 Task: In the  document Greatbarrierreefmeet.html Change the allignment of footer to  'Right' Select the entire text and insert font style 'lexend' and font size: 19
Action: Mouse moved to (270, 313)
Screenshot: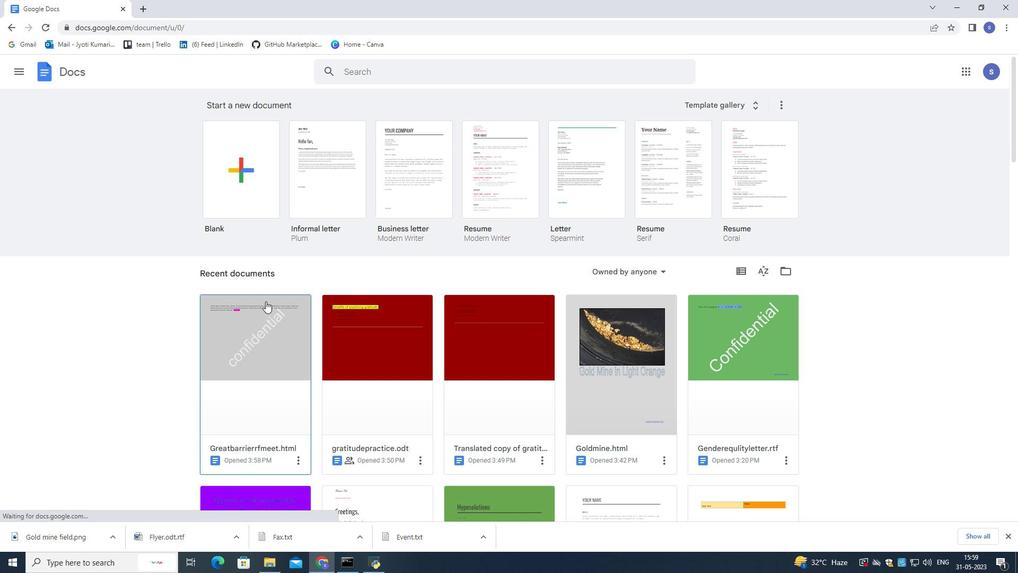 
Action: Mouse pressed left at (270, 313)
Screenshot: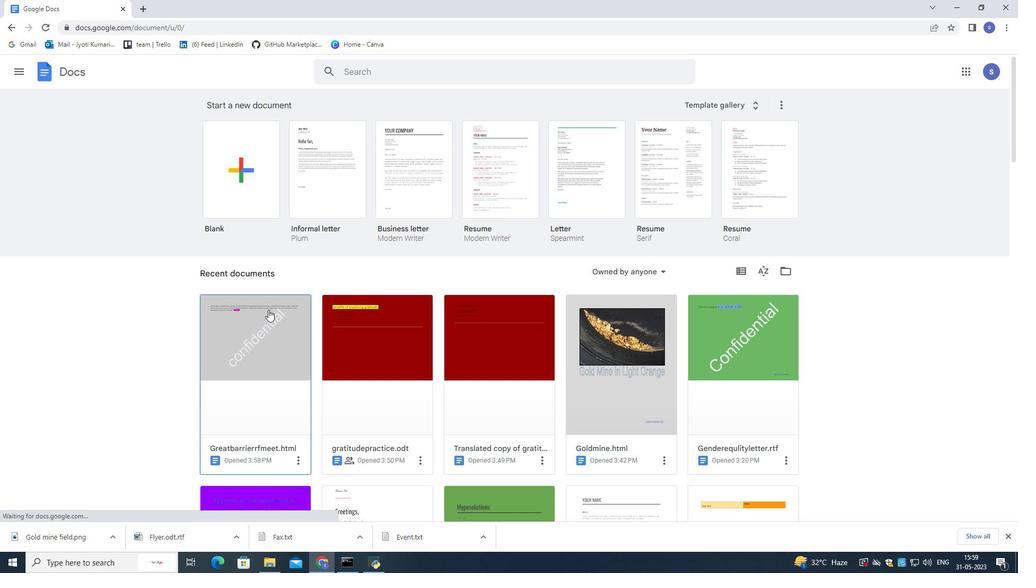 
Action: Mouse pressed left at (270, 313)
Screenshot: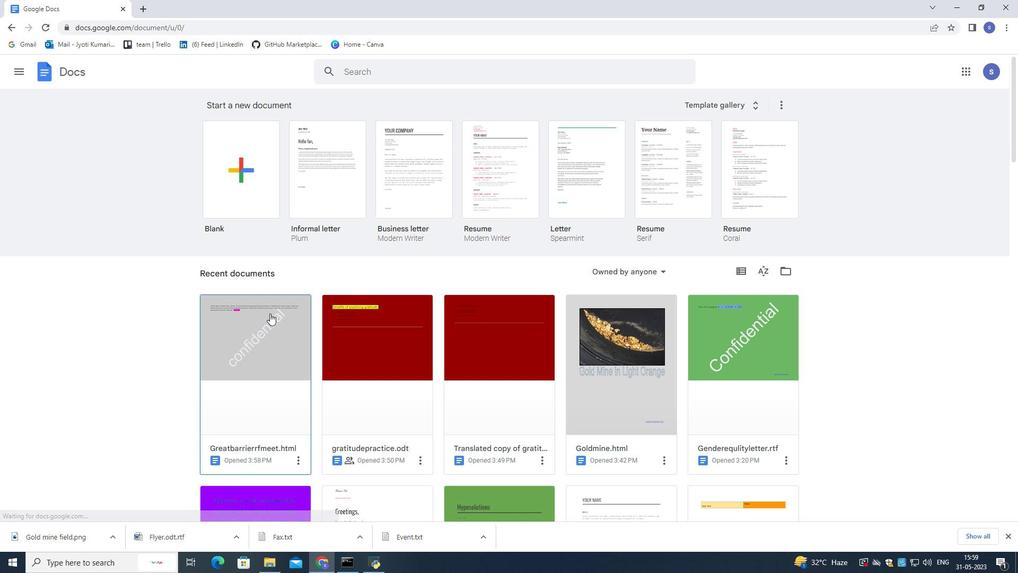 
Action: Mouse scrolled (270, 313) with delta (0, 0)
Screenshot: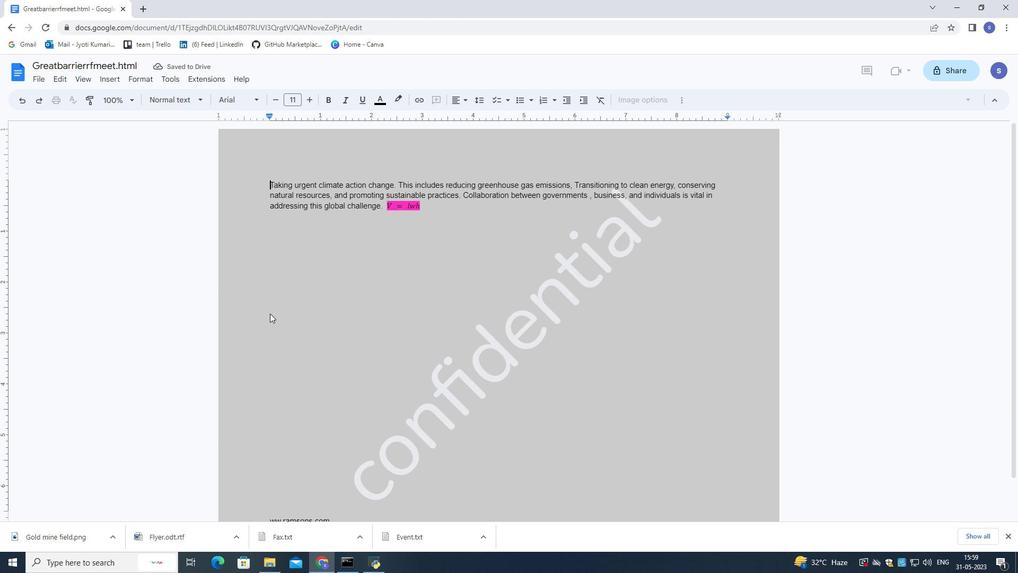 
Action: Mouse moved to (549, 387)
Screenshot: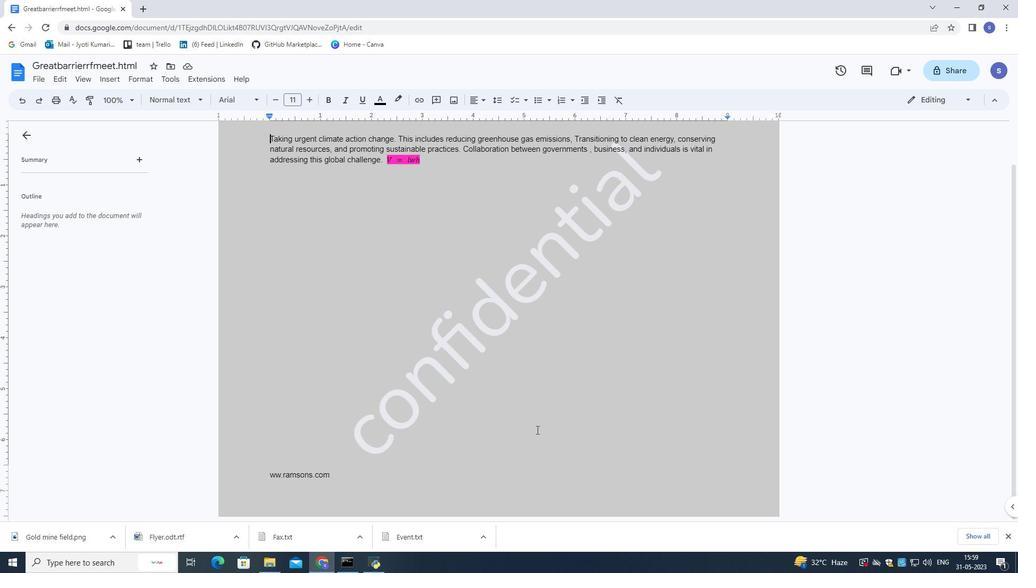 
Action: Mouse scrolled (549, 386) with delta (0, 0)
Screenshot: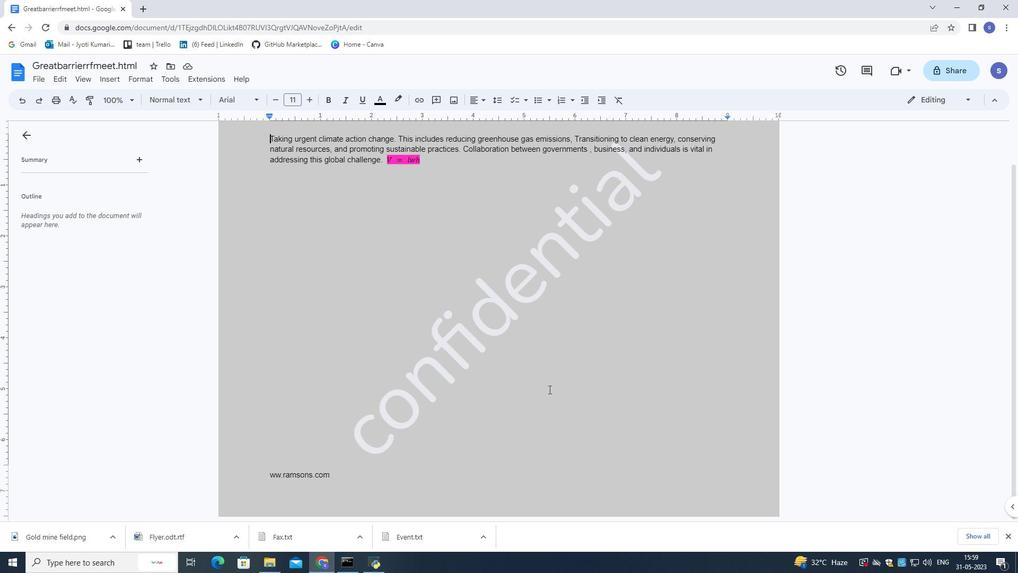 
Action: Mouse scrolled (549, 387) with delta (0, 0)
Screenshot: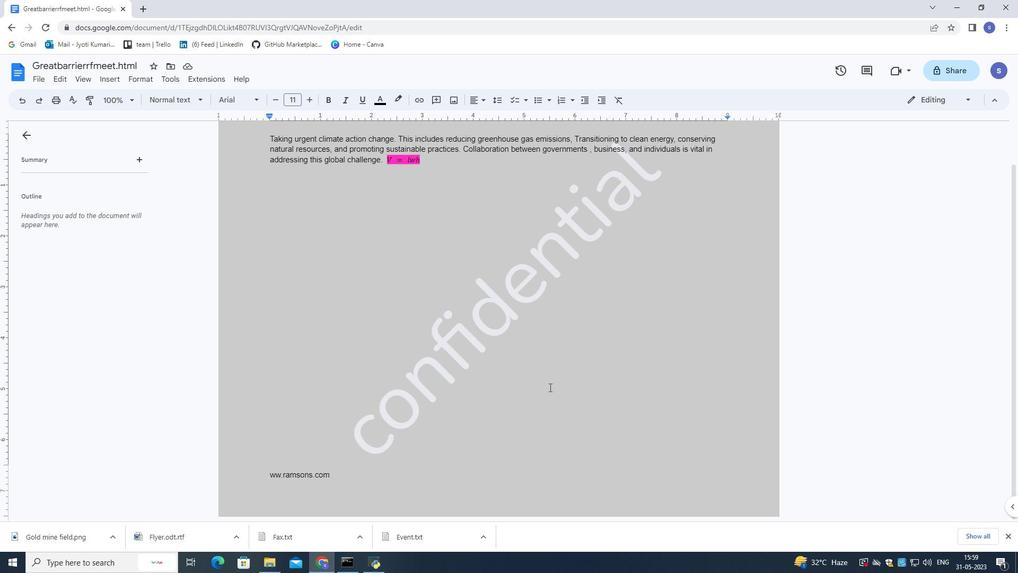 
Action: Mouse scrolled (549, 387) with delta (0, 0)
Screenshot: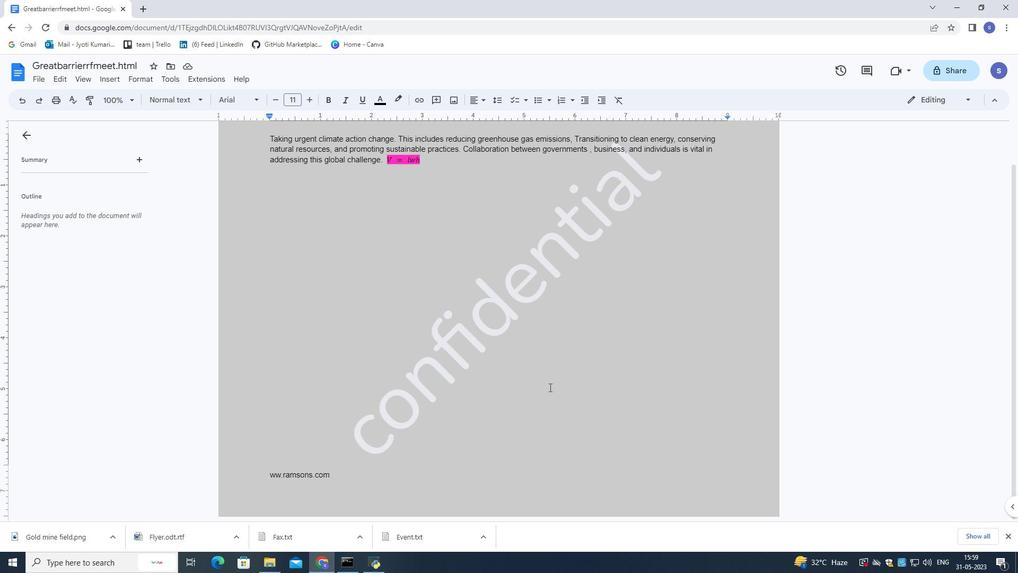 
Action: Mouse scrolled (549, 387) with delta (0, 0)
Screenshot: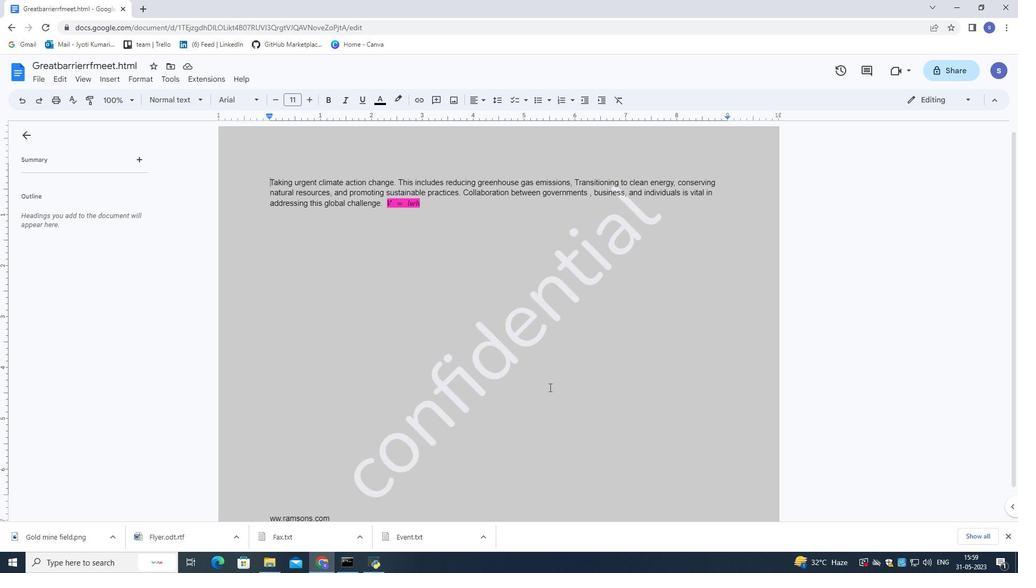 
Action: Mouse moved to (549, 386)
Screenshot: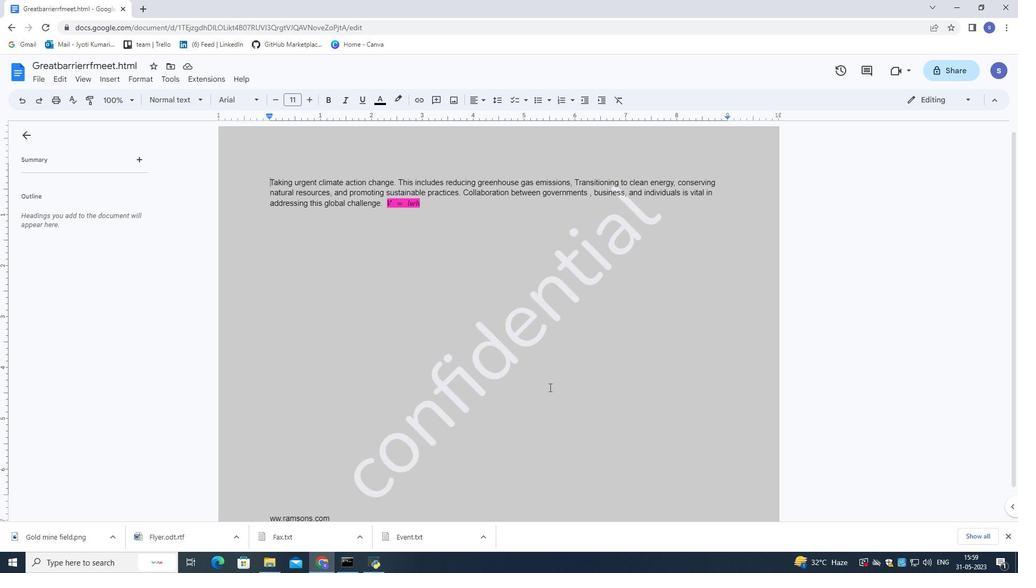 
Action: Mouse scrolled (549, 387) with delta (0, 0)
Screenshot: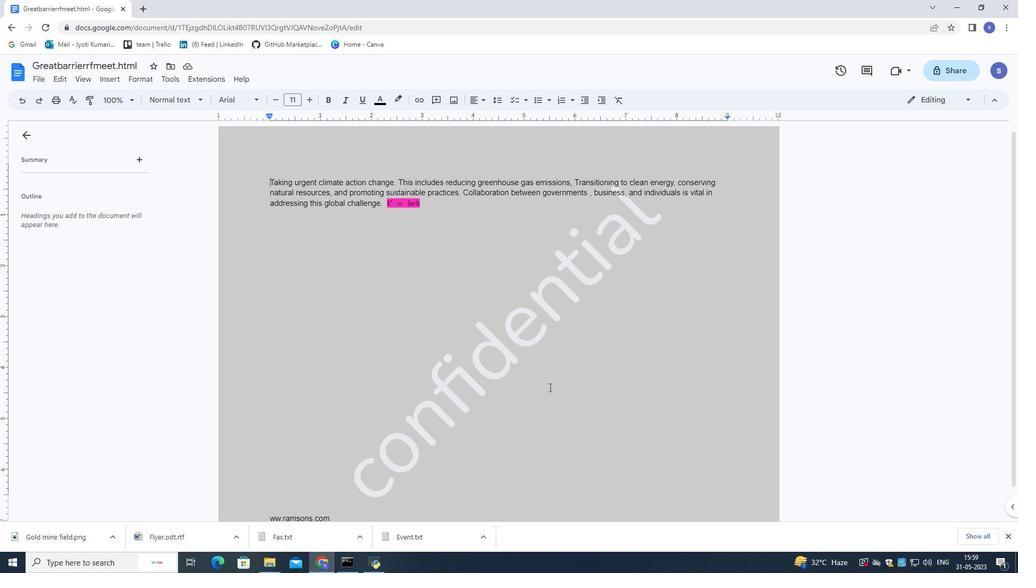 
Action: Mouse moved to (549, 385)
Screenshot: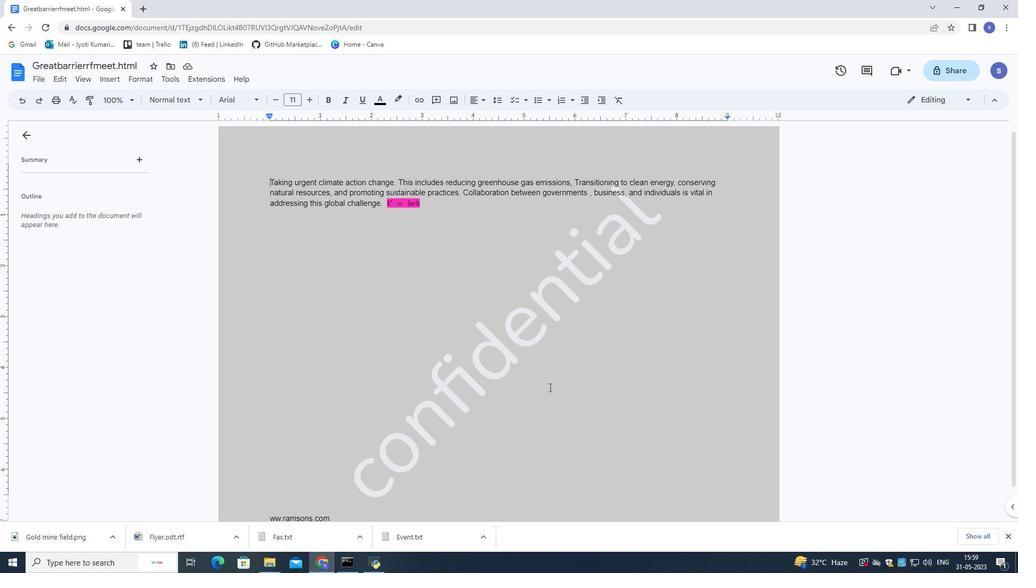 
Action: Mouse scrolled (549, 386) with delta (0, 0)
Screenshot: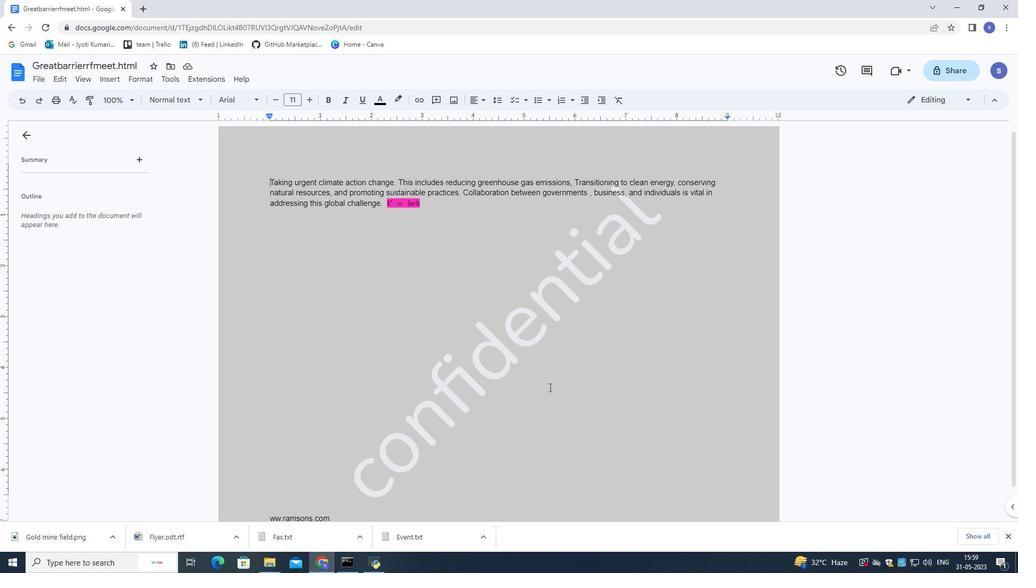 
Action: Mouse moved to (427, 219)
Screenshot: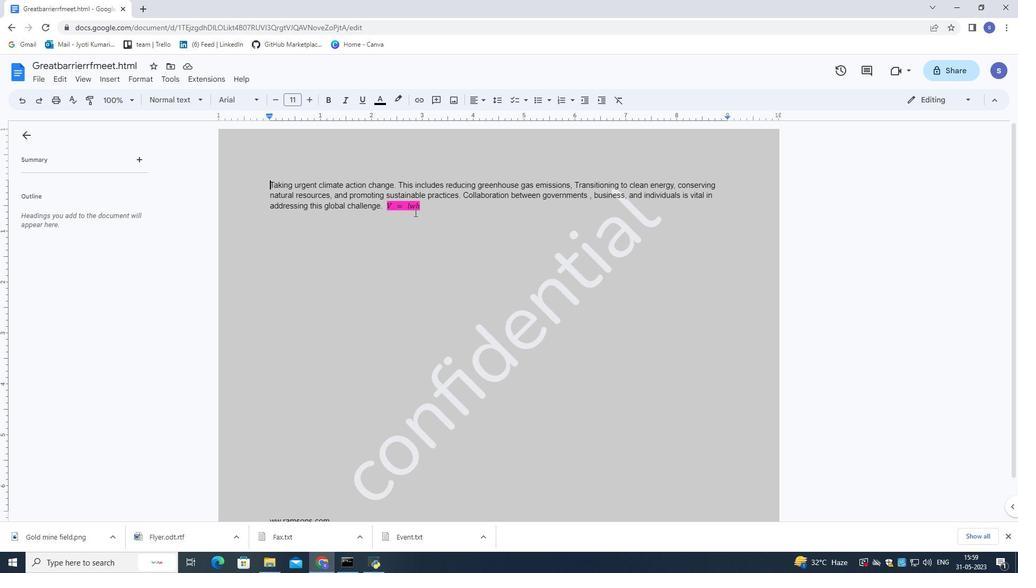 
Action: Mouse pressed left at (427, 219)
Screenshot: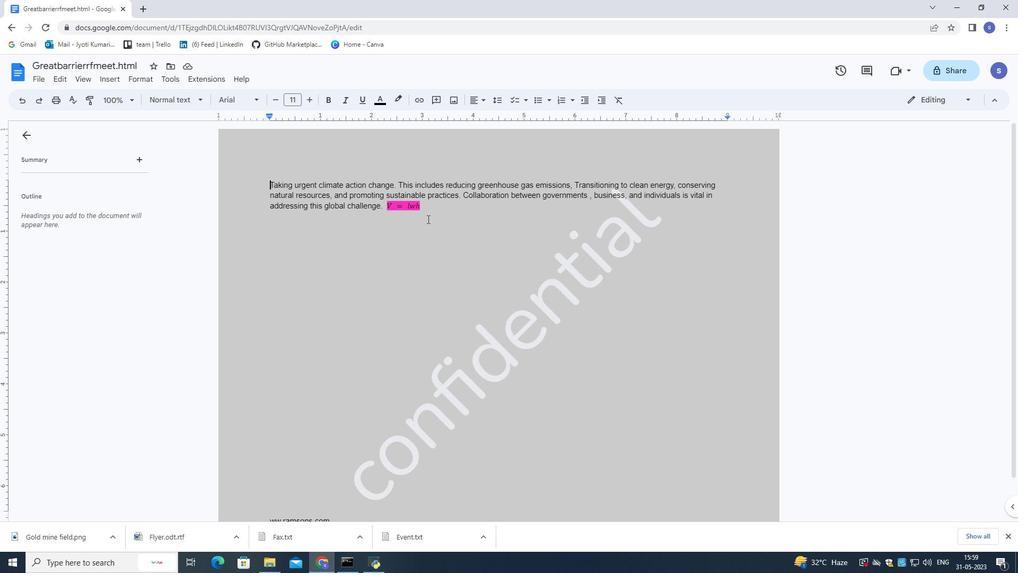 
Action: Mouse moved to (472, 198)
Screenshot: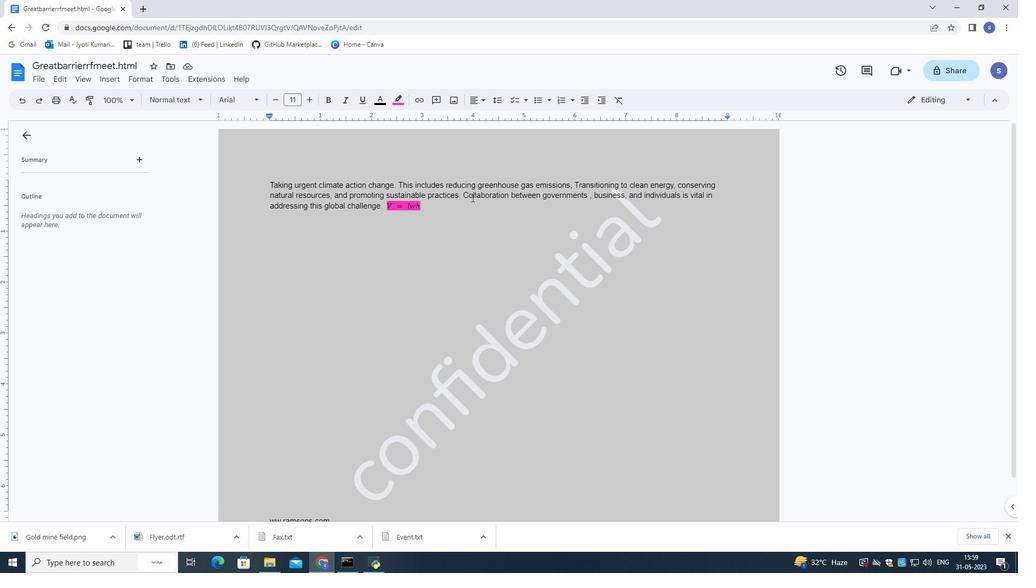 
Action: Mouse pressed left at (472, 198)
Screenshot: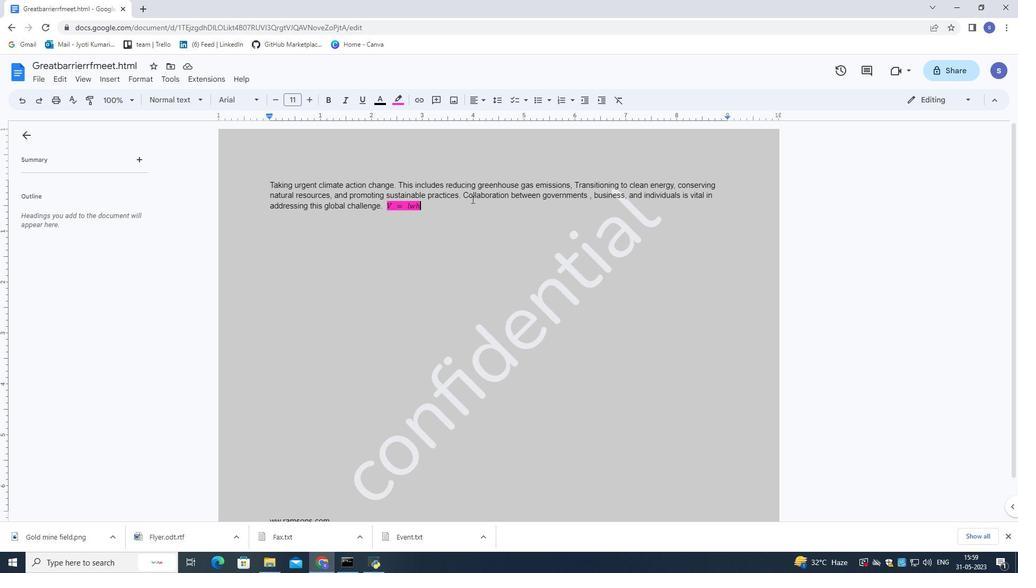
Action: Mouse moved to (449, 205)
Screenshot: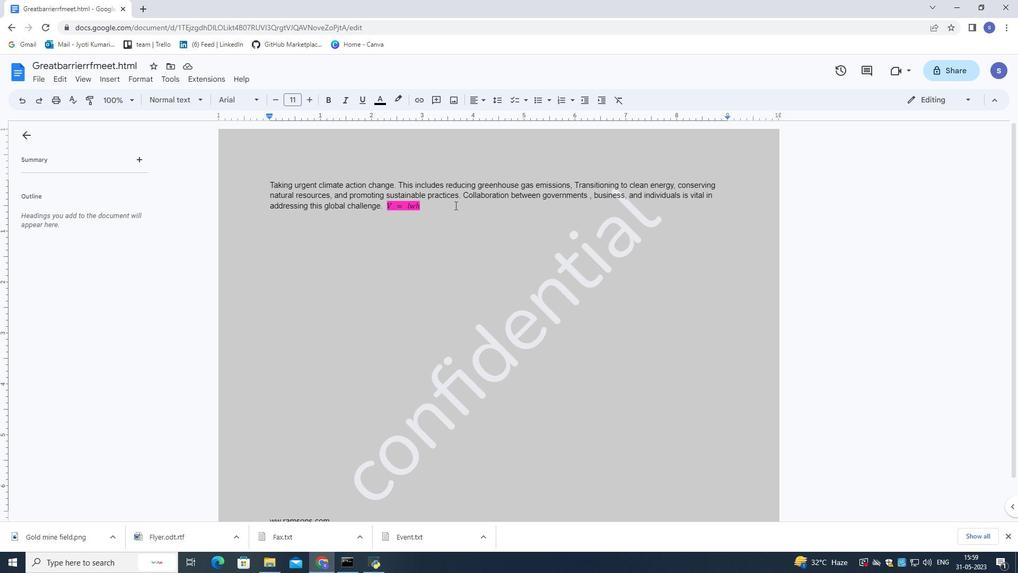 
Action: Mouse pressed left at (449, 205)
Screenshot: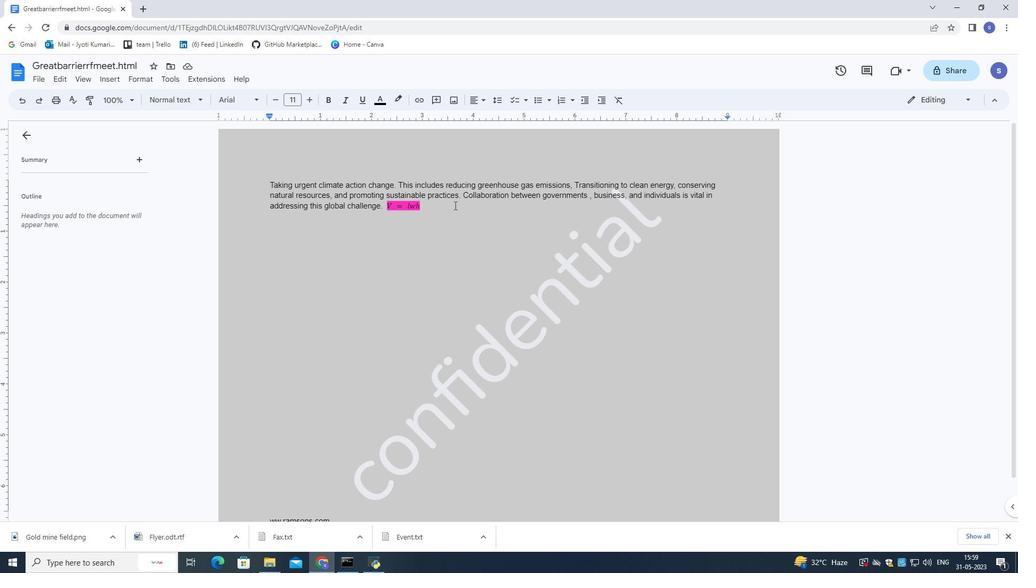 
Action: Mouse moved to (274, 328)
Screenshot: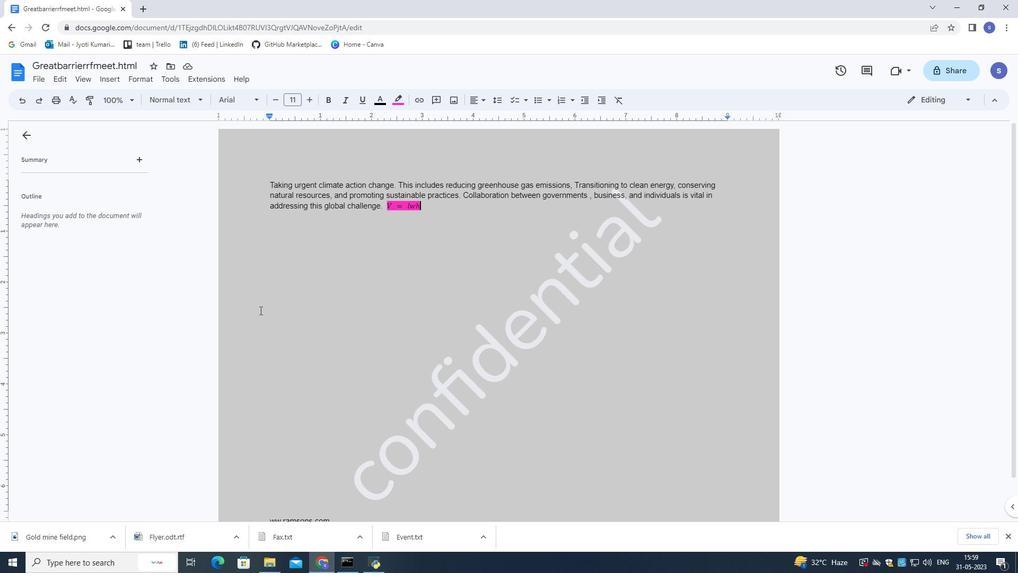 
Action: Mouse scrolled (274, 327) with delta (0, 0)
Screenshot: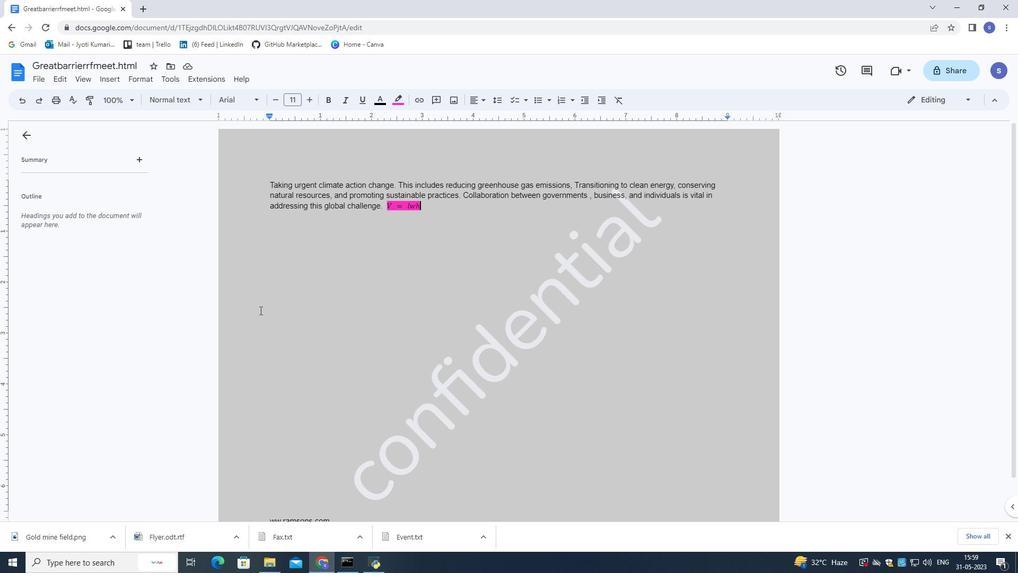 
Action: Mouse moved to (275, 329)
Screenshot: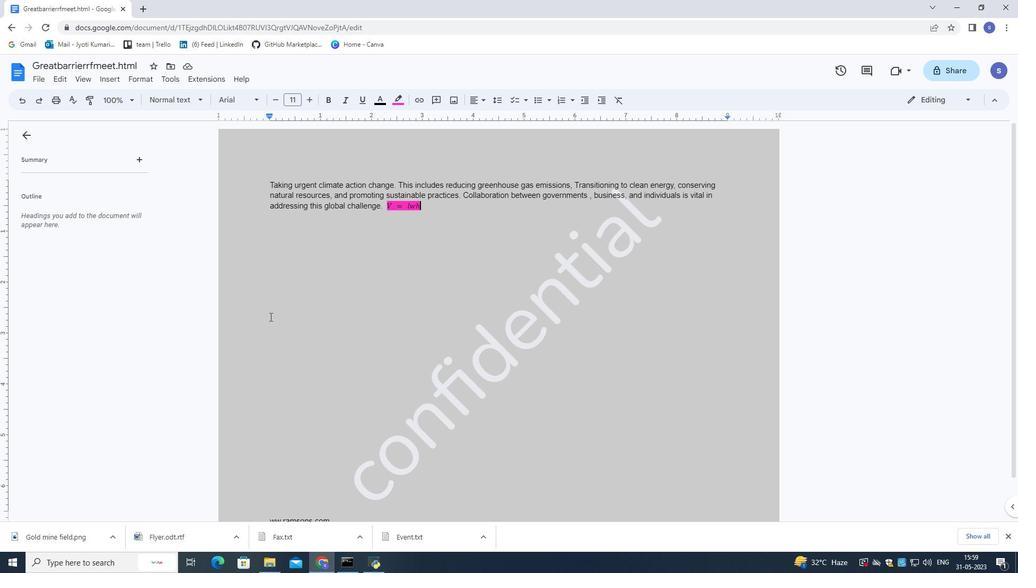 
Action: Mouse scrolled (275, 328) with delta (0, 0)
Screenshot: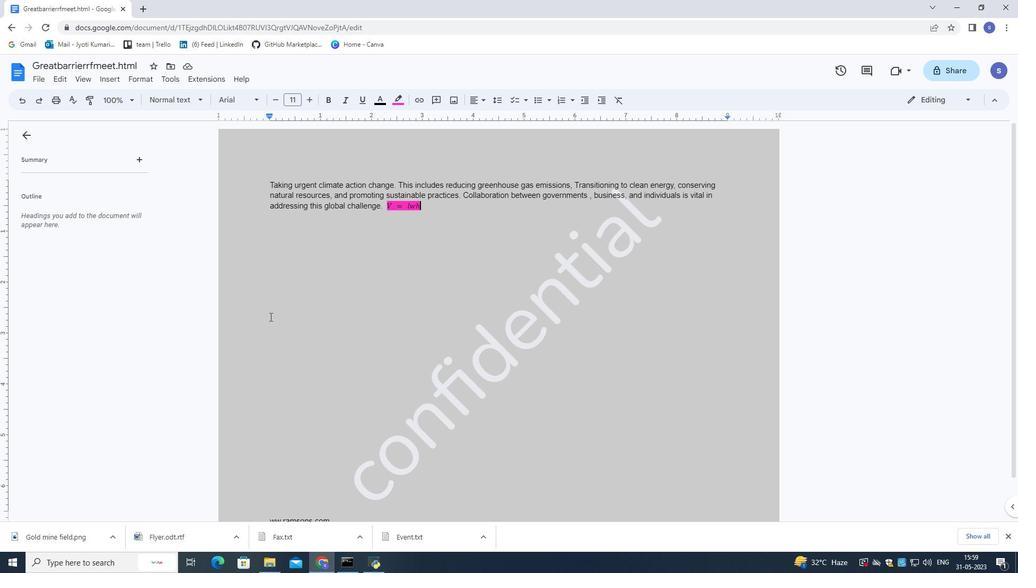 
Action: Mouse moved to (275, 329)
Screenshot: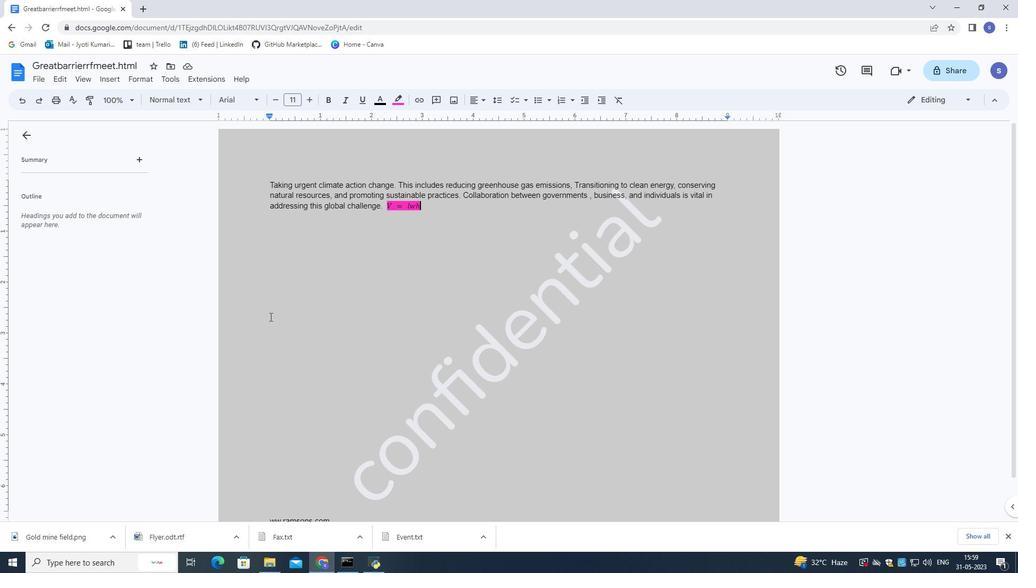 
Action: Mouse scrolled (275, 328) with delta (0, 0)
Screenshot: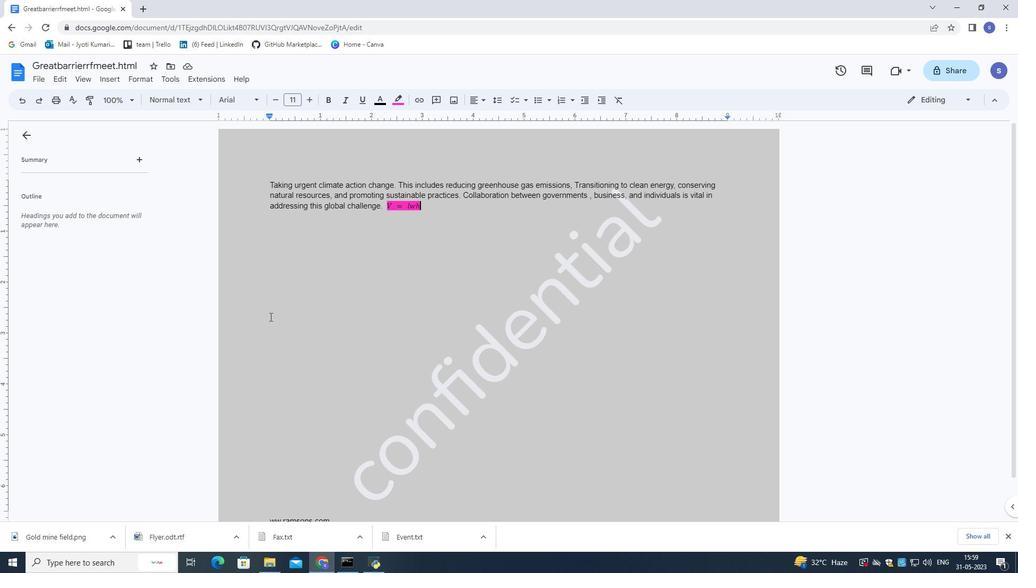 
Action: Mouse scrolled (275, 328) with delta (0, 0)
Screenshot: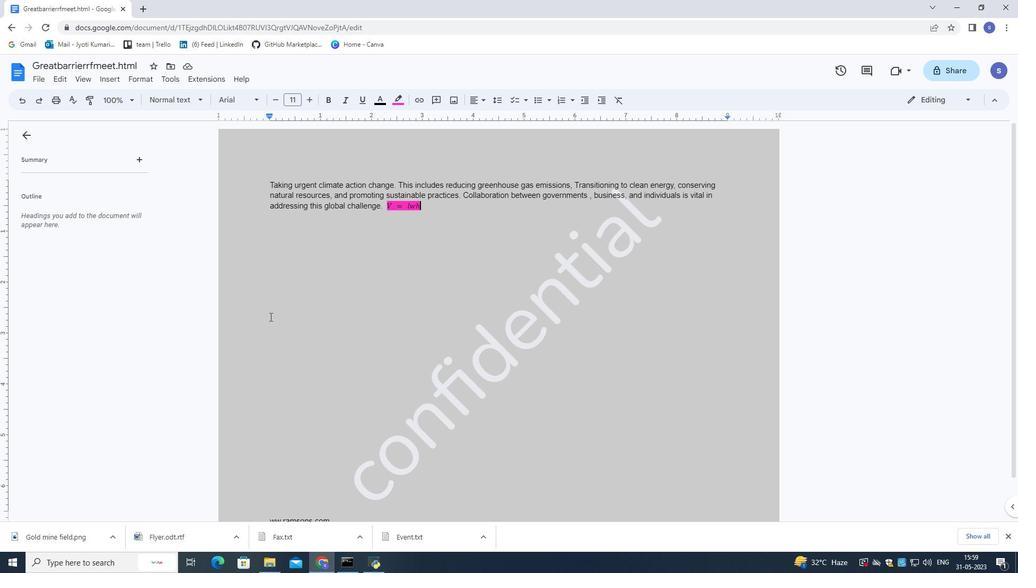 
Action: Mouse moved to (340, 476)
Screenshot: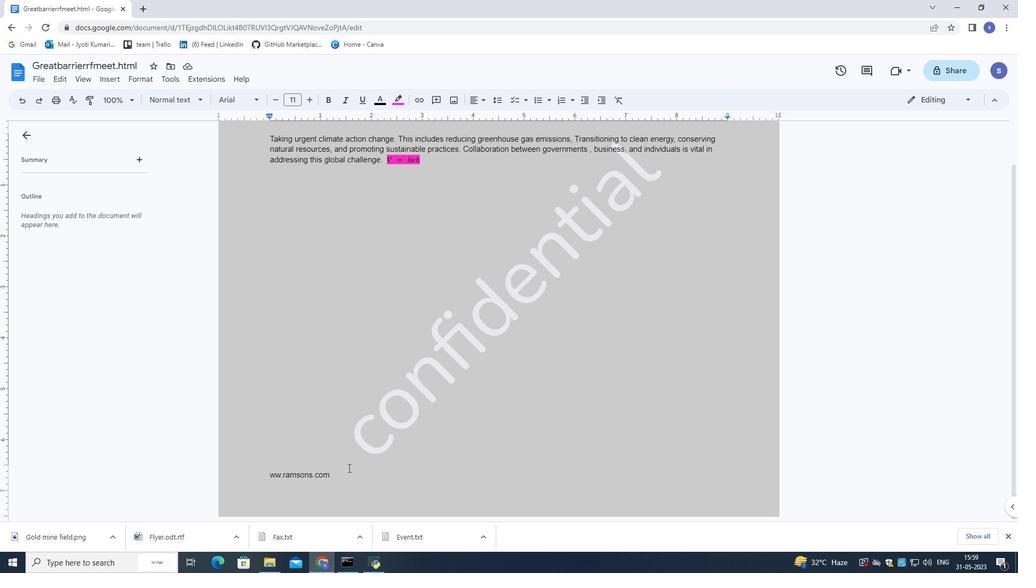 
Action: Mouse pressed left at (340, 476)
Screenshot: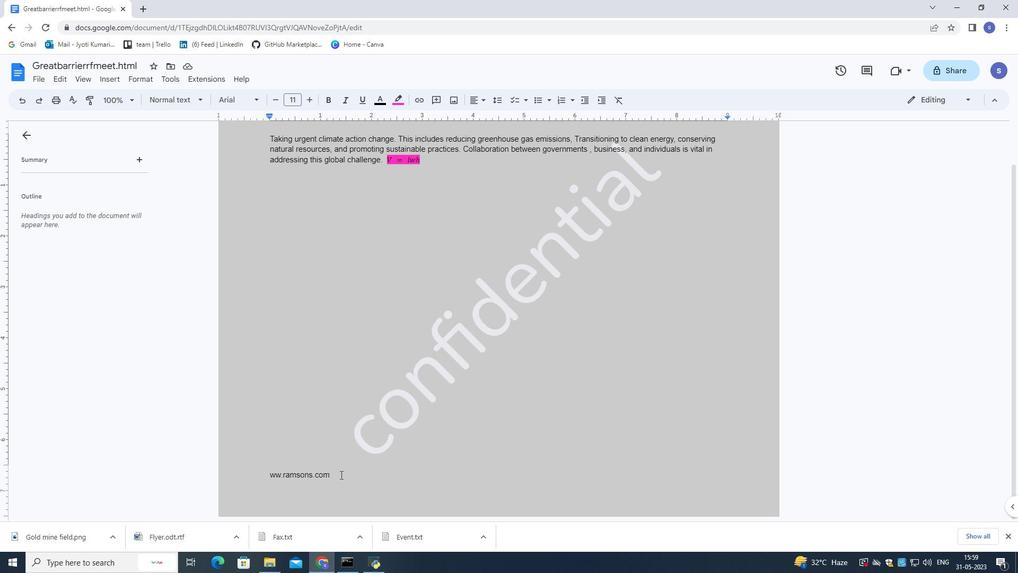 
Action: Mouse moved to (332, 471)
Screenshot: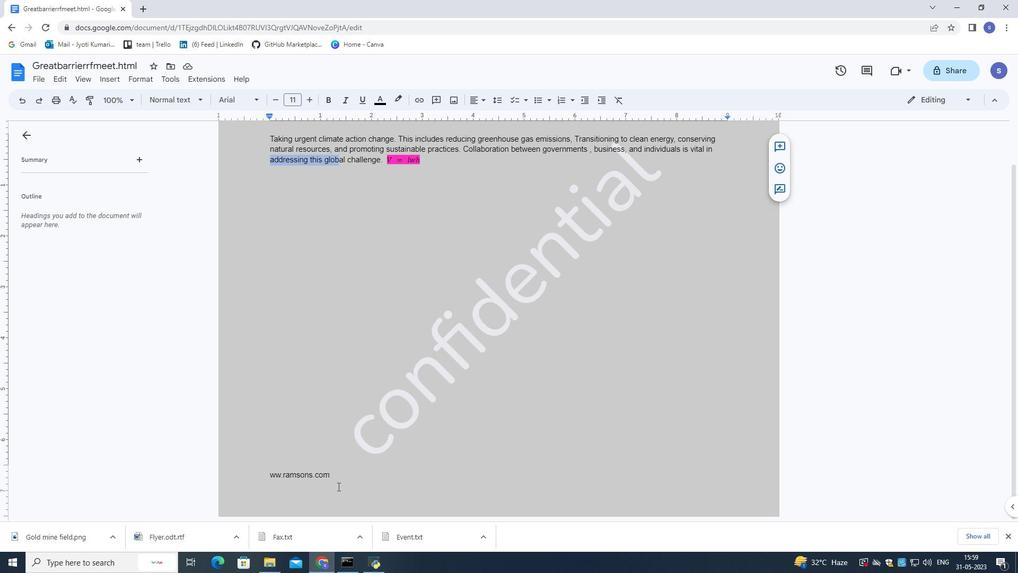 
Action: Mouse pressed left at (332, 471)
Screenshot: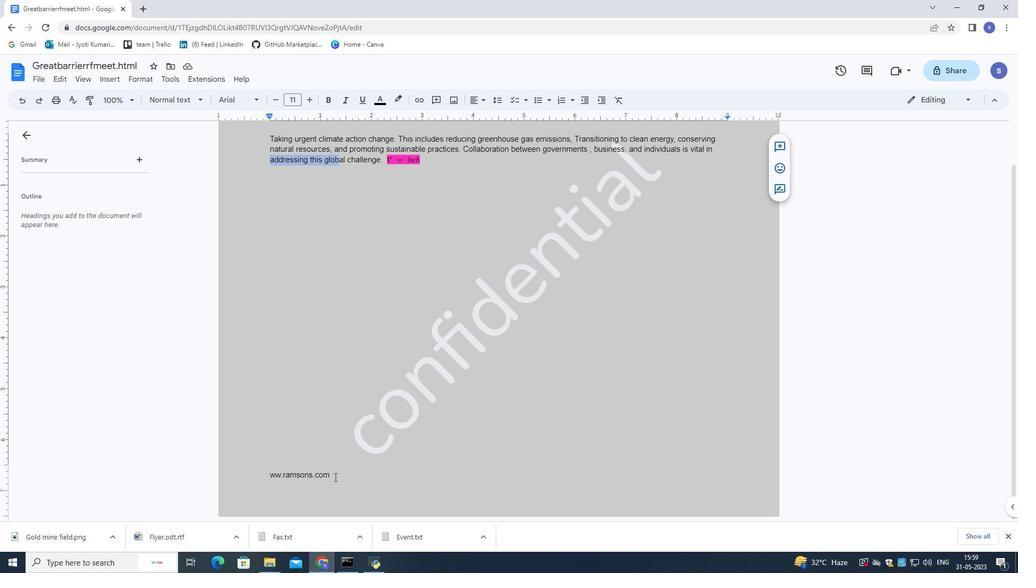 
Action: Mouse moved to (332, 472)
Screenshot: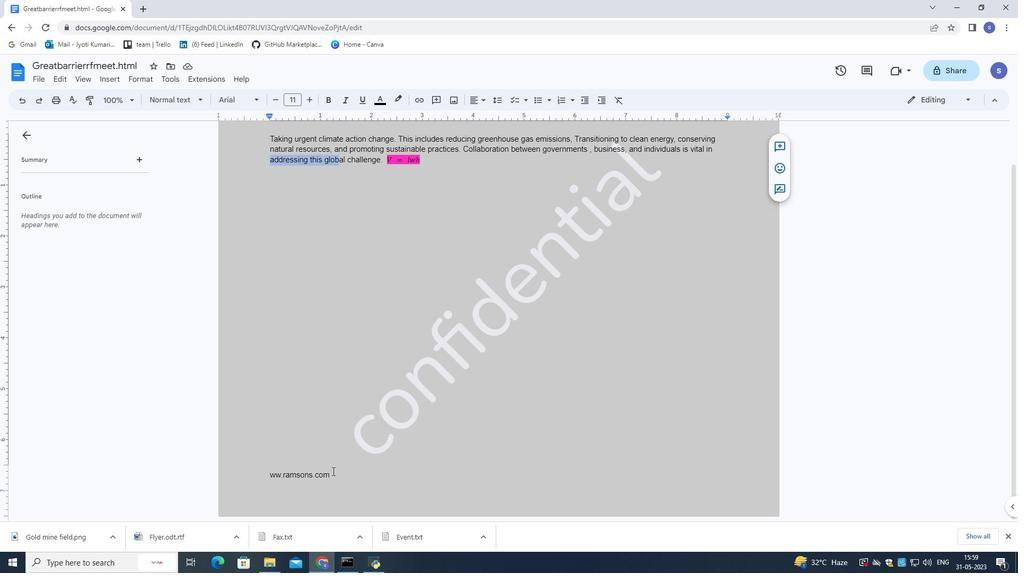 
Action: Mouse pressed left at (332, 472)
Screenshot: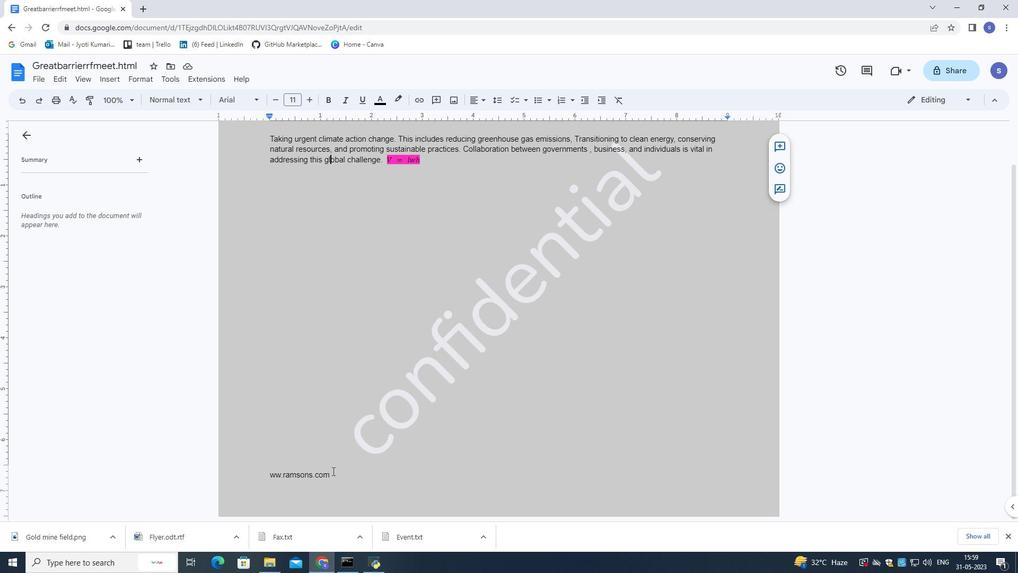 
Action: Mouse pressed left at (332, 472)
Screenshot: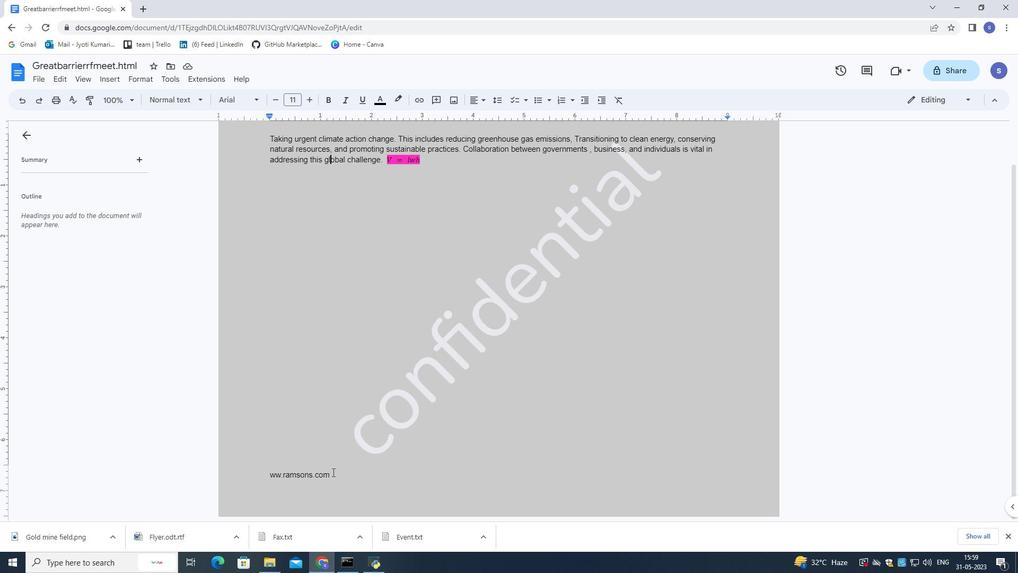 
Action: Mouse moved to (333, 472)
Screenshot: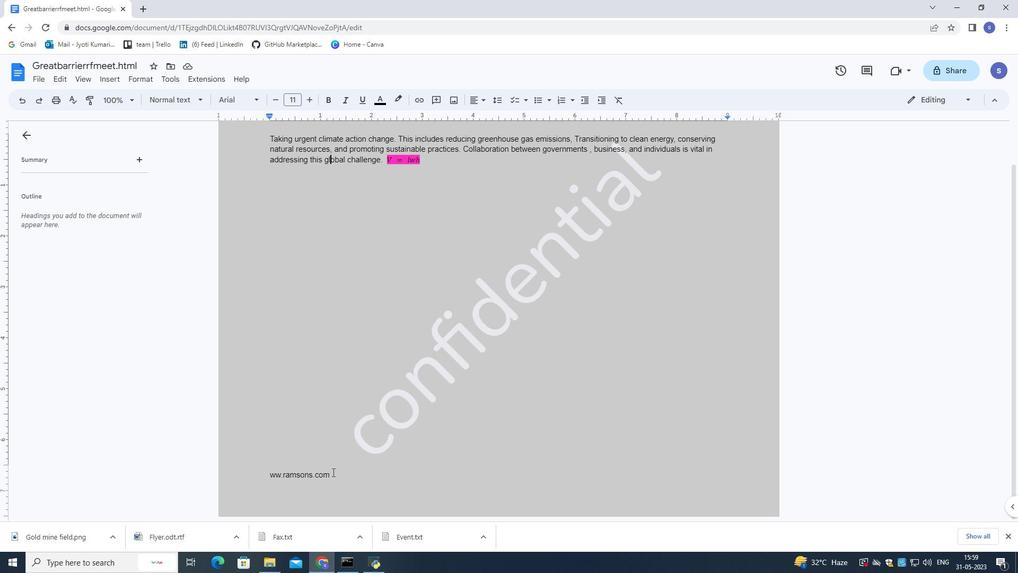 
Action: Mouse pressed left at (333, 472)
Screenshot: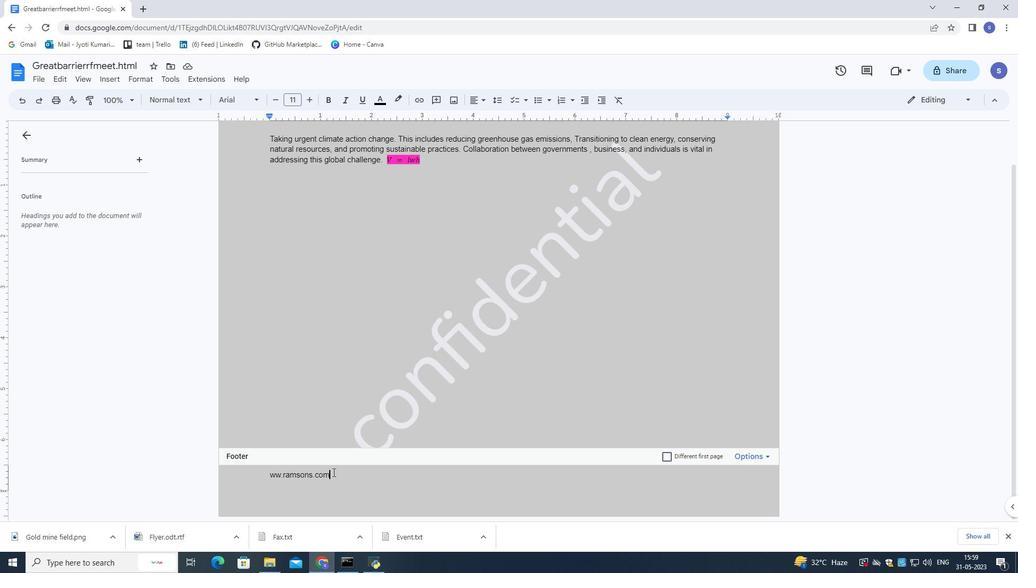 
Action: Mouse moved to (373, 504)
Screenshot: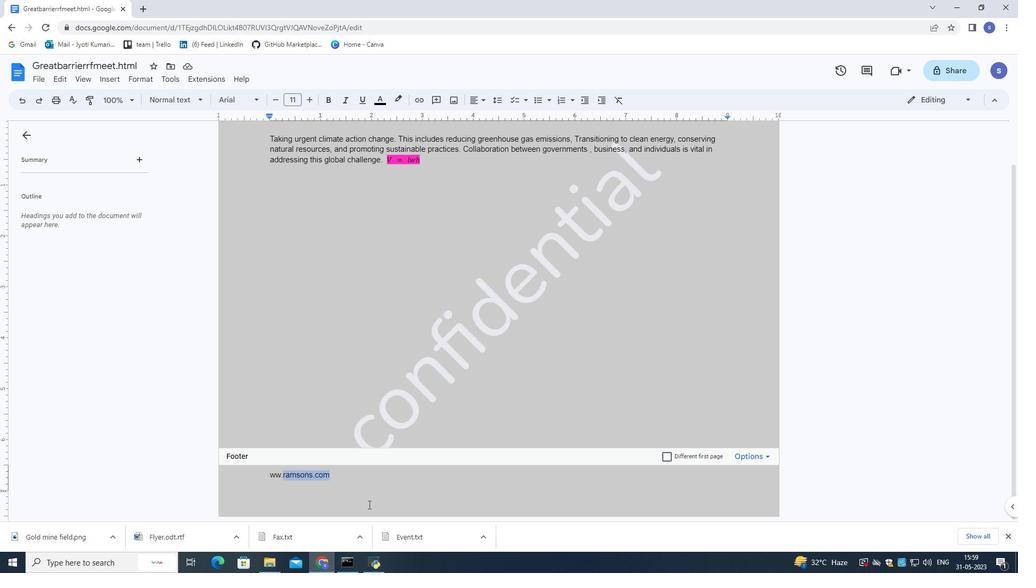 
Action: Mouse pressed left at (373, 504)
Screenshot: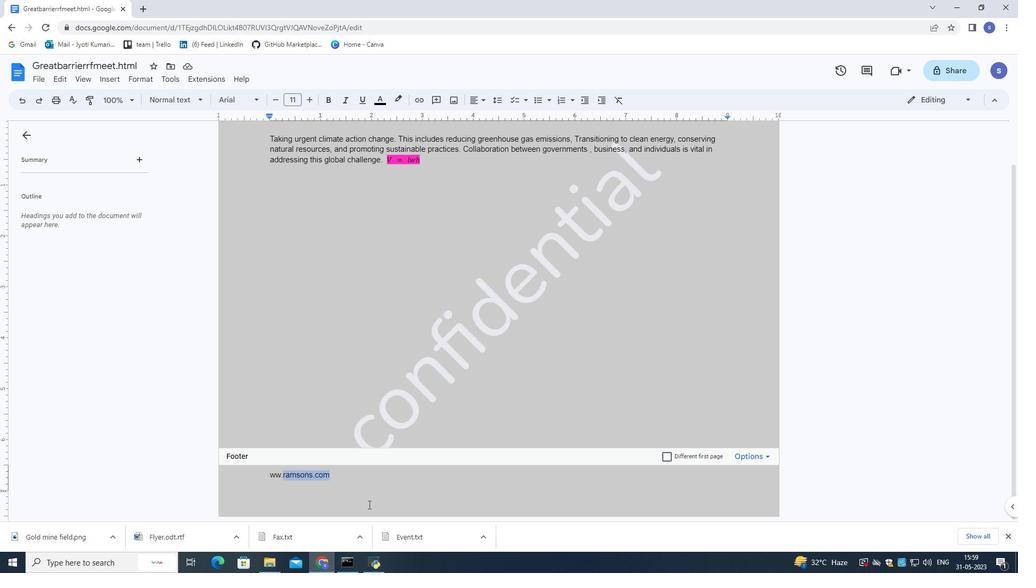 
Action: Mouse moved to (340, 476)
Screenshot: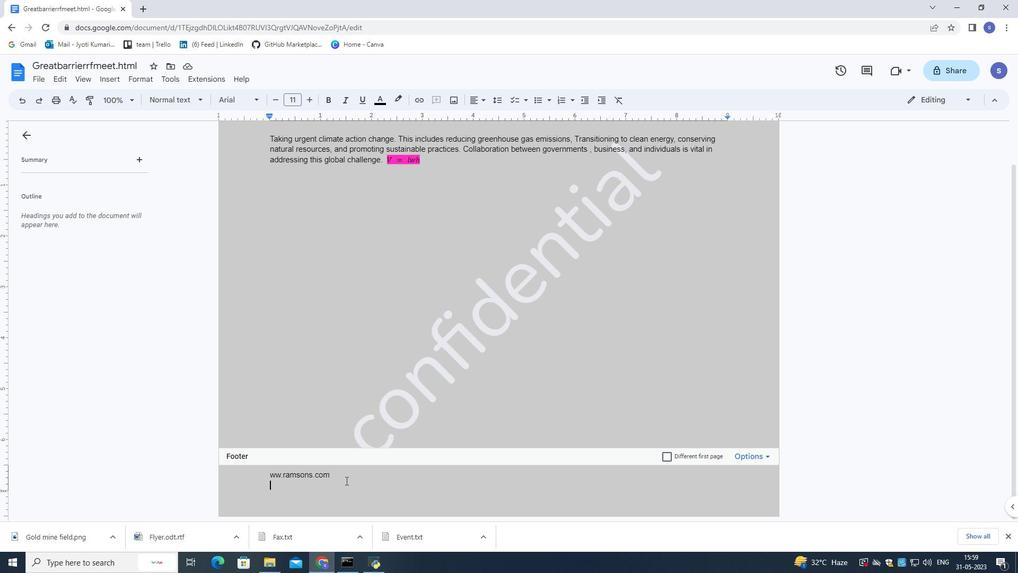 
Action: Mouse pressed left at (340, 476)
Screenshot: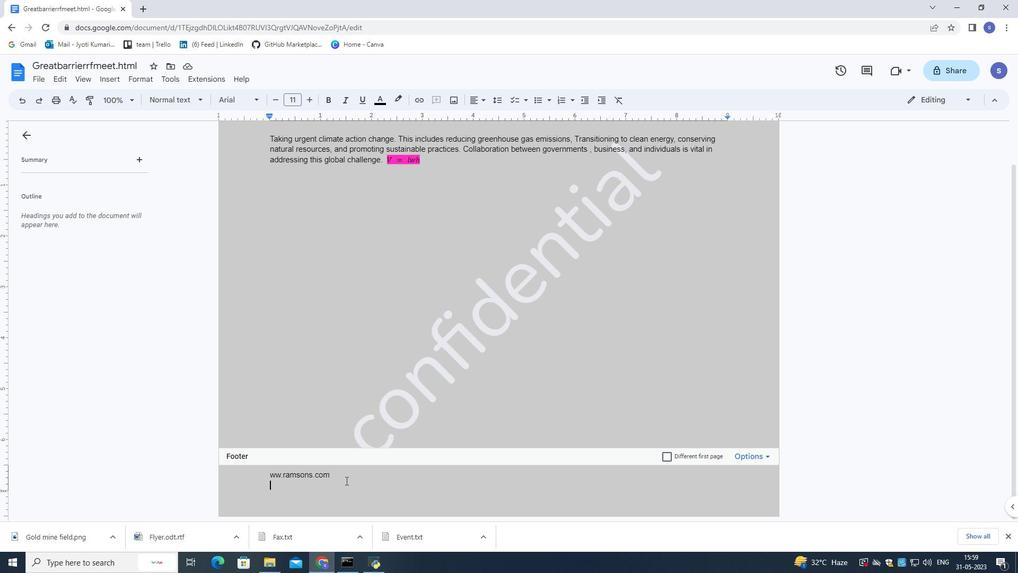 
Action: Mouse moved to (481, 100)
Screenshot: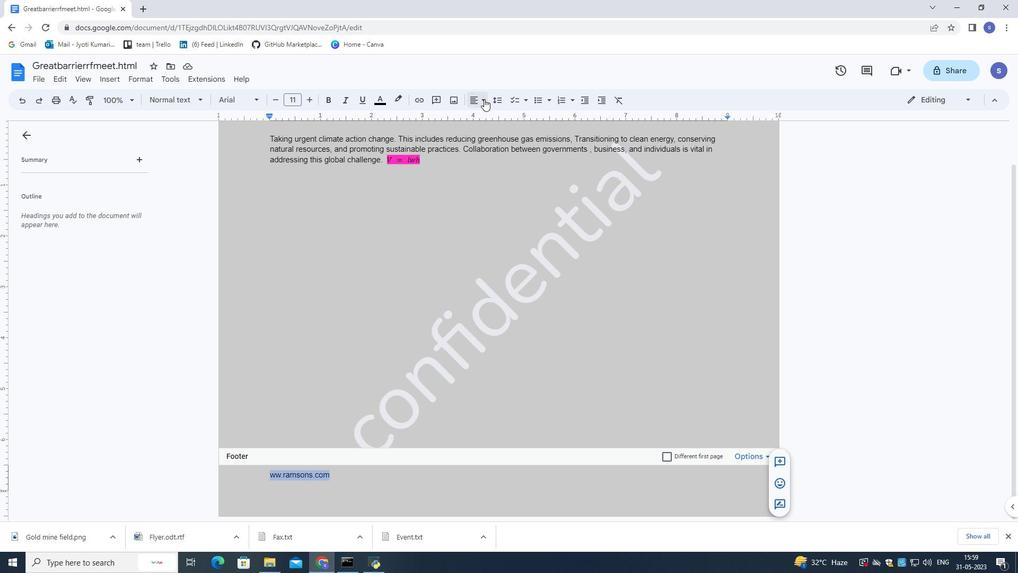 
Action: Mouse pressed left at (481, 100)
Screenshot: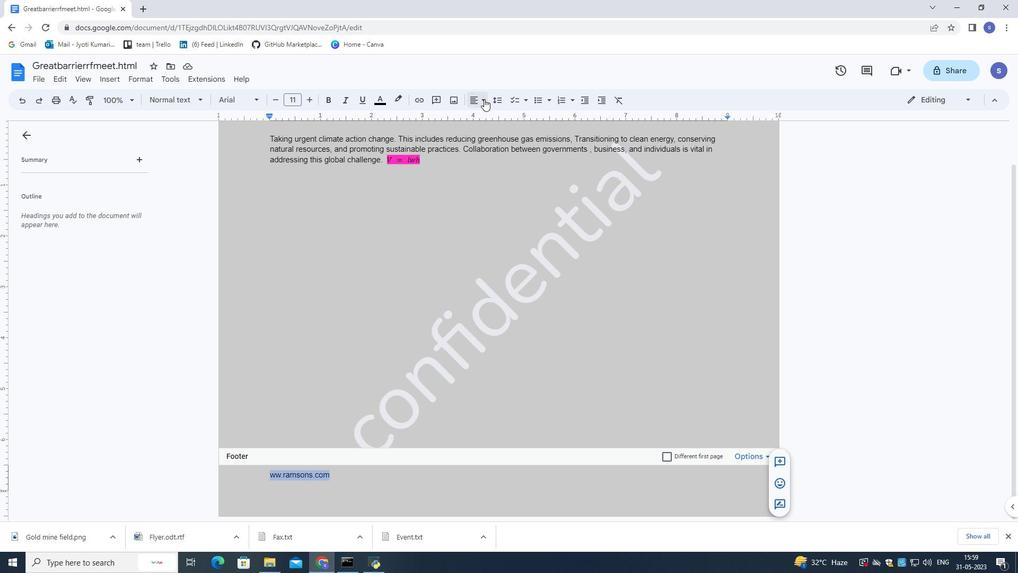 
Action: Mouse moved to (503, 120)
Screenshot: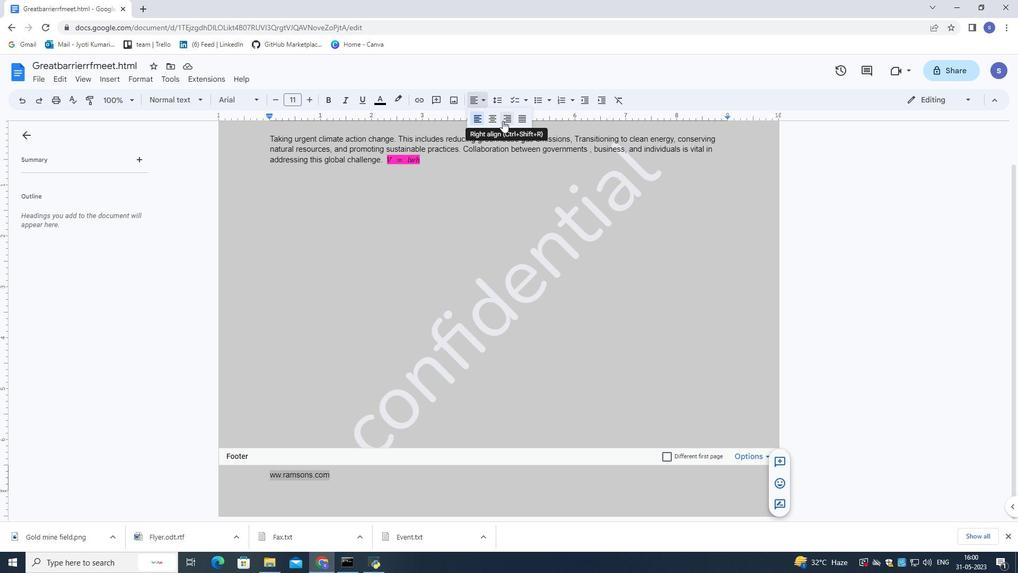 
Action: Mouse pressed left at (503, 120)
Screenshot: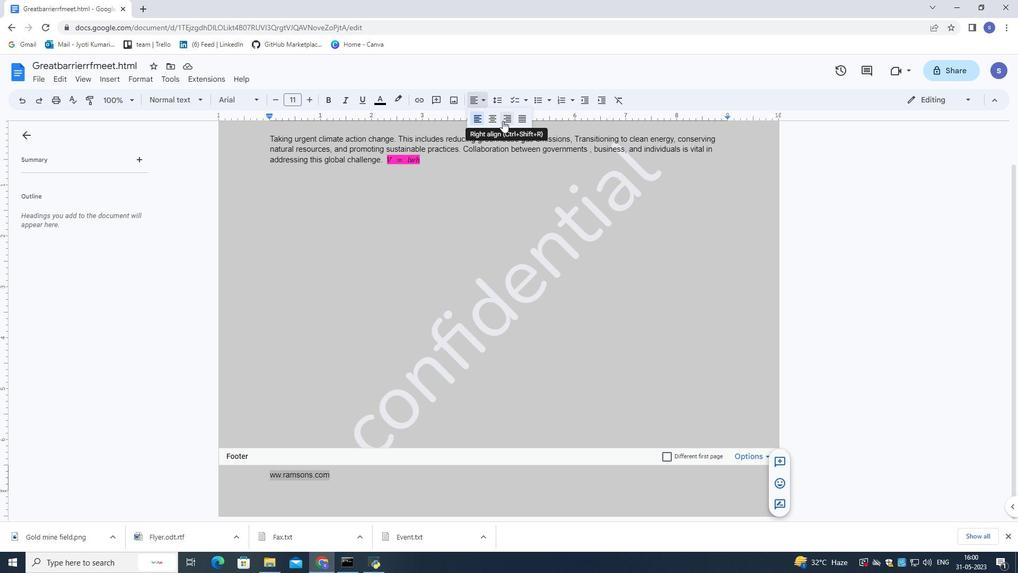 
Action: Mouse moved to (498, 371)
Screenshot: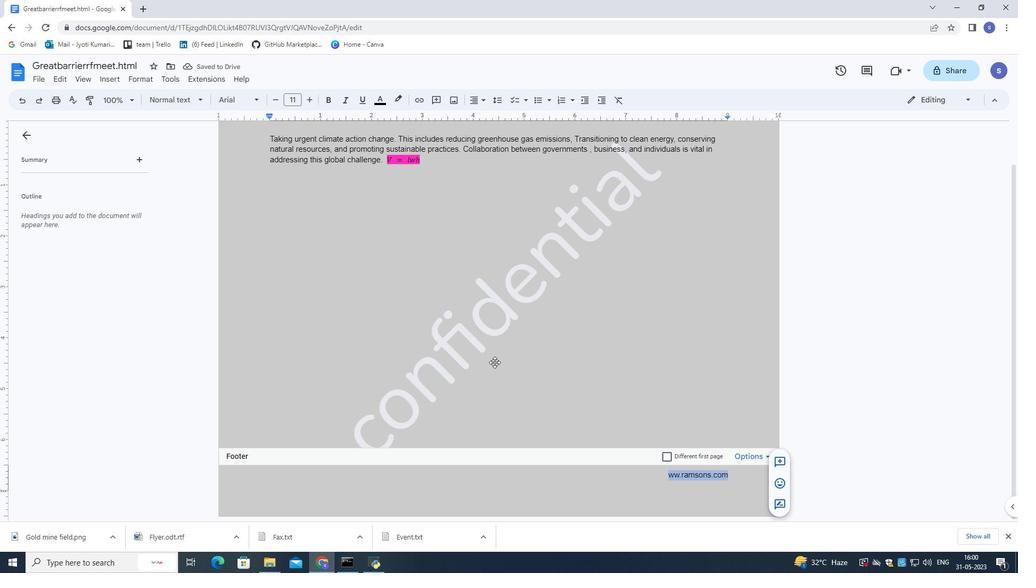 
Action: Mouse pressed left at (498, 371)
Screenshot: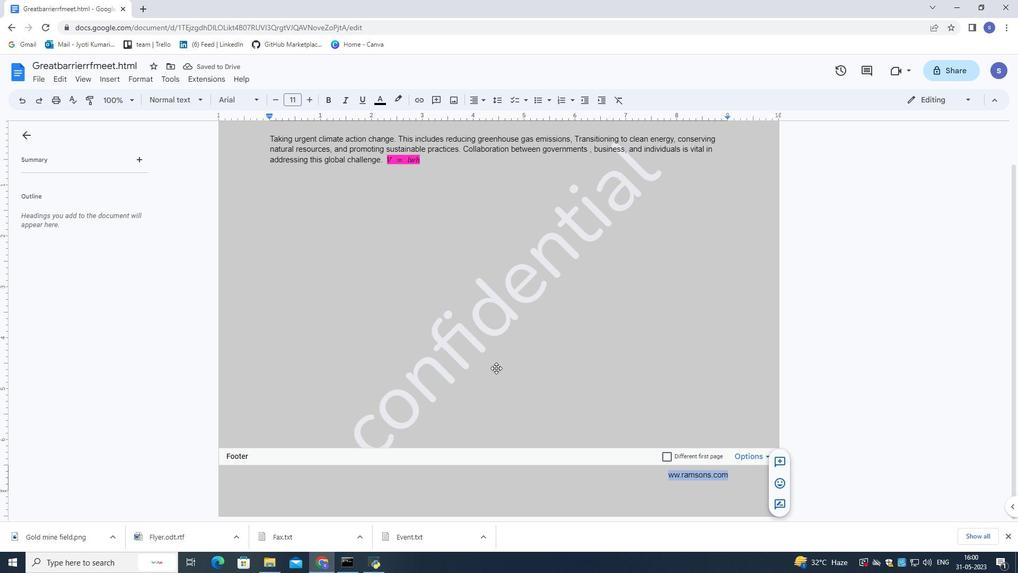 
Action: Mouse moved to (447, 229)
Screenshot: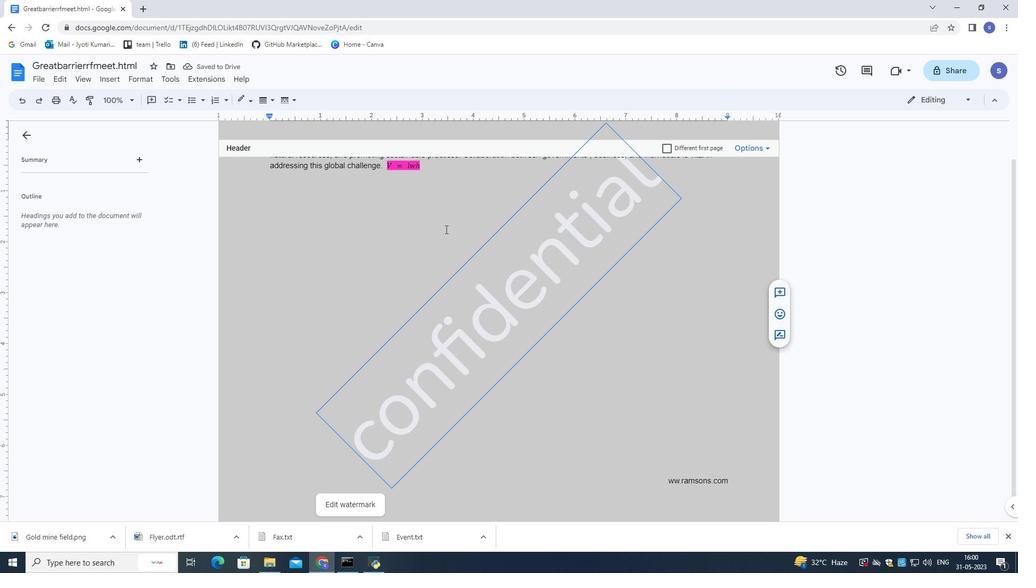 
Action: Mouse scrolled (447, 229) with delta (0, 0)
Screenshot: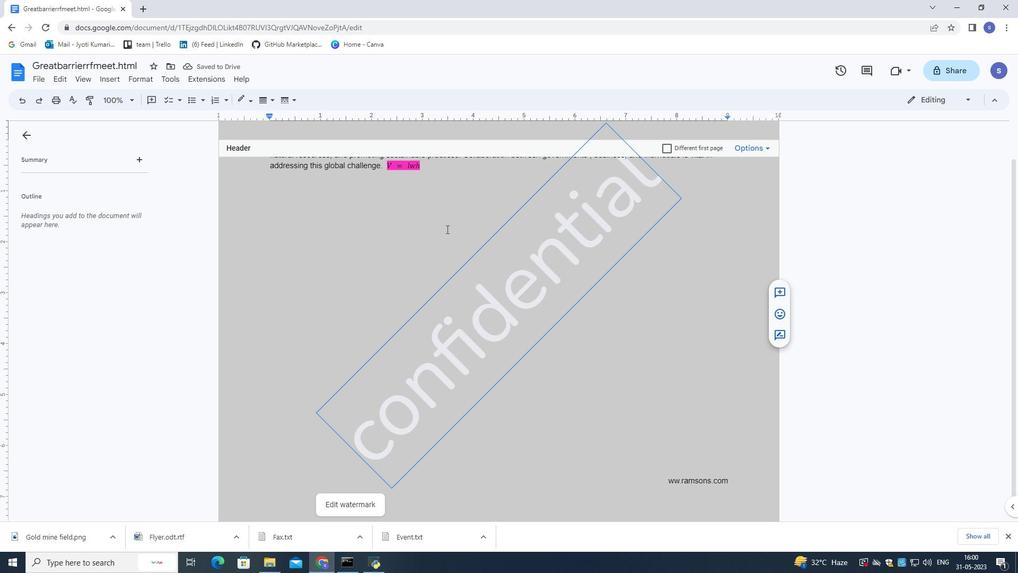 
Action: Mouse scrolled (447, 229) with delta (0, 0)
Screenshot: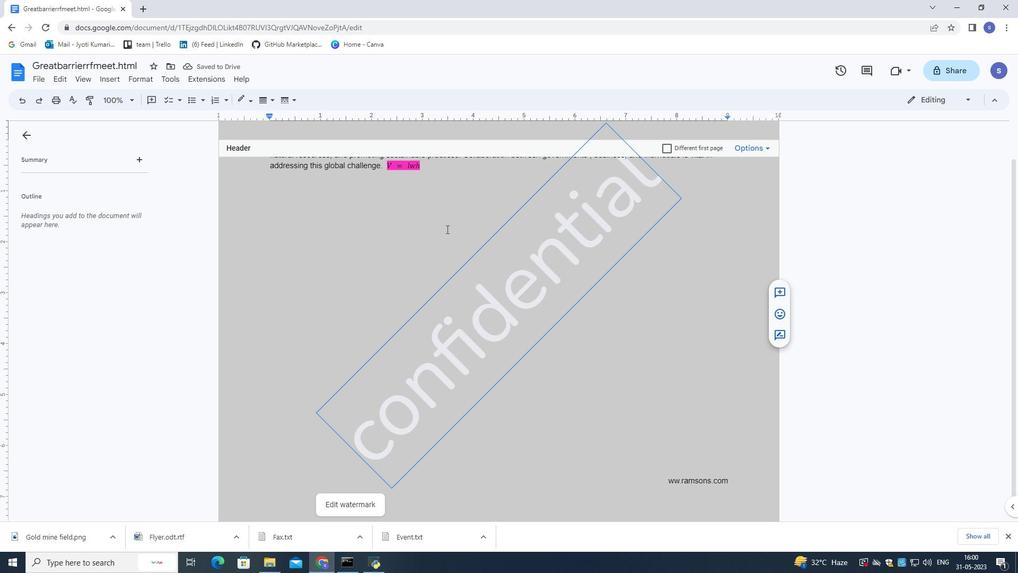
Action: Mouse scrolled (447, 229) with delta (0, 0)
Screenshot: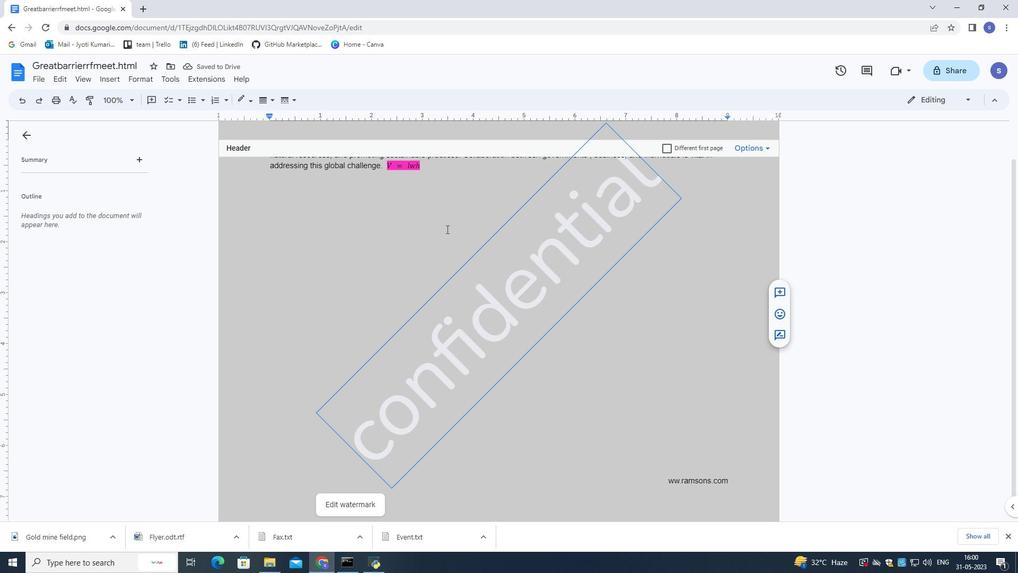 
Action: Mouse moved to (447, 226)
Screenshot: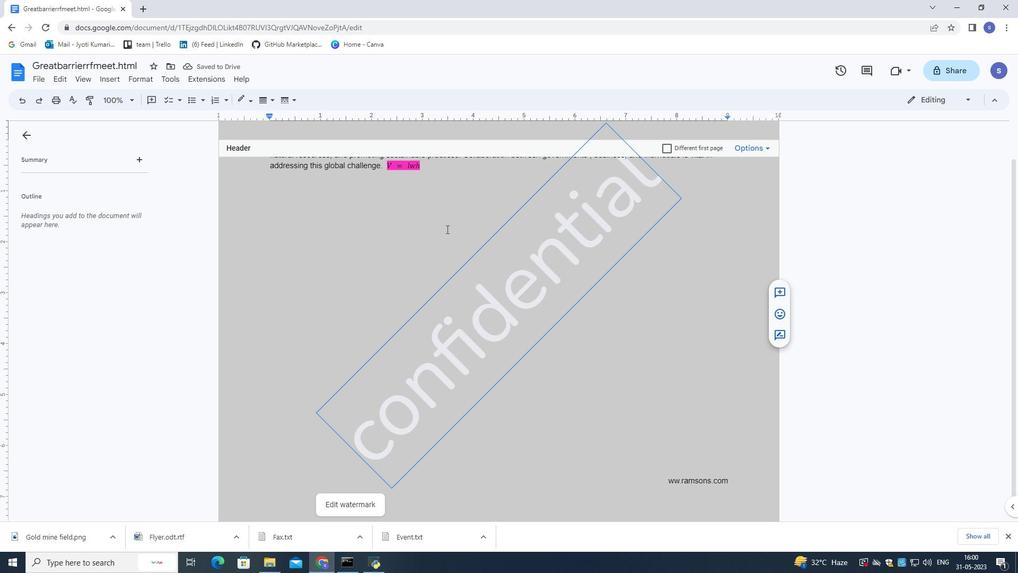 
Action: Mouse scrolled (447, 227) with delta (0, 0)
Screenshot: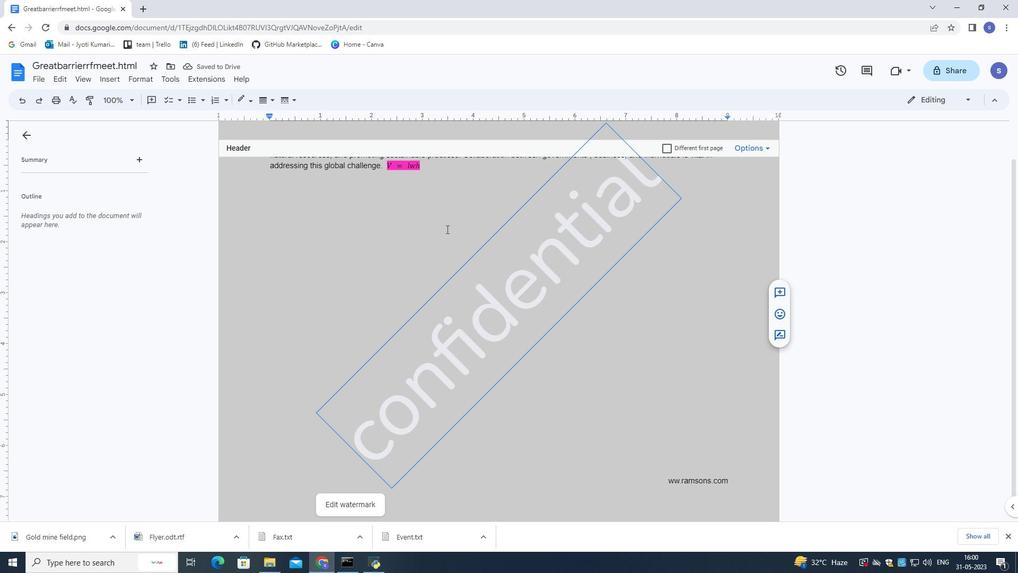 
Action: Mouse moved to (427, 239)
Screenshot: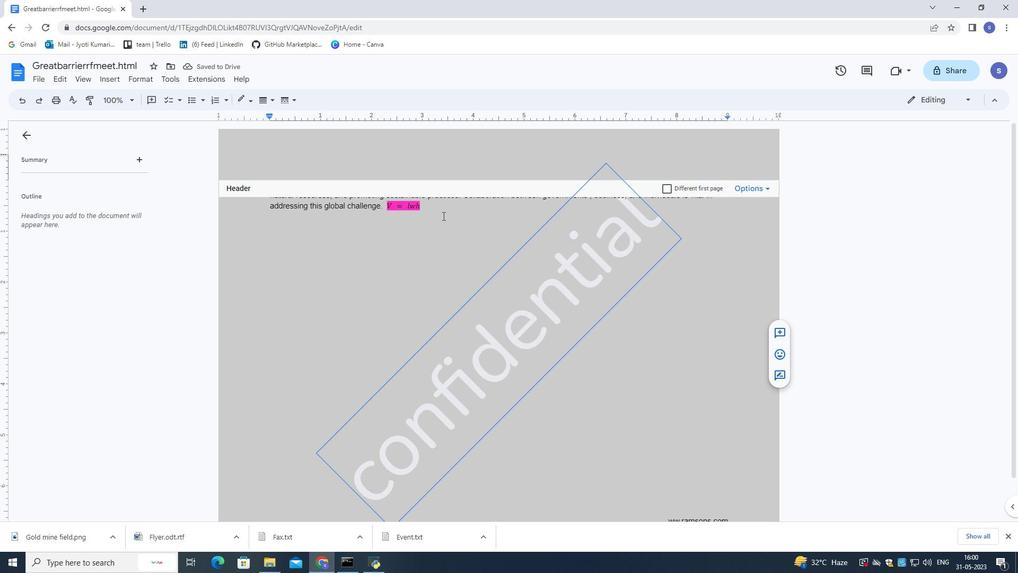 
Action: Mouse pressed left at (427, 239)
Screenshot: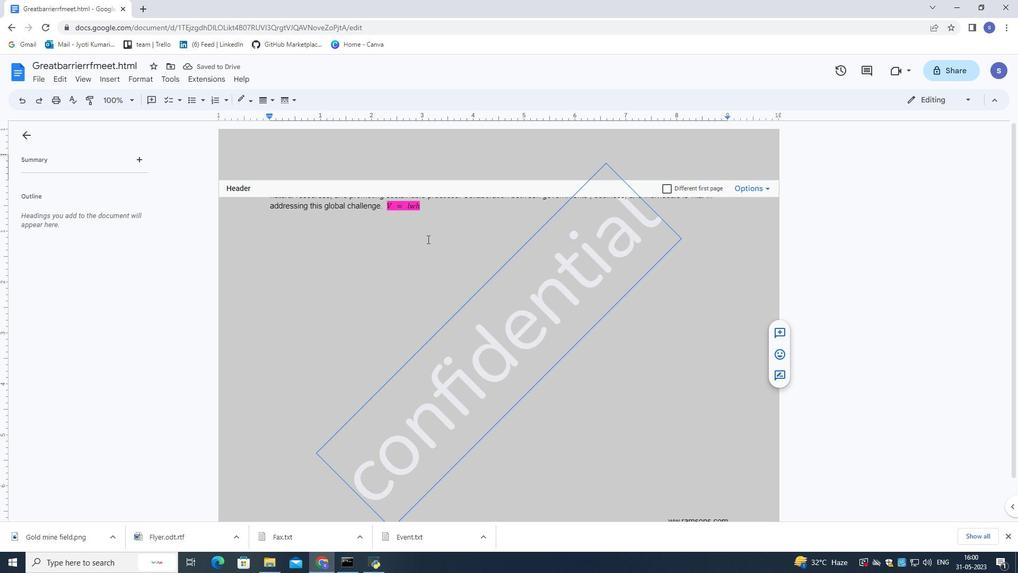 
Action: Mouse moved to (430, 217)
Screenshot: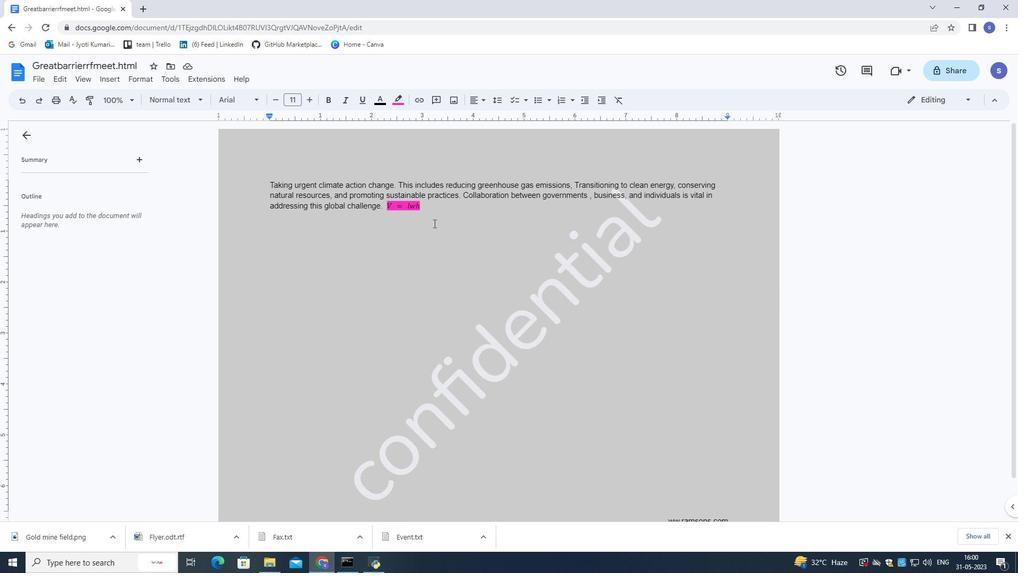 
Action: Mouse pressed left at (430, 217)
Screenshot: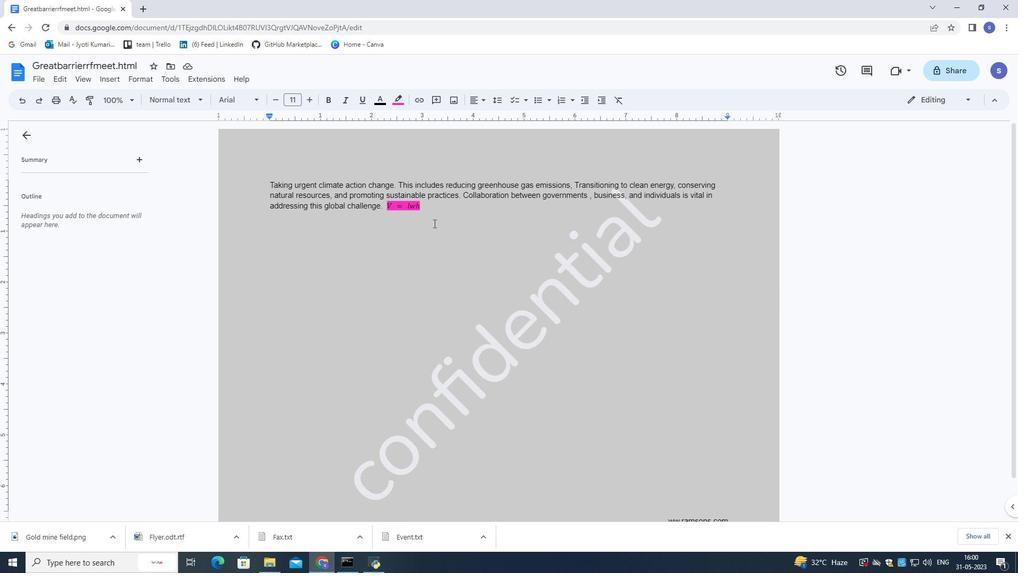 
Action: Mouse moved to (250, 101)
Screenshot: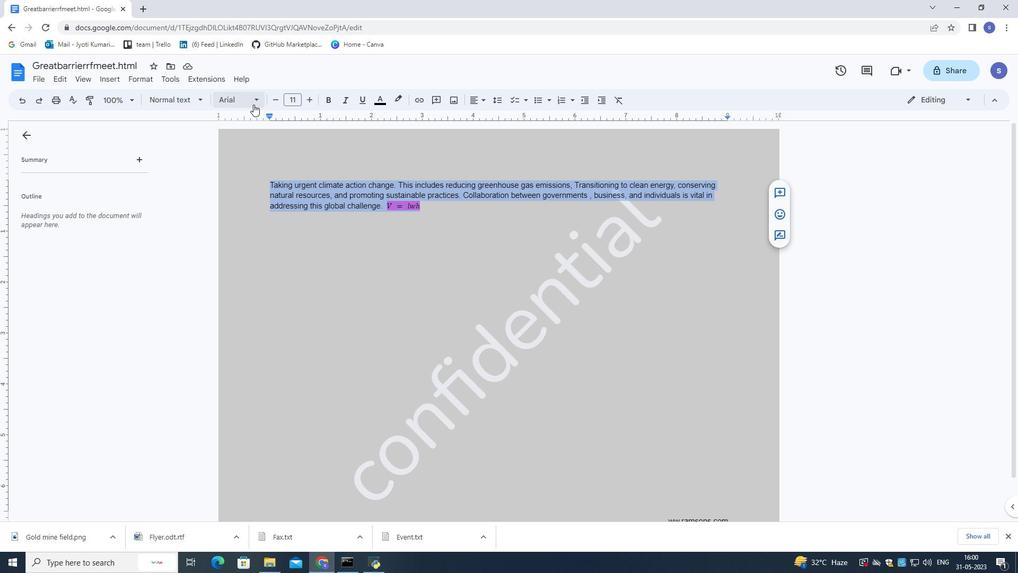 
Action: Mouse pressed left at (250, 101)
Screenshot: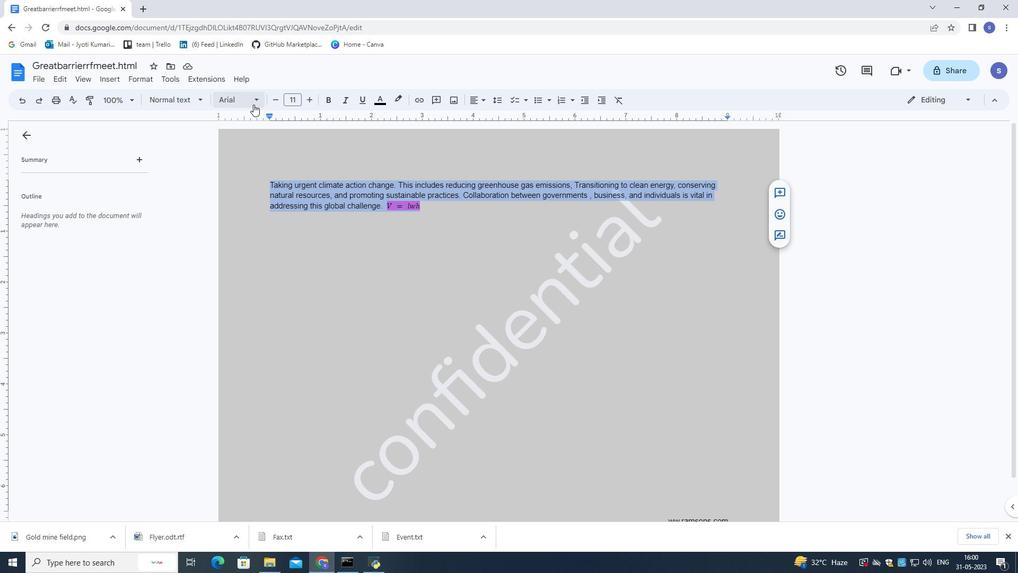
Action: Mouse moved to (258, 120)
Screenshot: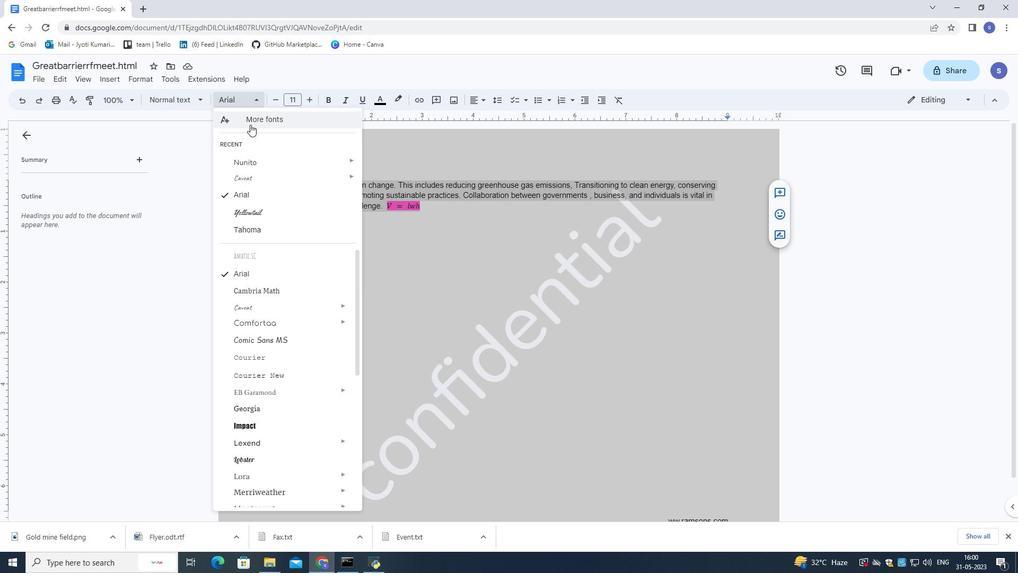 
Action: Mouse pressed left at (258, 120)
Screenshot: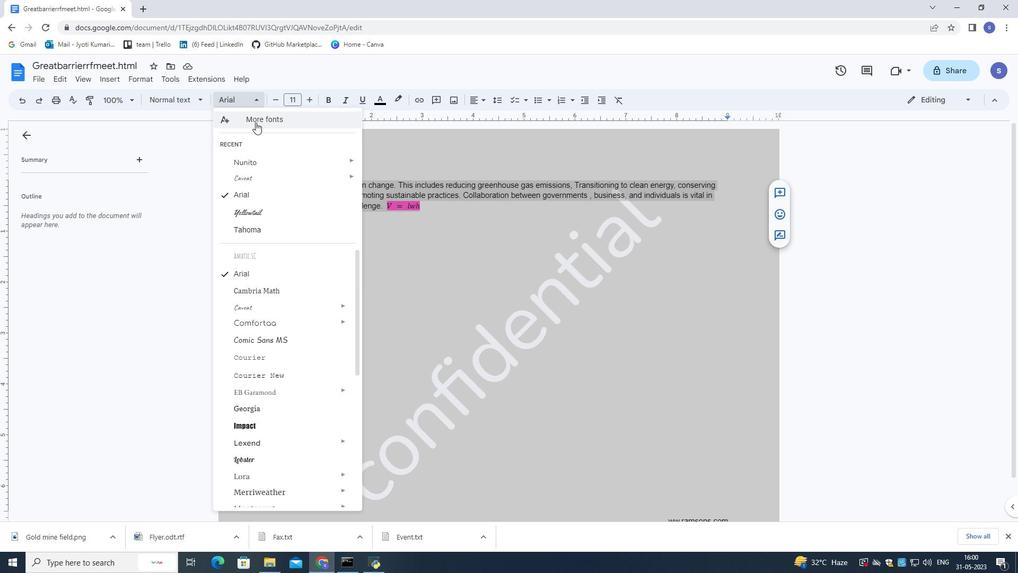 
Action: Mouse moved to (343, 165)
Screenshot: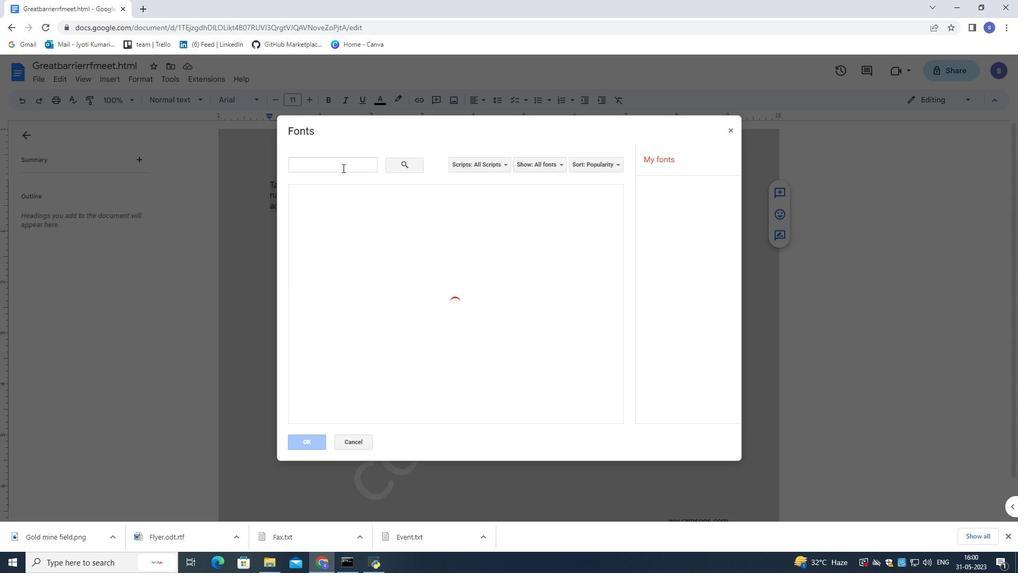 
Action: Mouse pressed left at (343, 165)
Screenshot: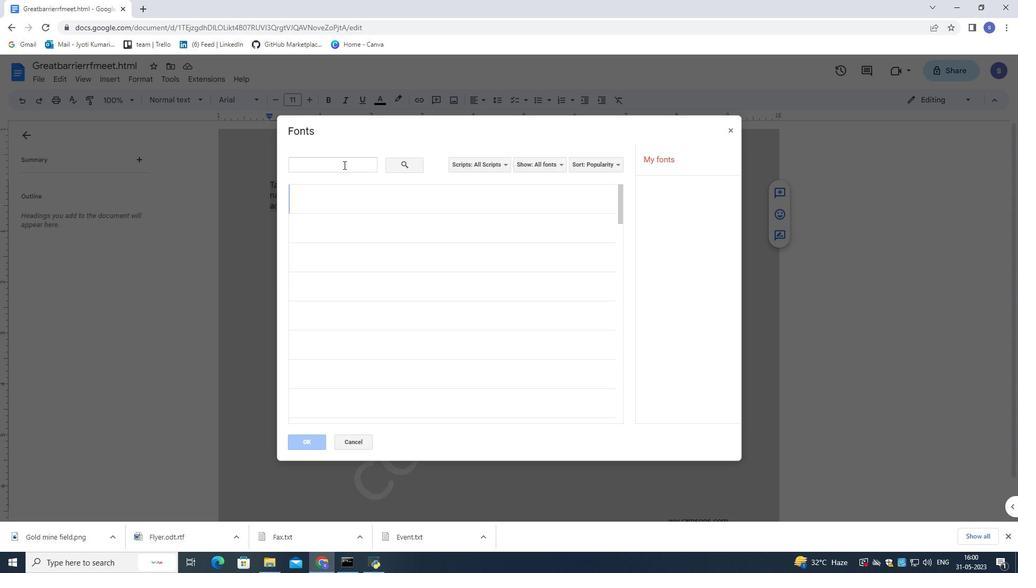 
Action: Mouse moved to (345, 164)
Screenshot: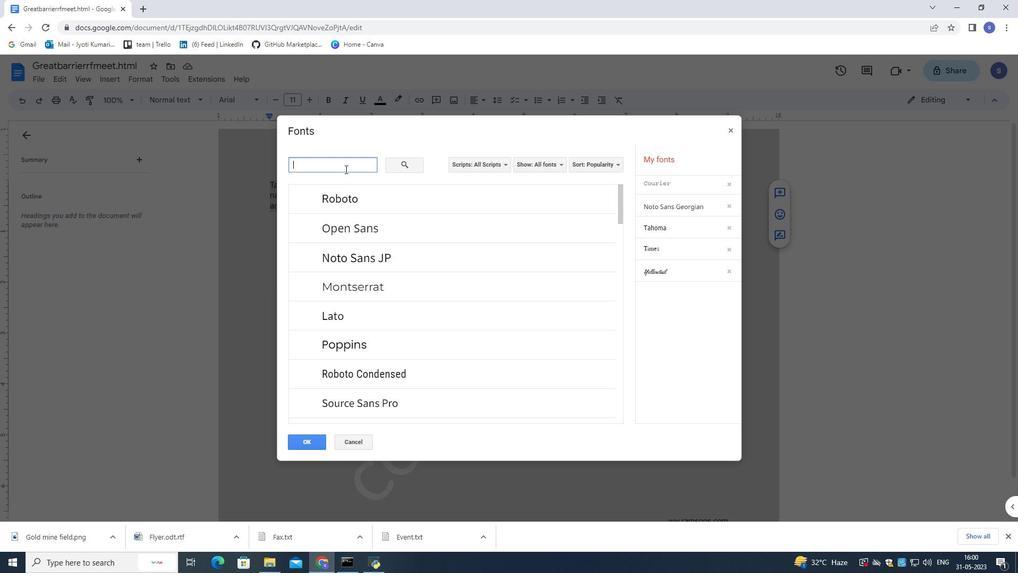 
Action: Mouse pressed left at (345, 164)
Screenshot: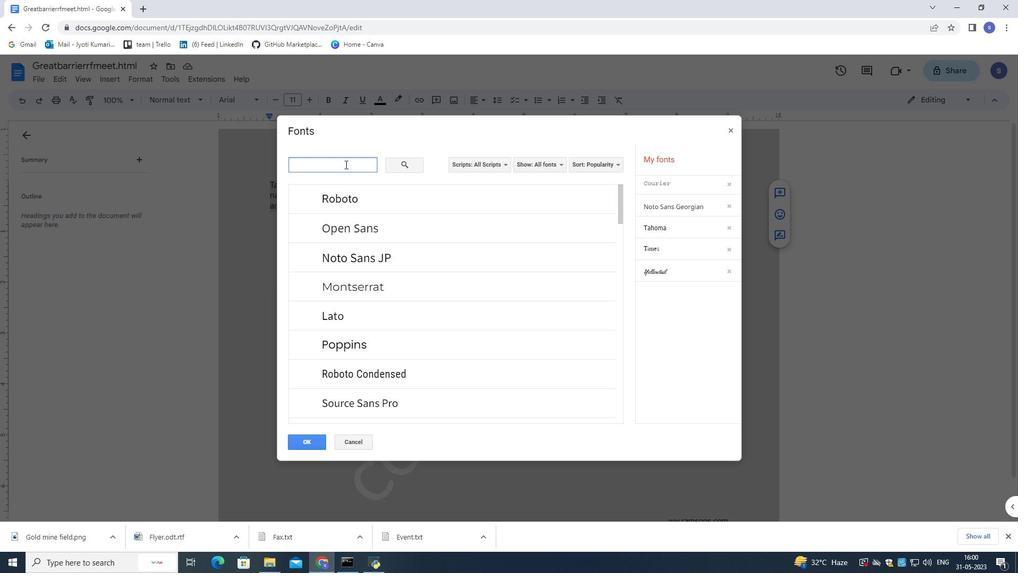 
Action: Key pressed lexend
Screenshot: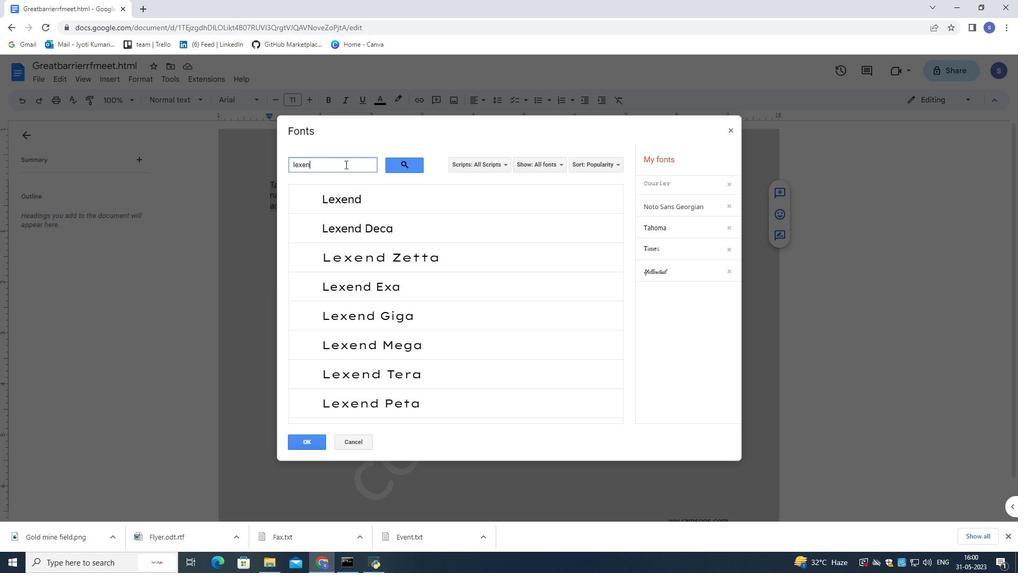 
Action: Mouse moved to (366, 197)
Screenshot: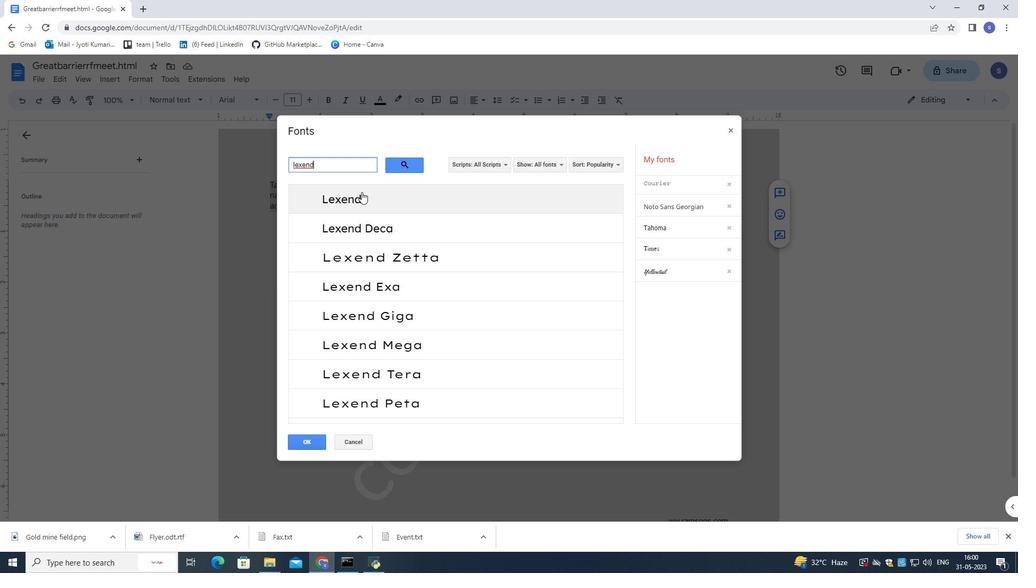 
Action: Mouse pressed left at (366, 197)
Screenshot: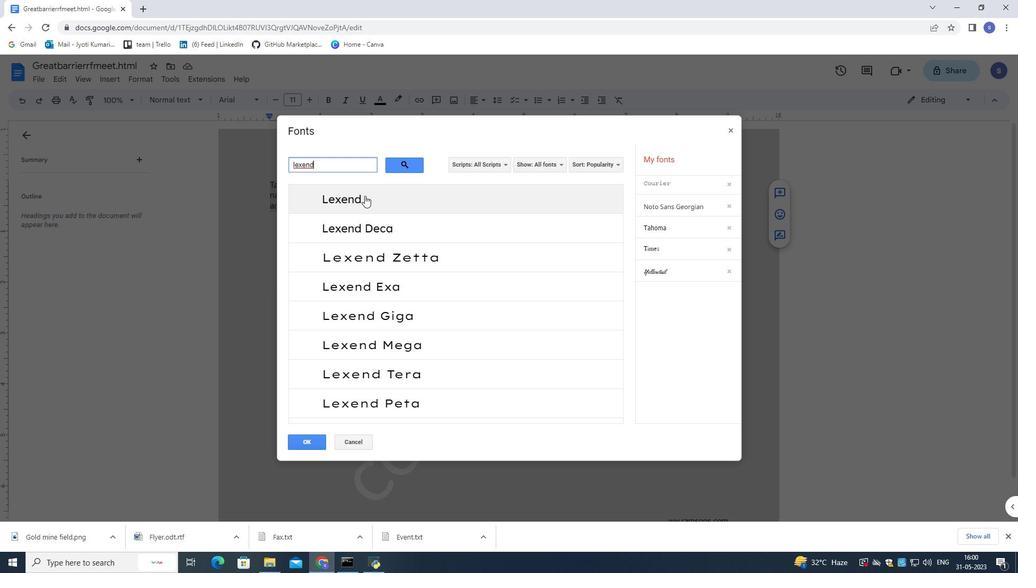 
Action: Mouse moved to (303, 440)
Screenshot: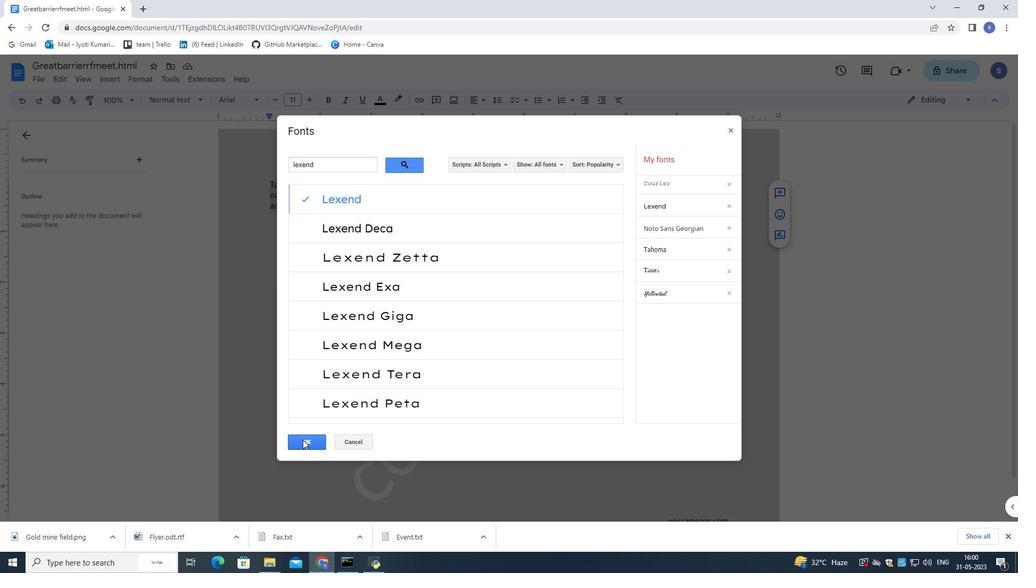 
Action: Mouse pressed left at (303, 440)
Screenshot: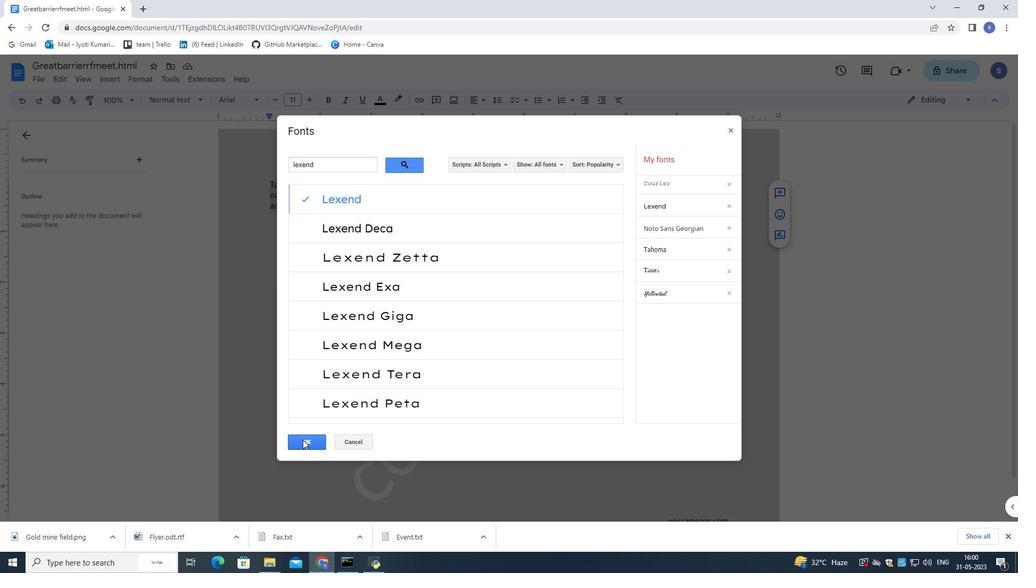 
Action: Mouse moved to (310, 100)
Screenshot: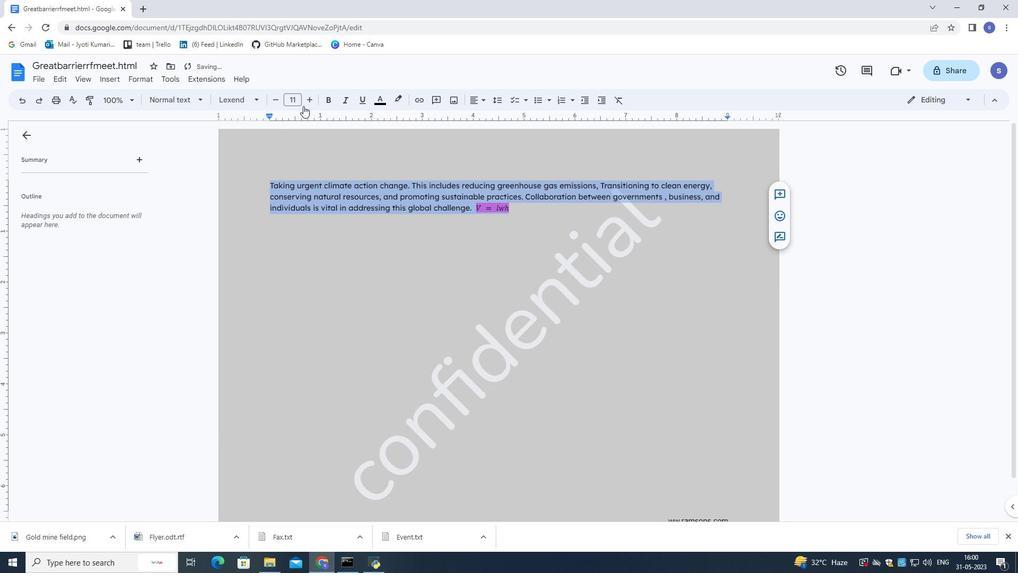 
Action: Mouse pressed left at (310, 100)
Screenshot: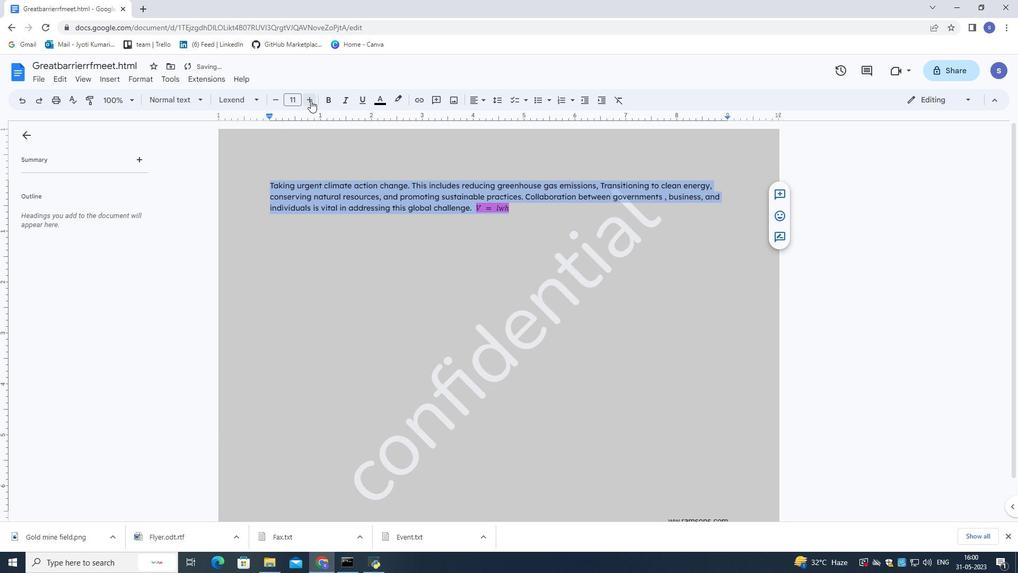 
Action: Mouse pressed left at (310, 100)
Screenshot: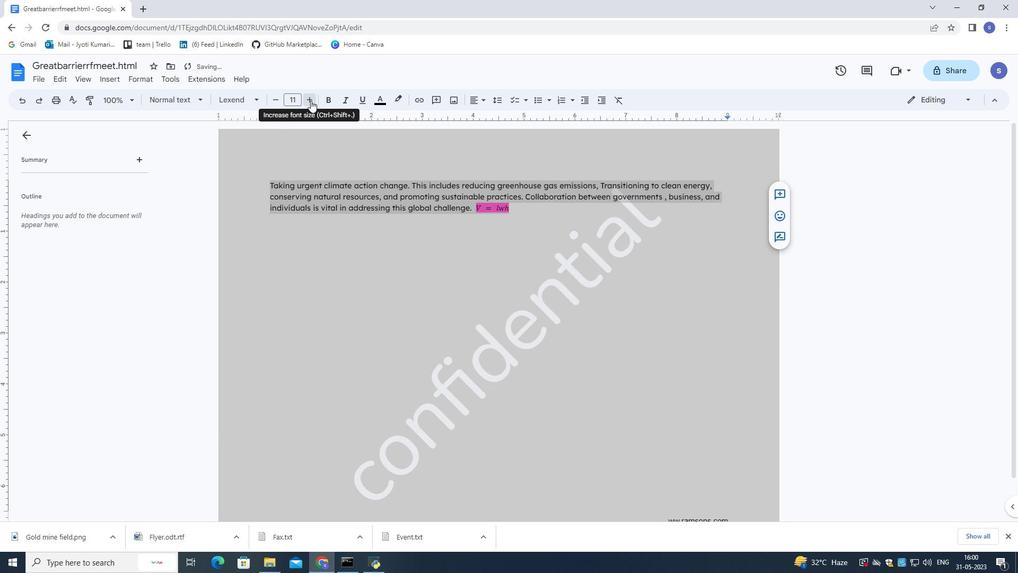 
Action: Mouse pressed left at (310, 100)
Screenshot: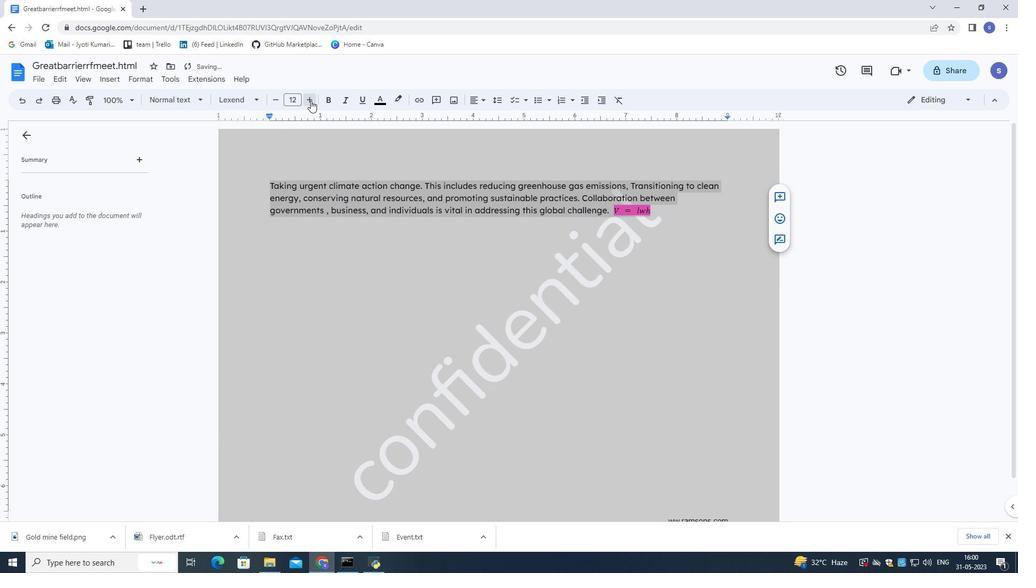 
Action: Mouse pressed left at (310, 100)
Screenshot: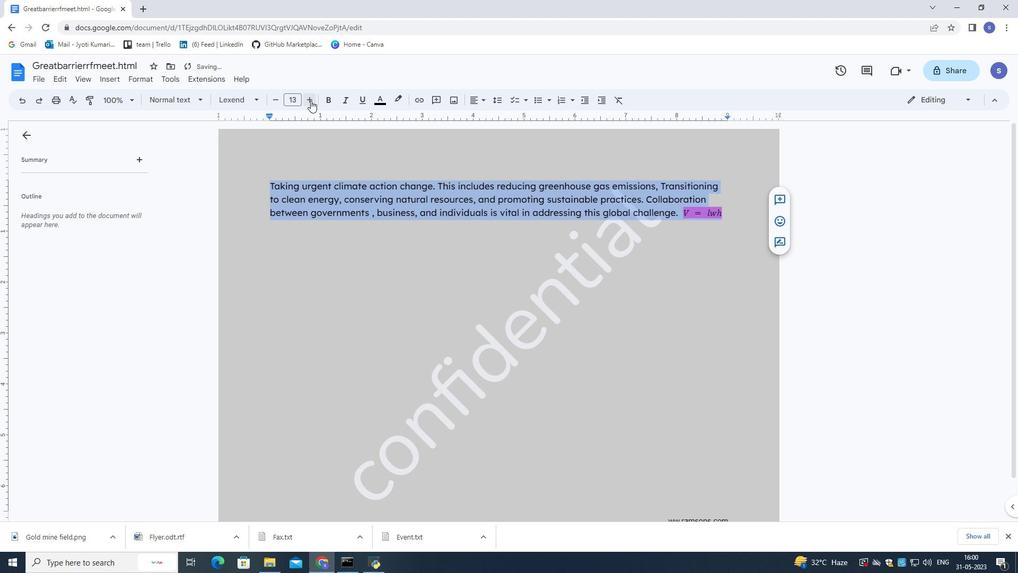 
Action: Mouse pressed left at (310, 100)
Screenshot: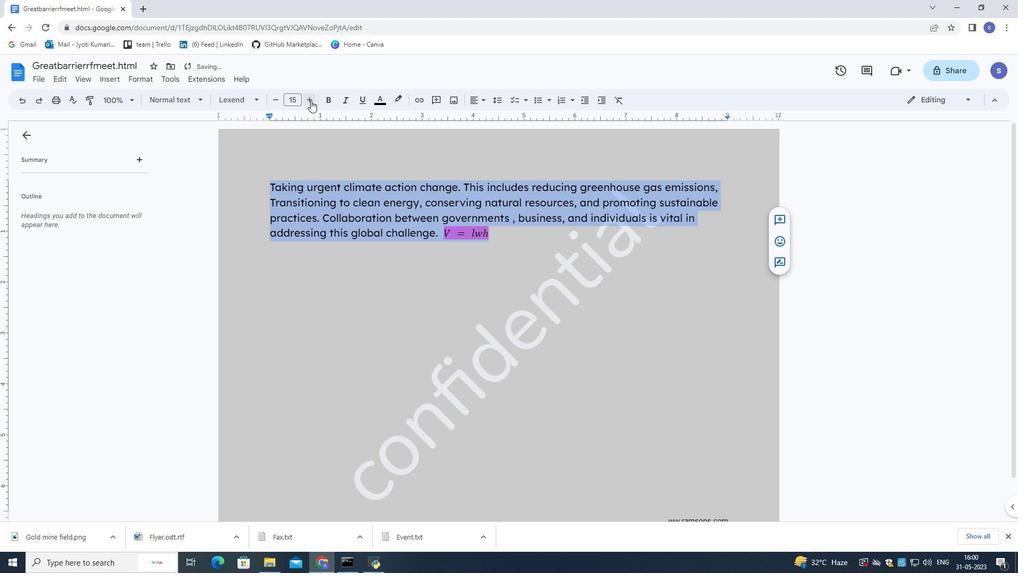 
Action: Mouse pressed left at (310, 100)
Screenshot: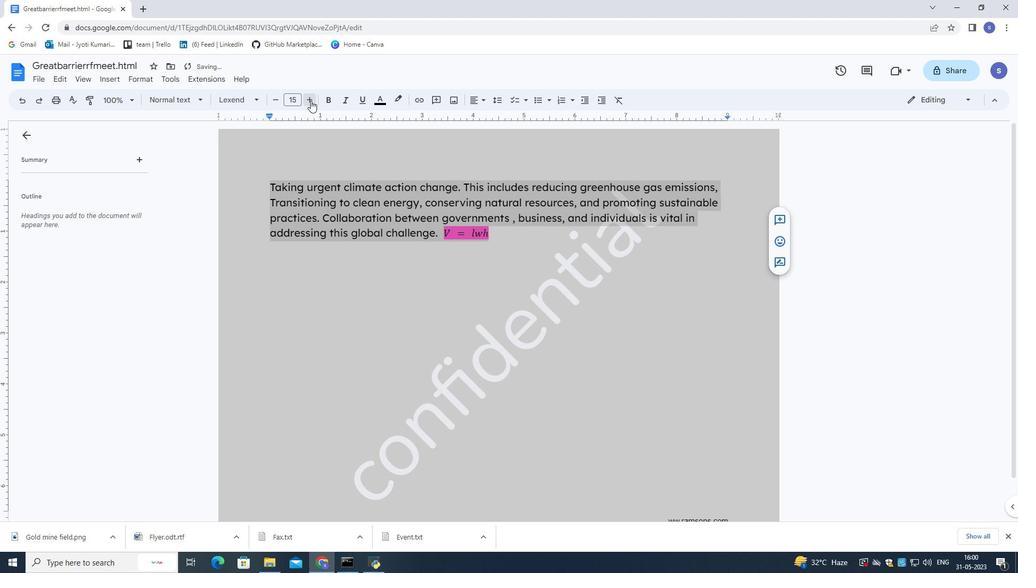 
Action: Mouse pressed left at (310, 100)
Screenshot: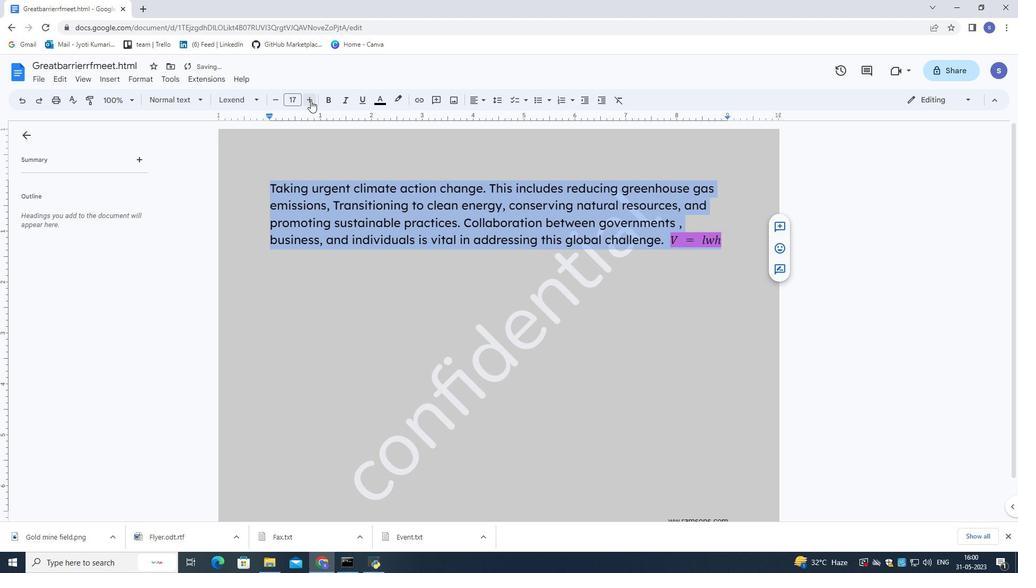 
Action: Mouse pressed left at (310, 100)
Screenshot: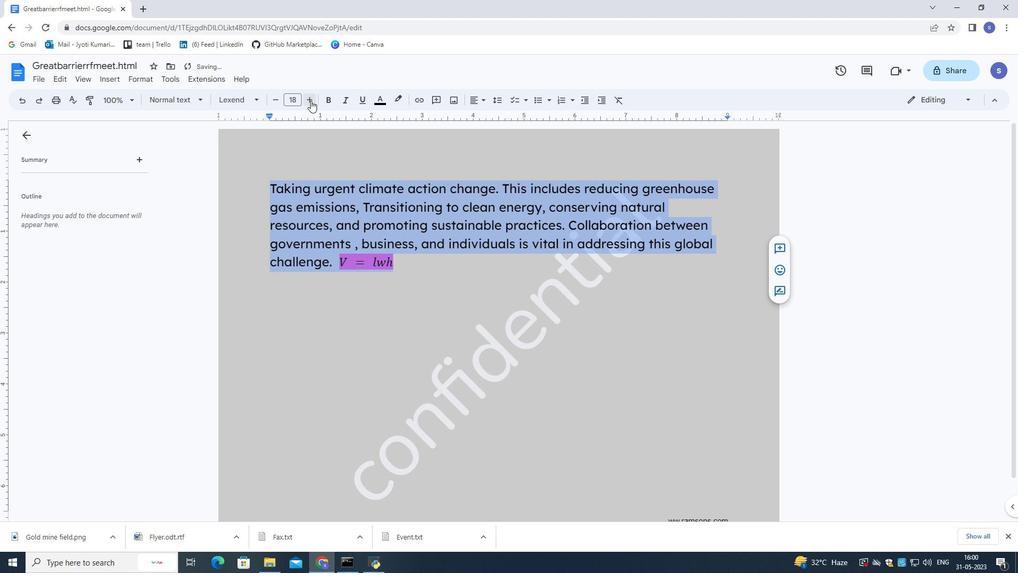 
Action: Mouse moved to (404, 337)
Screenshot: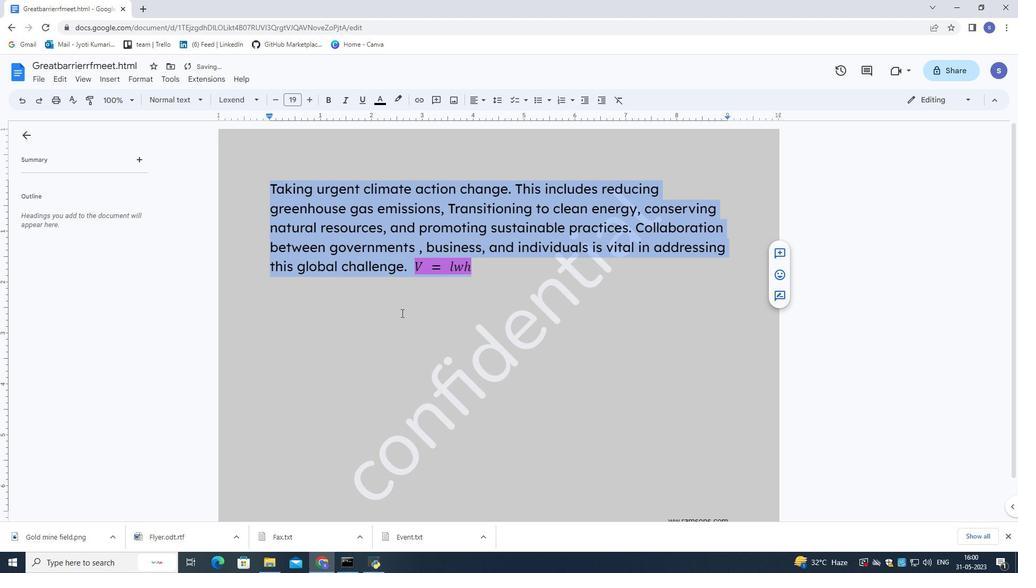 
Action: Mouse pressed left at (404, 337)
Screenshot: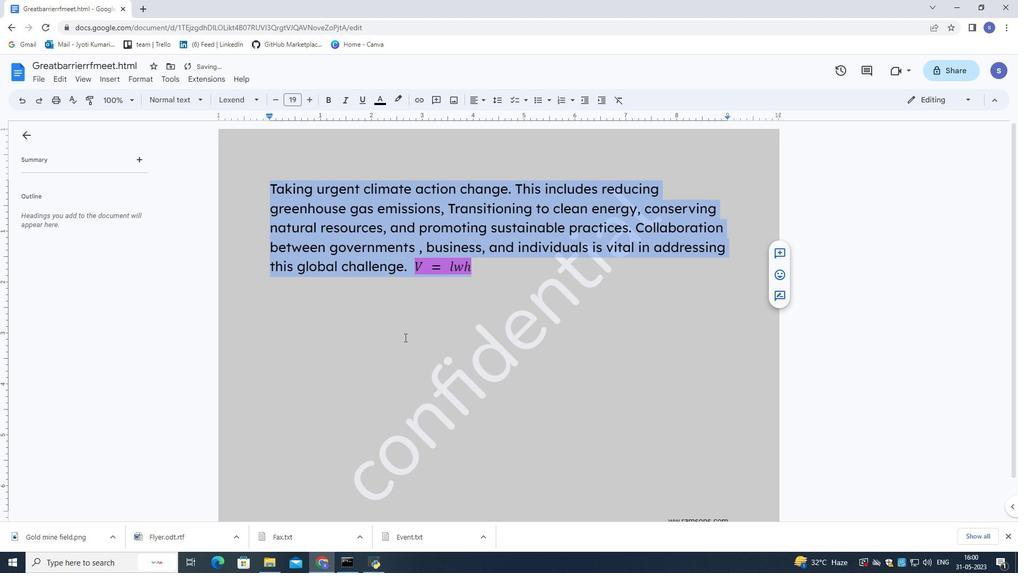 
Action: Mouse scrolled (404, 336) with delta (0, 0)
Screenshot: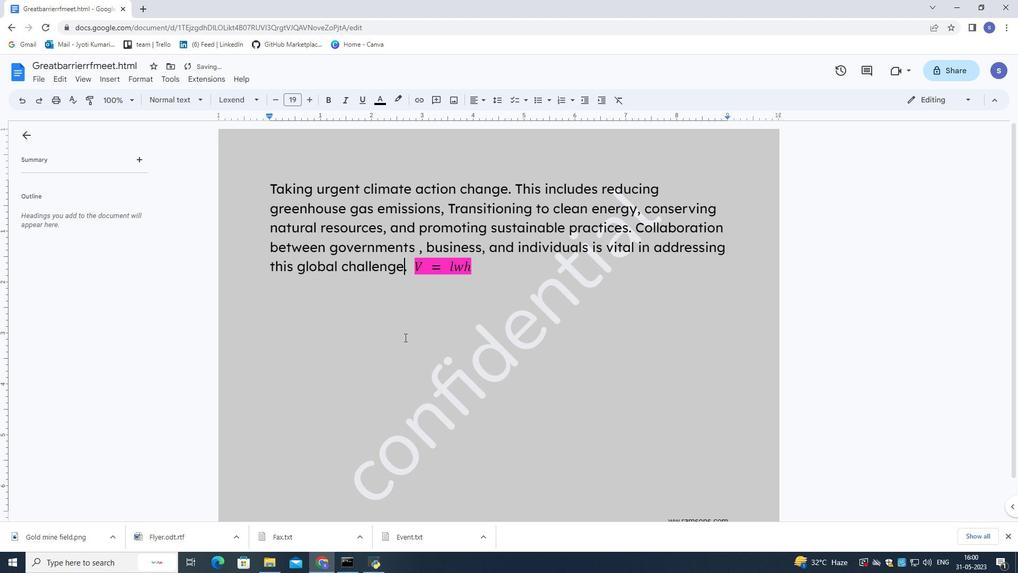 
Action: Mouse moved to (403, 340)
Screenshot: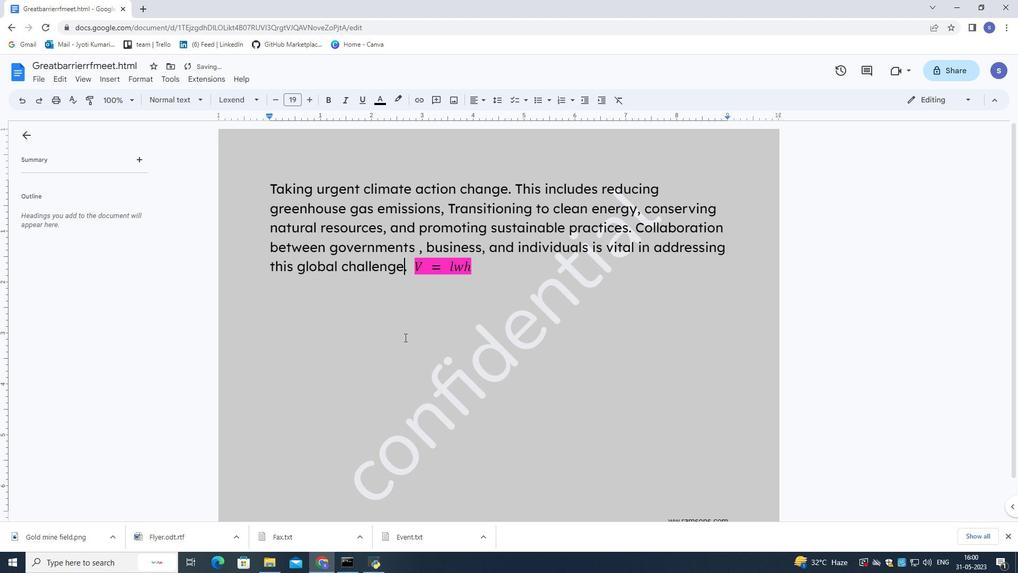 
Action: Mouse scrolled (403, 340) with delta (0, 0)
Screenshot: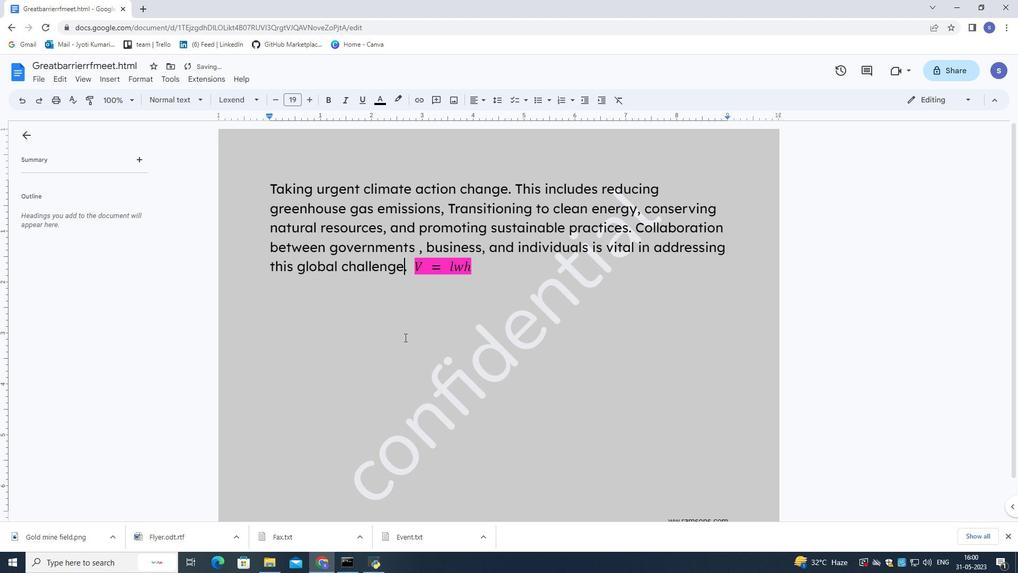 
Action: Mouse scrolled (403, 340) with delta (0, 0)
Screenshot: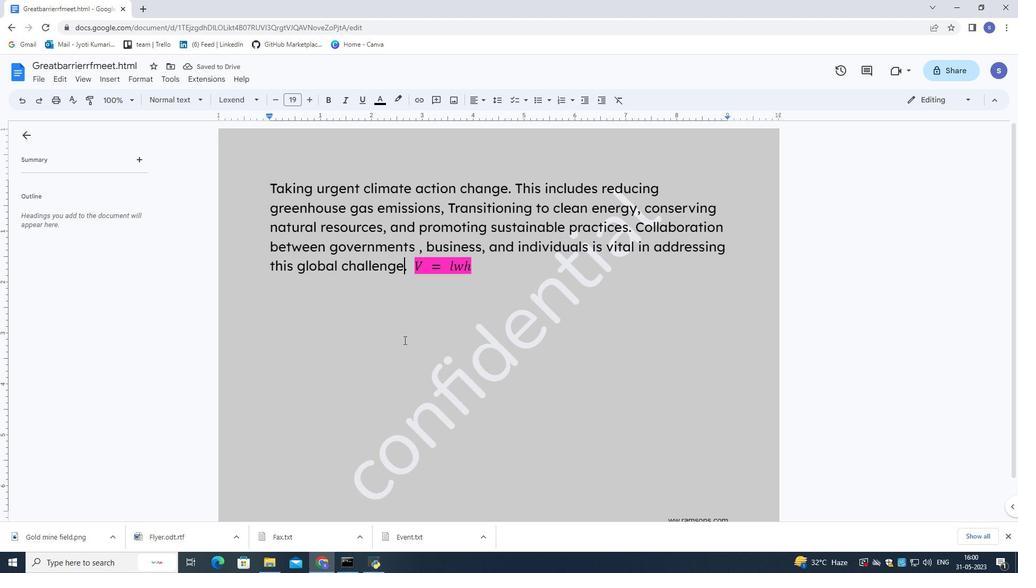 
Action: Mouse scrolled (403, 340) with delta (0, 0)
Screenshot: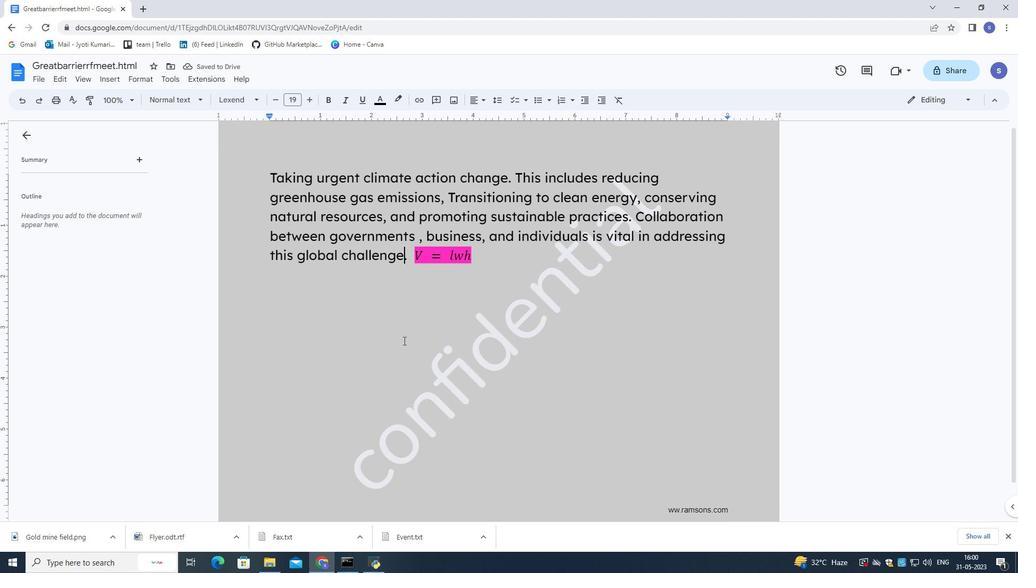 
Action: Mouse moved to (403, 341)
Screenshot: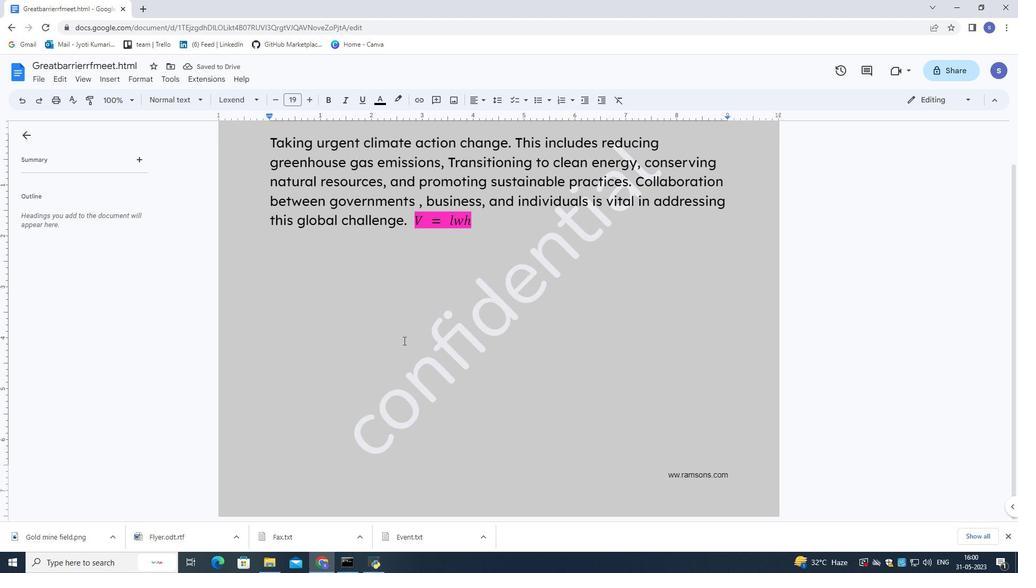 
Action: Mouse scrolled (403, 340) with delta (0, 0)
Screenshot: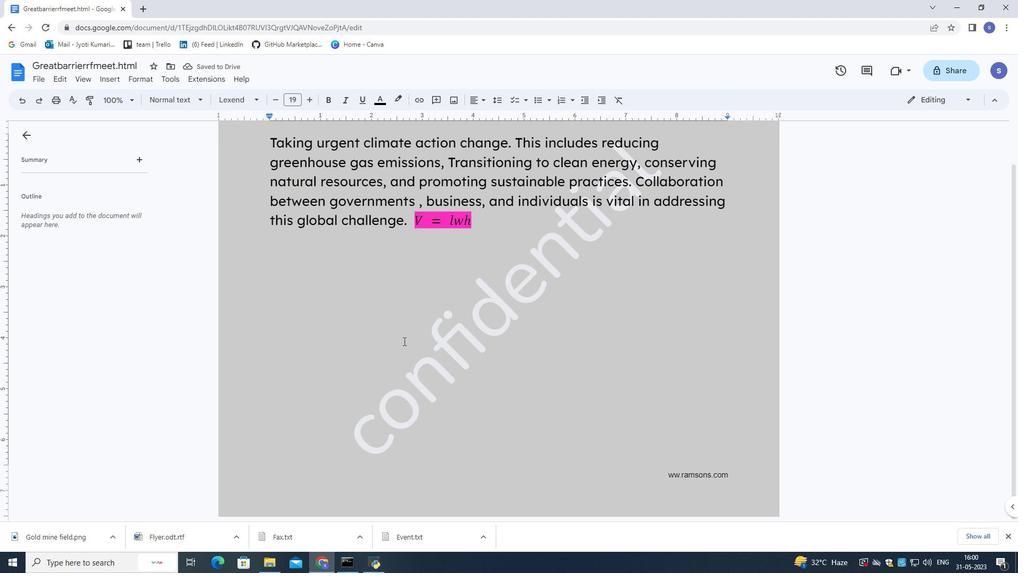 
Action: Mouse scrolled (403, 340) with delta (0, 0)
Screenshot: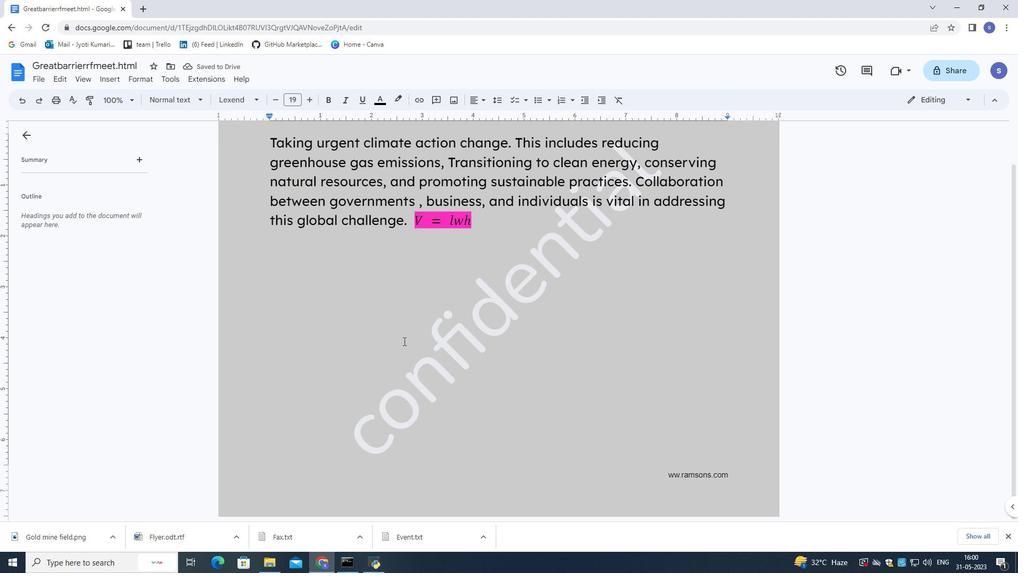 
Action: Mouse scrolled (403, 340) with delta (0, 0)
Screenshot: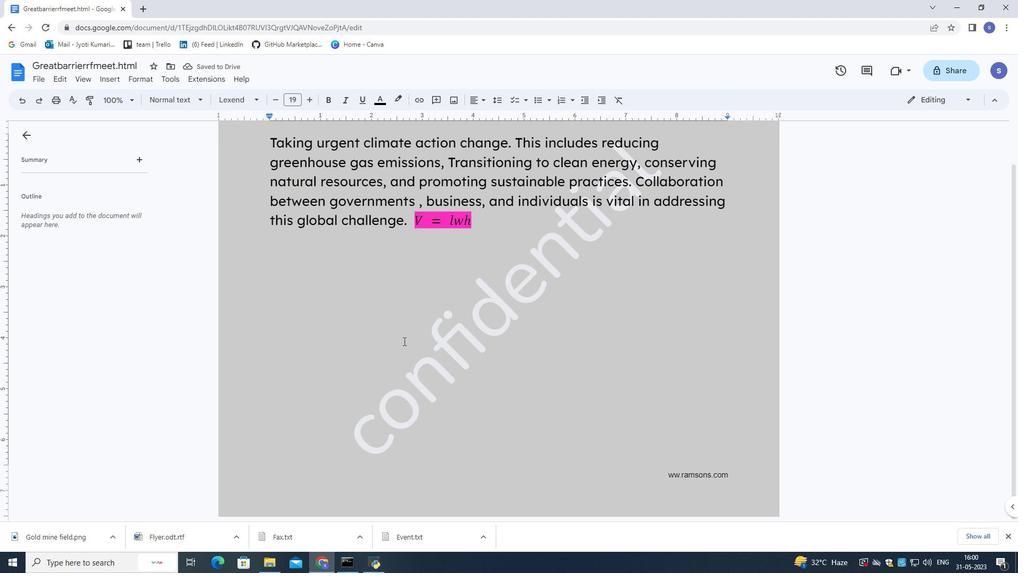 
Action: Mouse scrolled (403, 340) with delta (0, 0)
Screenshot: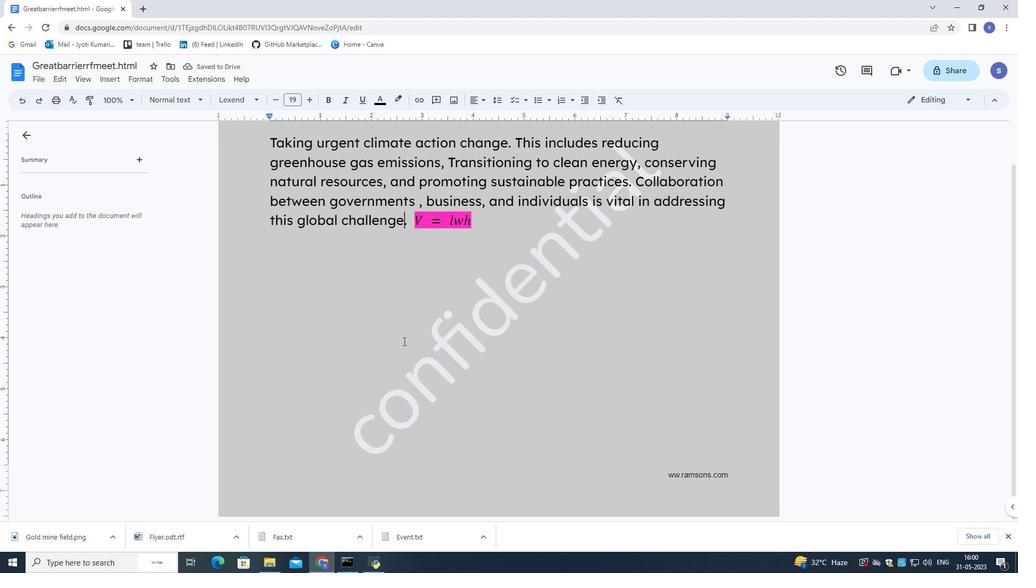 
Action: Mouse scrolled (403, 340) with delta (0, 0)
Screenshot: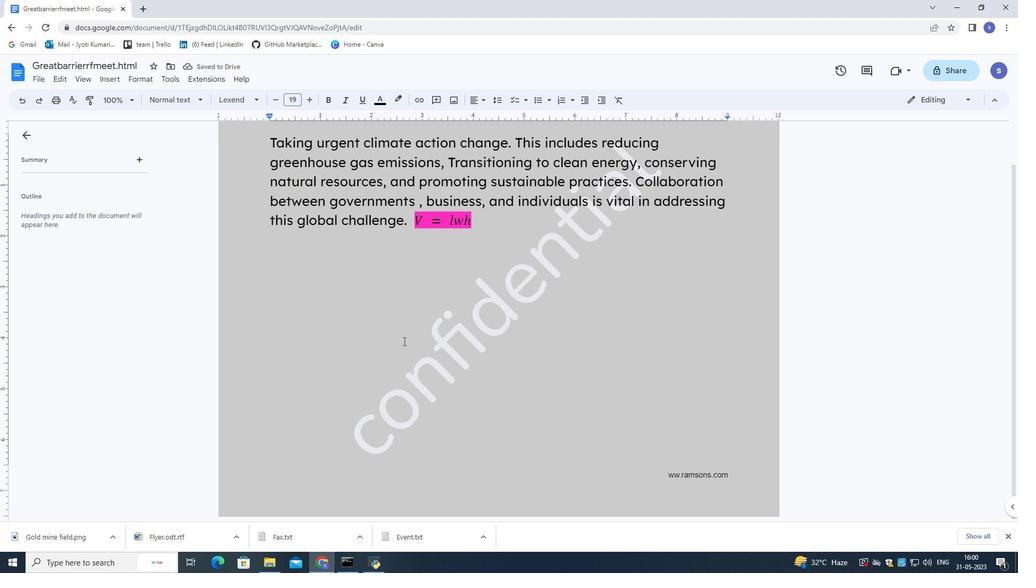 
Action: Mouse scrolled (403, 340) with delta (0, 0)
Screenshot: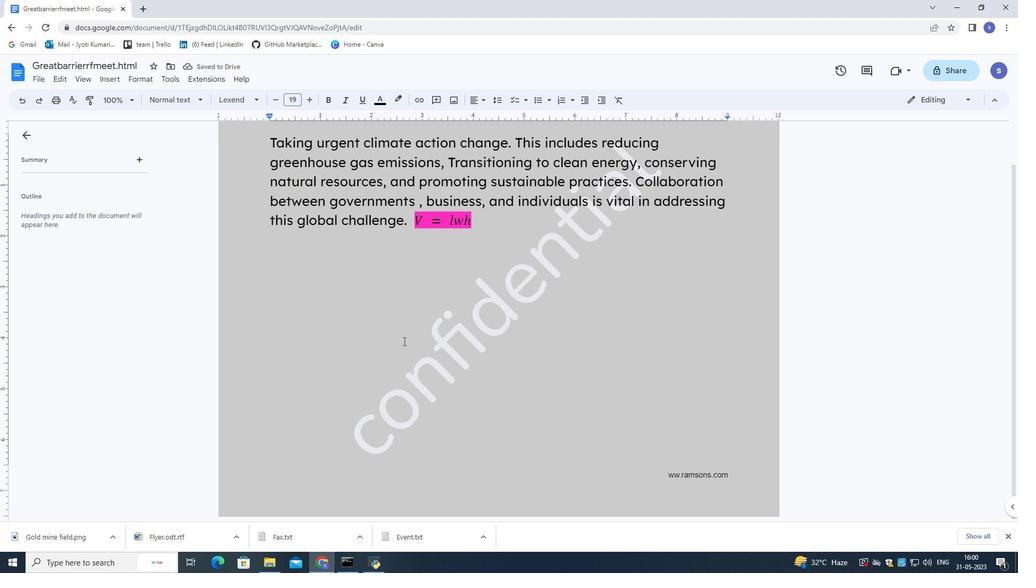 
Action: Mouse scrolled (403, 340) with delta (0, 0)
Screenshot: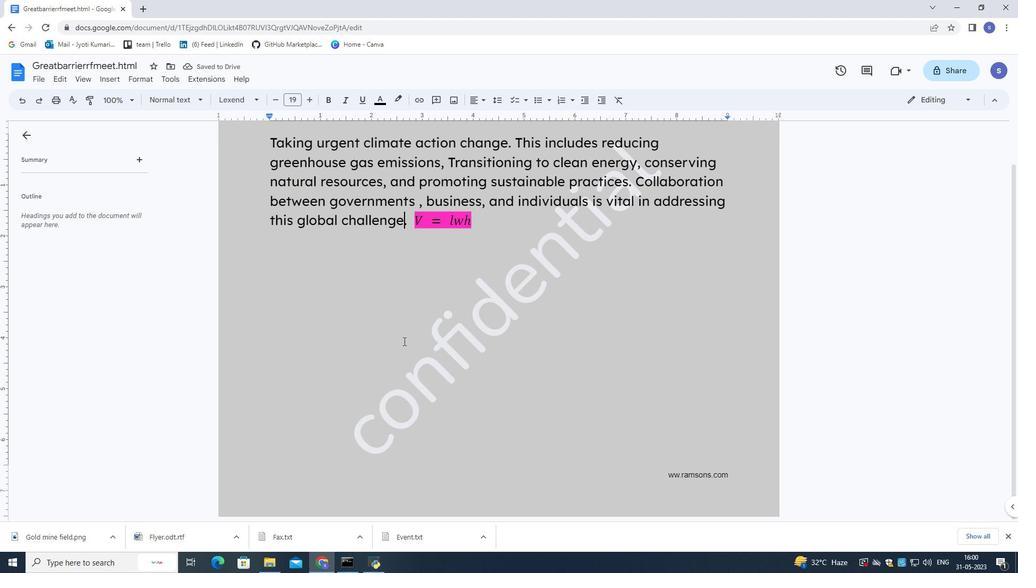 
Action: Mouse scrolled (403, 340) with delta (0, 0)
Screenshot: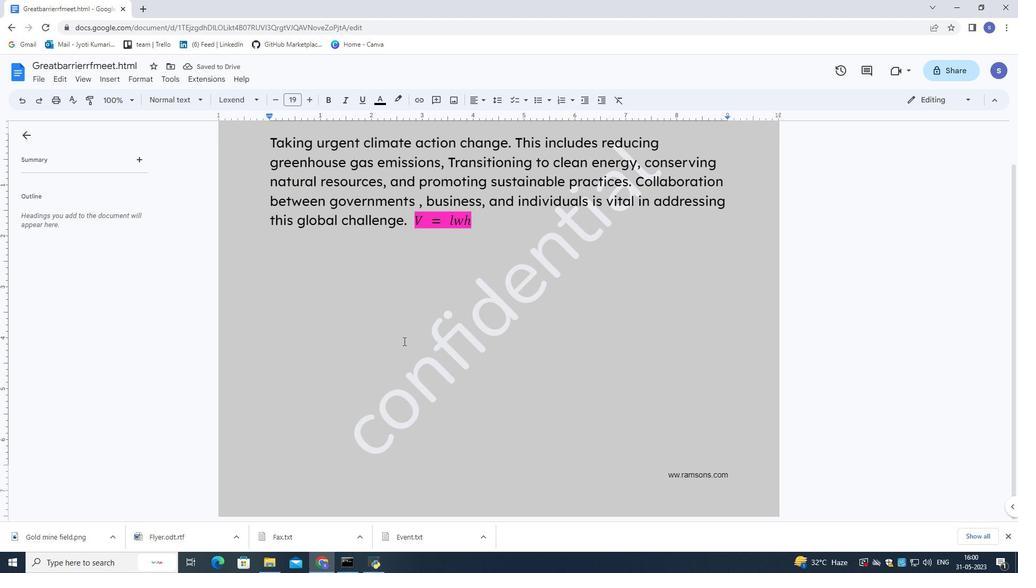 
Action: Mouse scrolled (403, 341) with delta (0, 0)
Screenshot: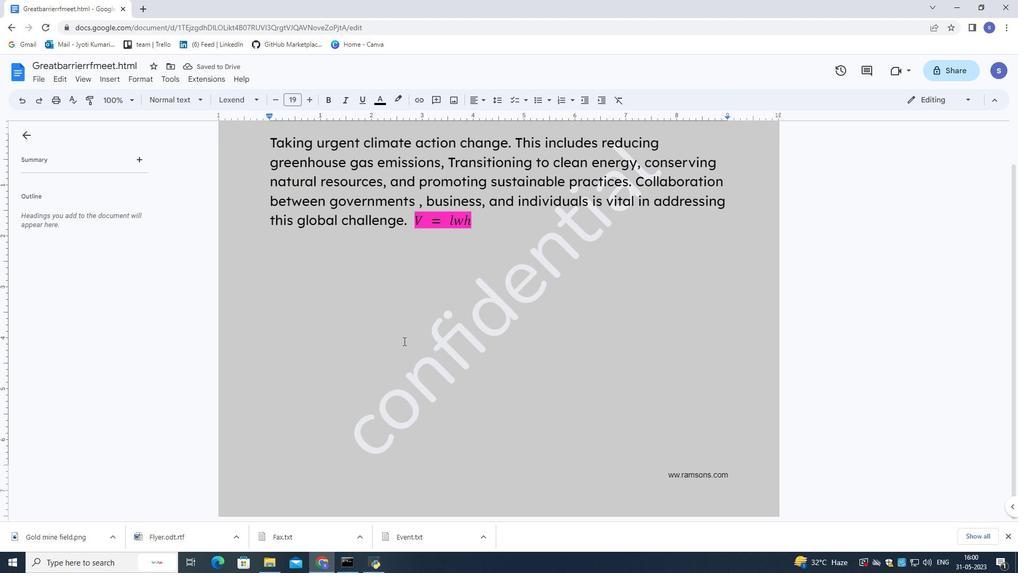
Action: Mouse scrolled (403, 341) with delta (0, 0)
Screenshot: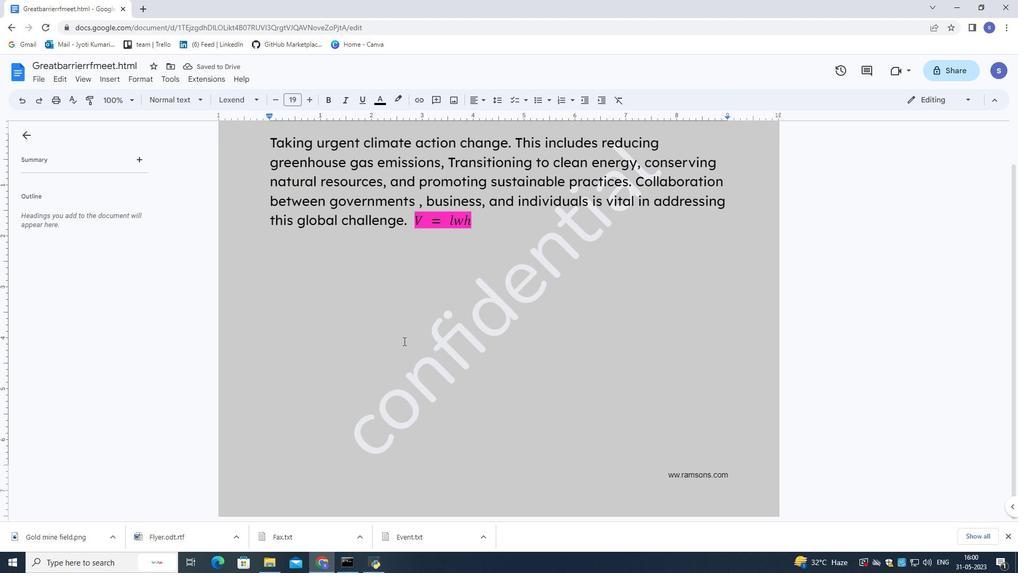 
Action: Mouse scrolled (403, 341) with delta (0, 0)
Screenshot: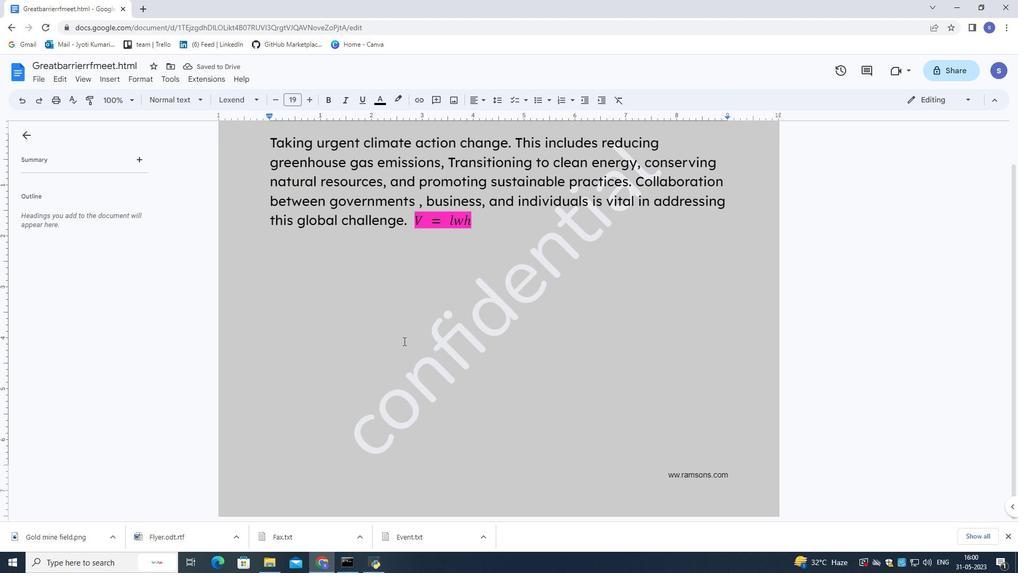 
Action: Mouse moved to (404, 341)
Screenshot: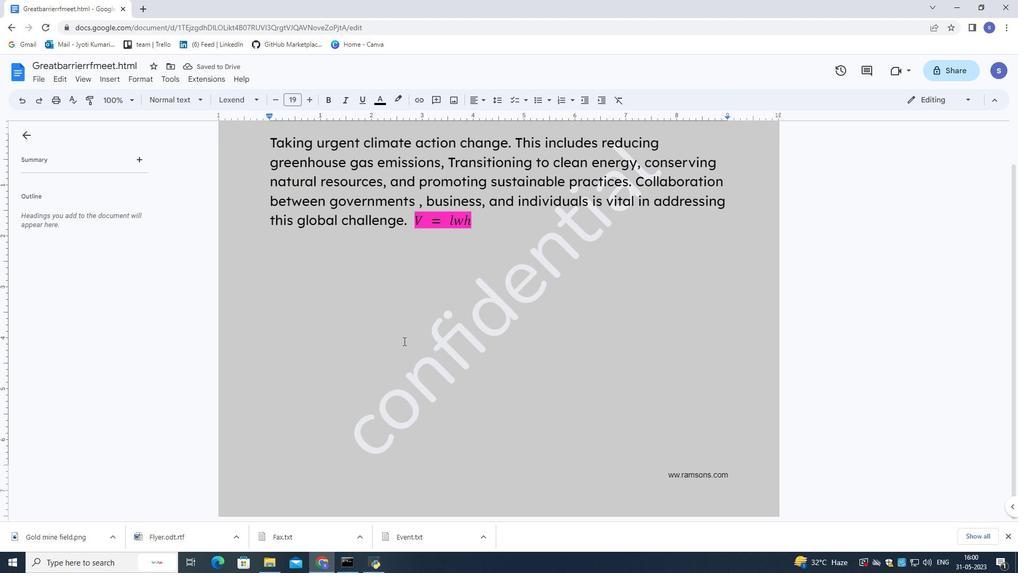 
Action: Mouse scrolled (404, 341) with delta (0, 0)
Screenshot: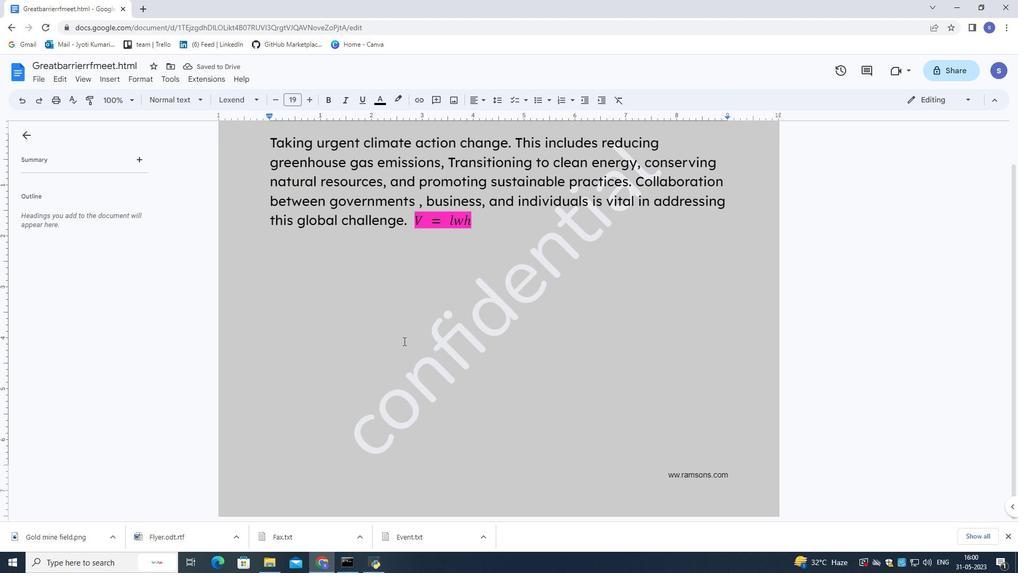 
Action: Mouse moved to (404, 340)
Screenshot: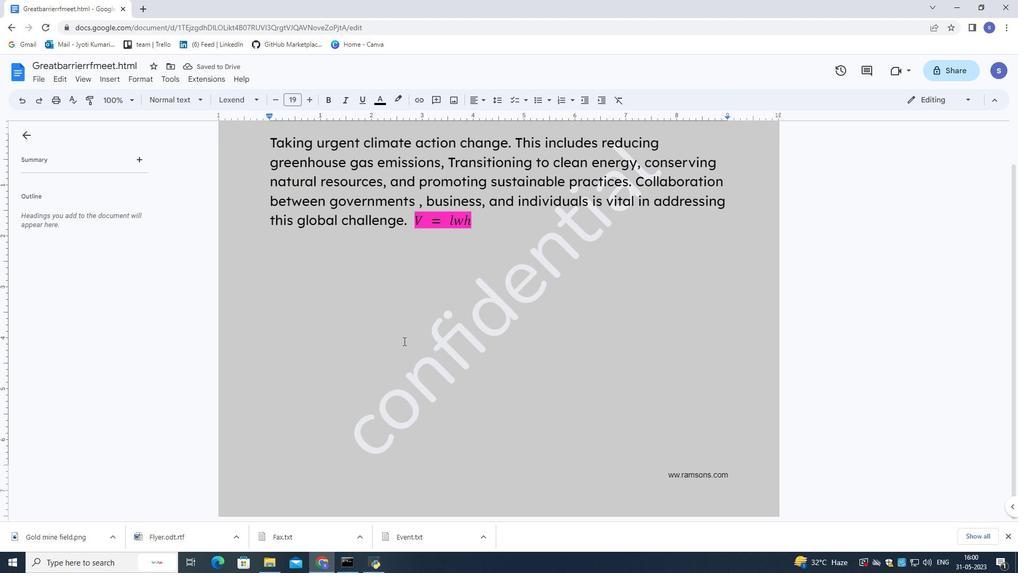 
Action: Mouse scrolled (404, 340) with delta (0, 0)
Screenshot: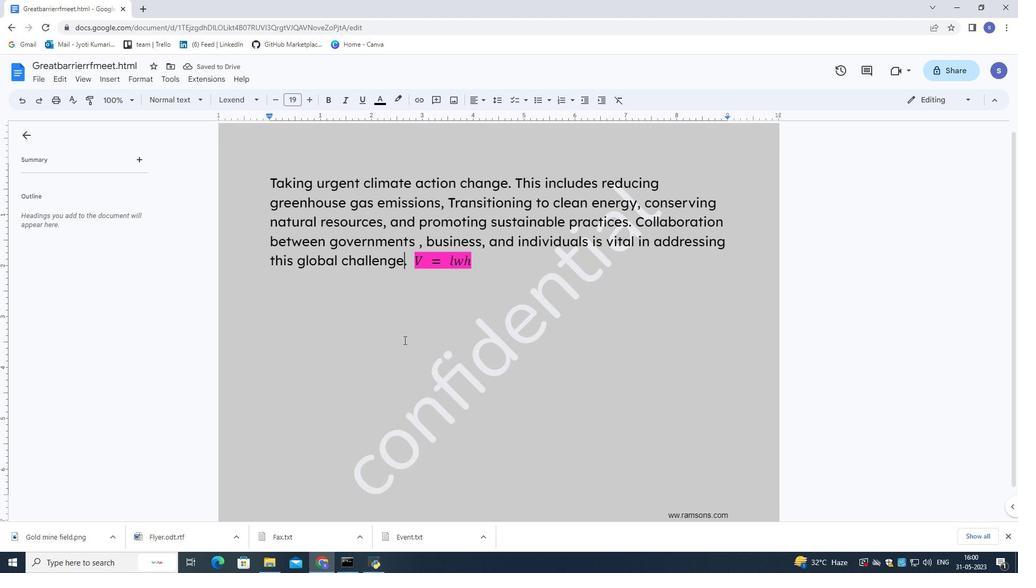 
Action: Mouse scrolled (404, 340) with delta (0, 0)
Screenshot: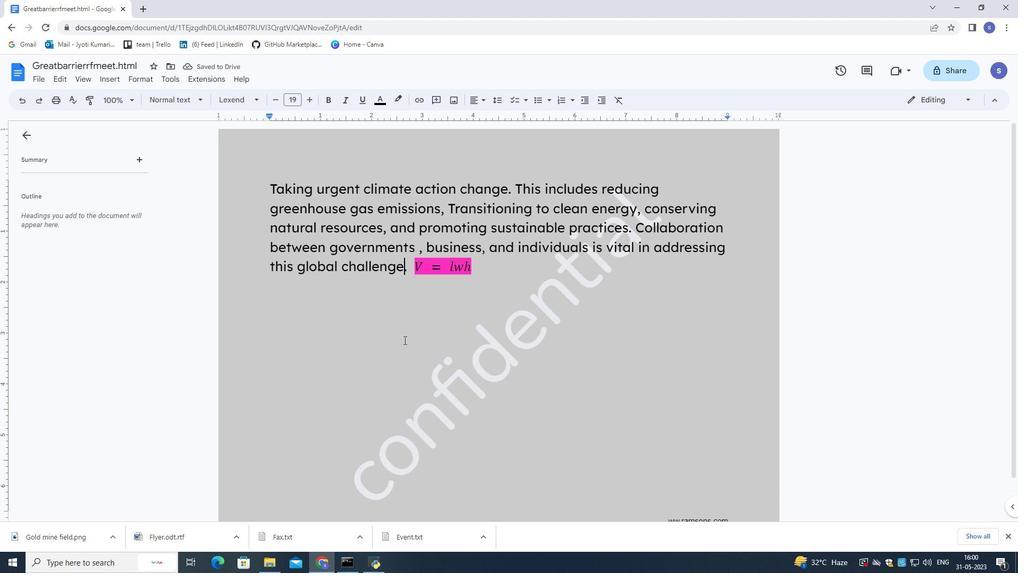 
Action: Mouse scrolled (404, 340) with delta (0, 0)
Screenshot: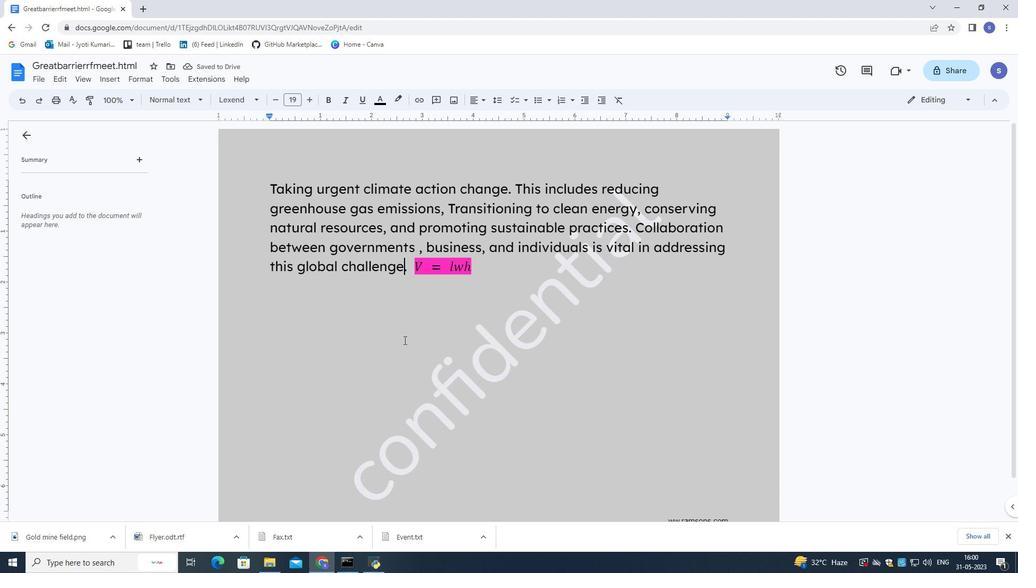 
Action: Mouse scrolled (404, 340) with delta (0, 0)
Screenshot: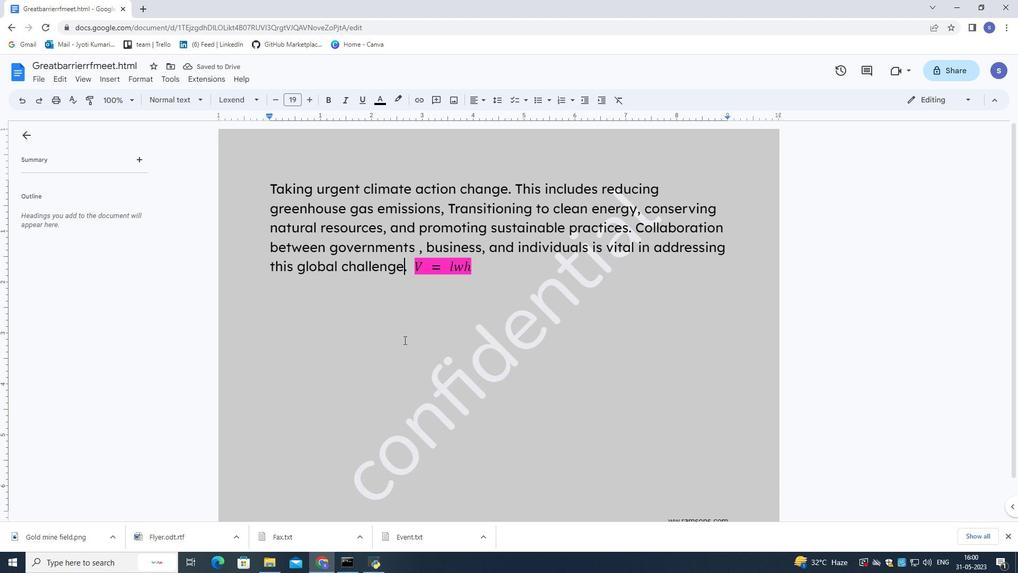 
Action: Mouse moved to (404, 339)
Screenshot: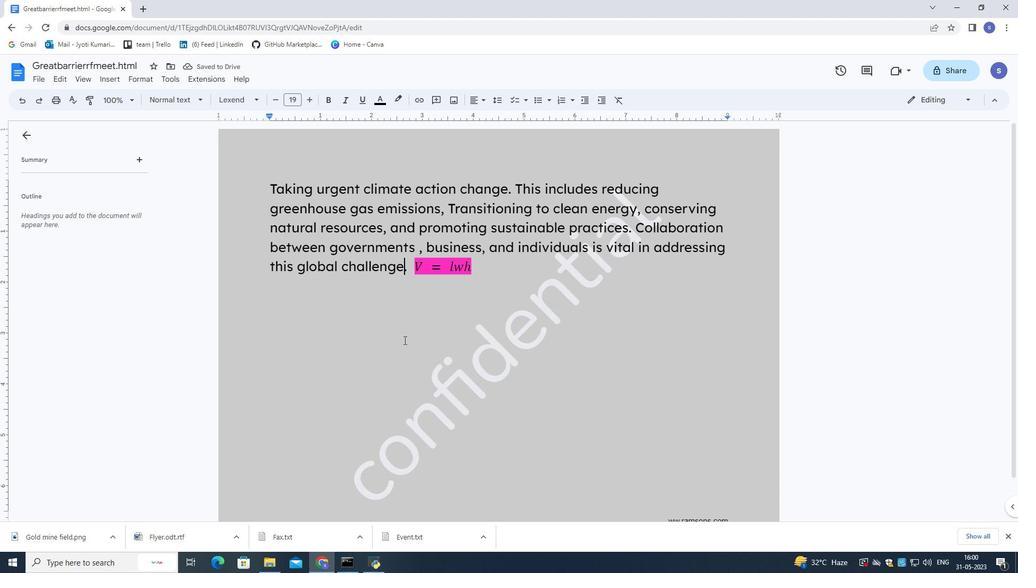 
Action: Mouse scrolled (404, 339) with delta (0, 0)
Screenshot: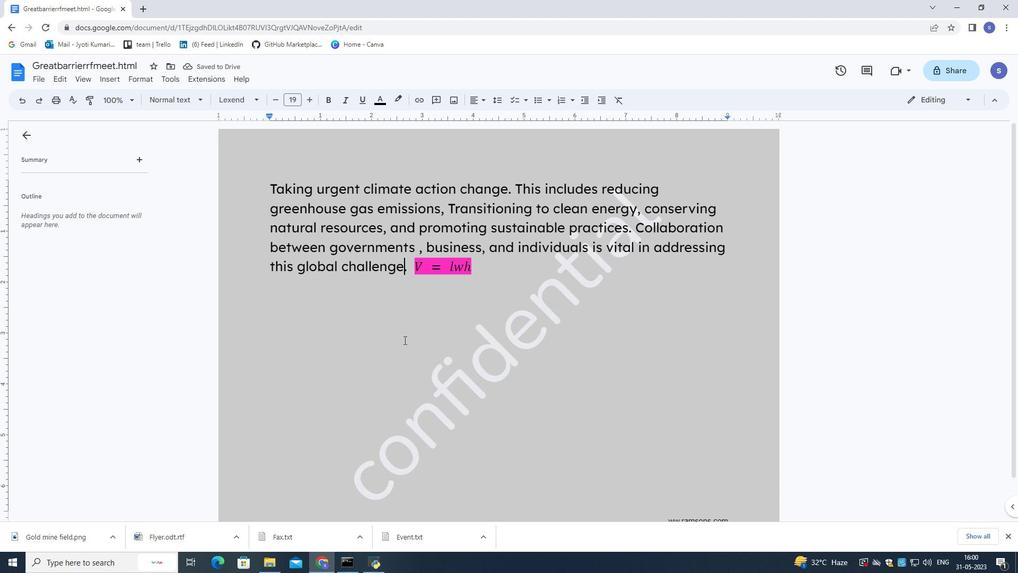 
Action: Mouse scrolled (404, 339) with delta (0, 0)
Screenshot: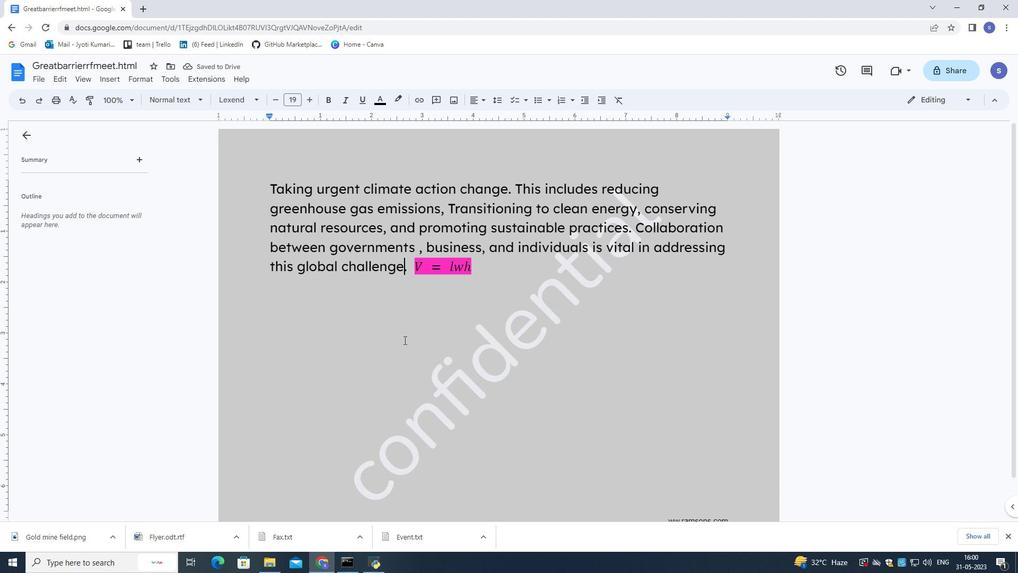 
Action: Mouse scrolled (404, 339) with delta (0, 0)
Screenshot: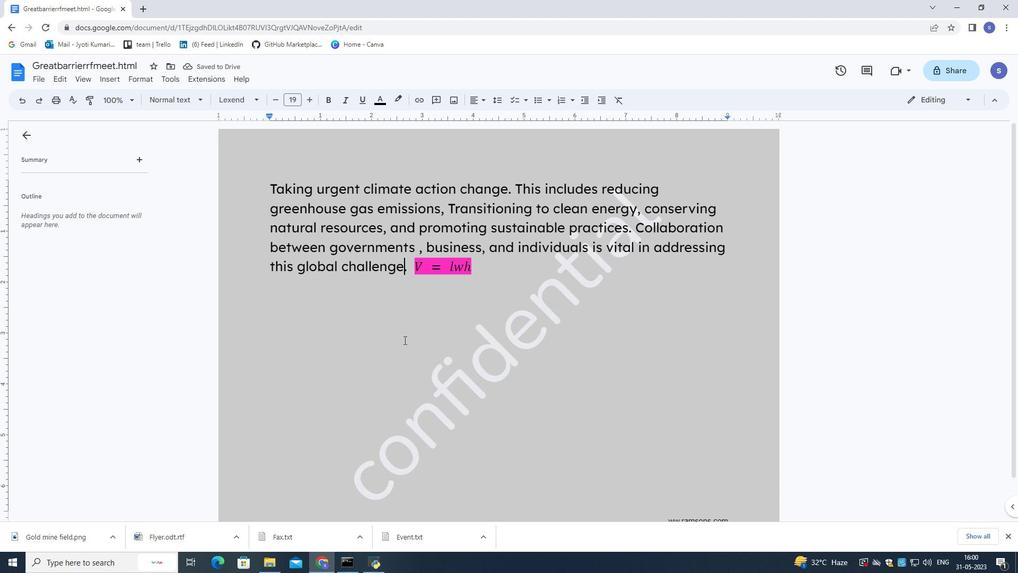 
Action: Mouse scrolled (404, 339) with delta (0, 0)
Screenshot: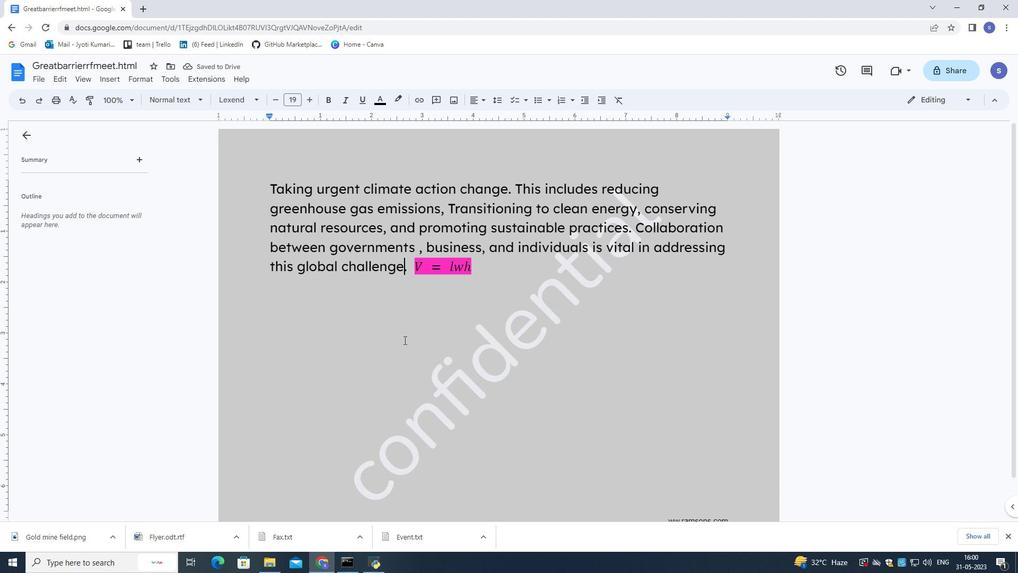 
Action: Mouse scrolled (404, 339) with delta (0, 0)
Screenshot: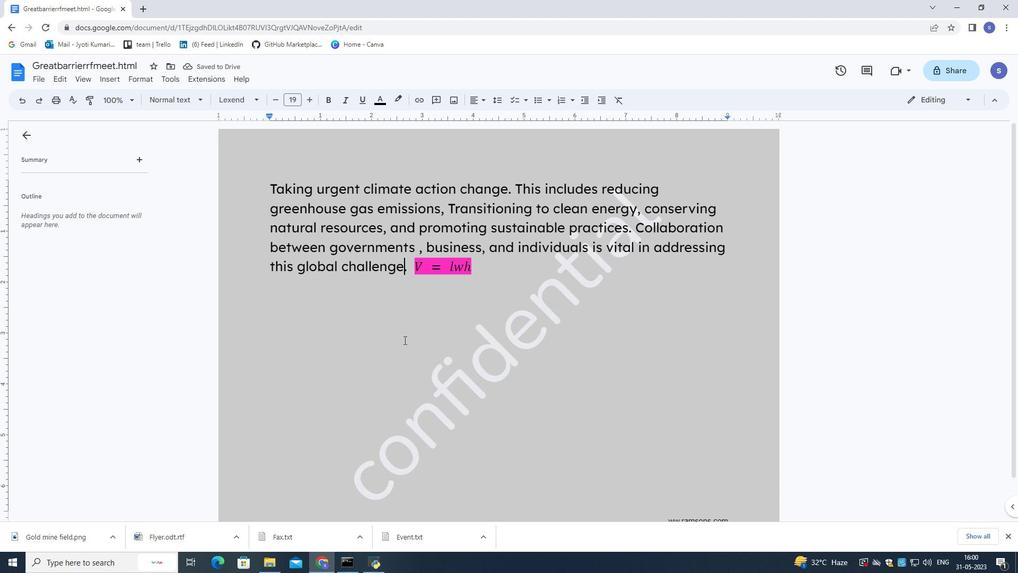 
Action: Mouse scrolled (404, 339) with delta (0, 0)
Screenshot: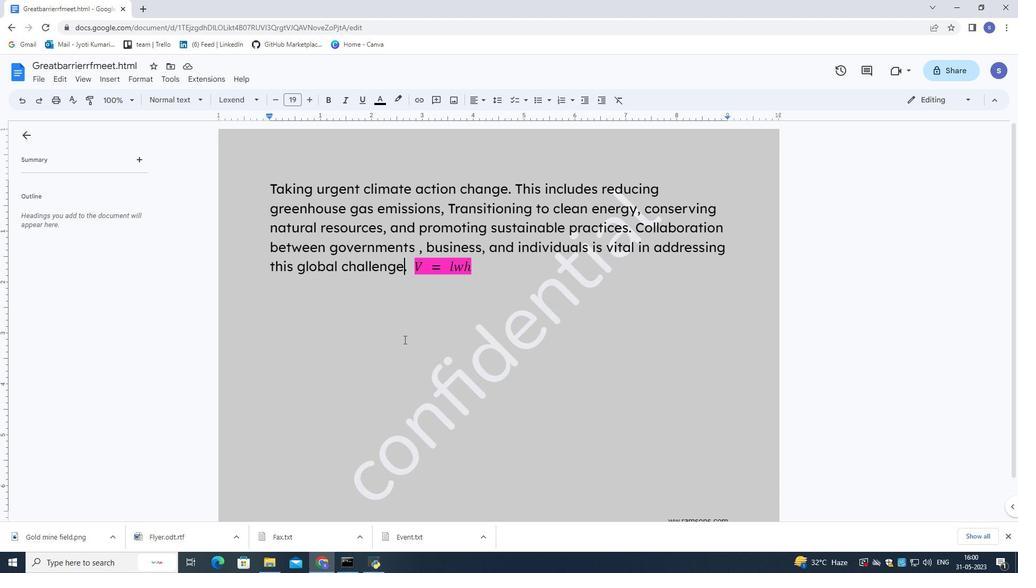 
Action: Mouse scrolled (404, 339) with delta (0, 0)
Screenshot: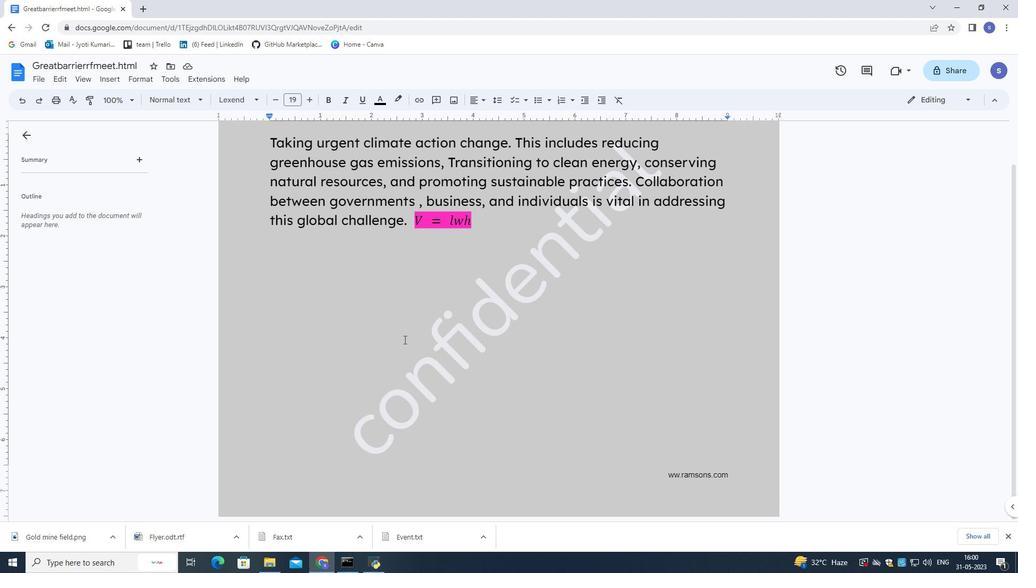 
Action: Mouse scrolled (404, 339) with delta (0, 0)
Screenshot: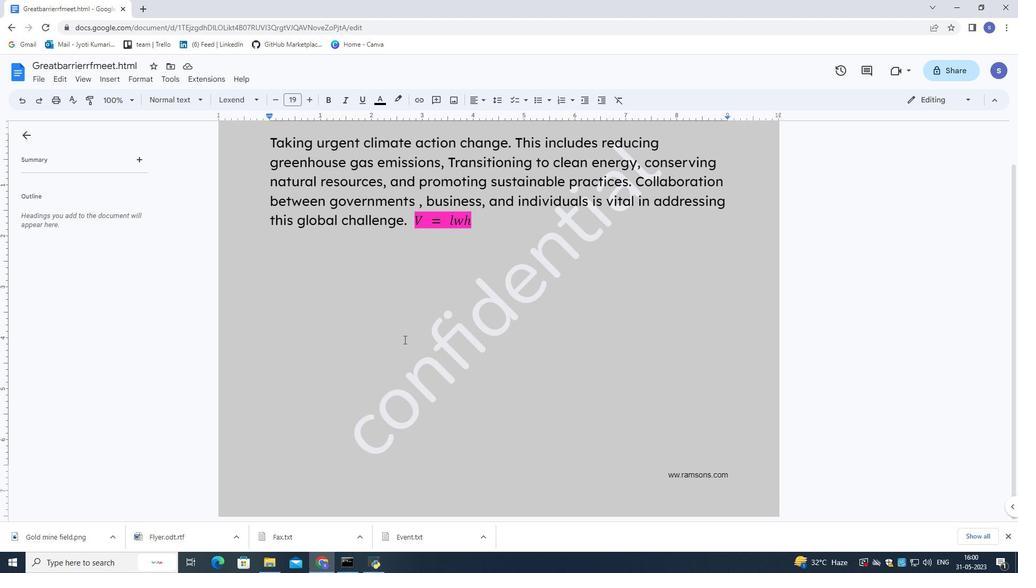 
Action: Mouse scrolled (404, 339) with delta (0, 0)
Screenshot: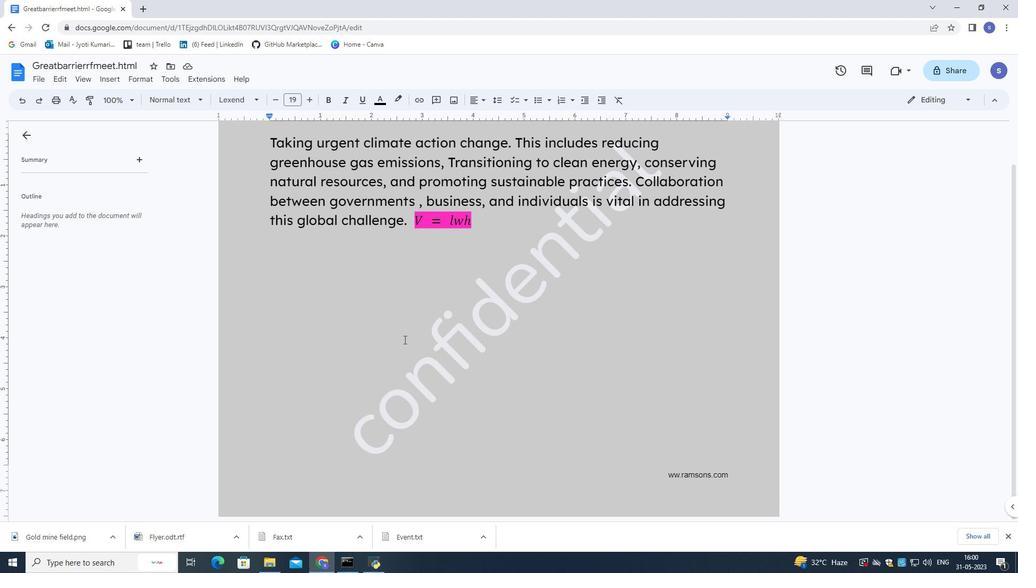 
Action: Mouse scrolled (404, 339) with delta (0, 0)
Screenshot: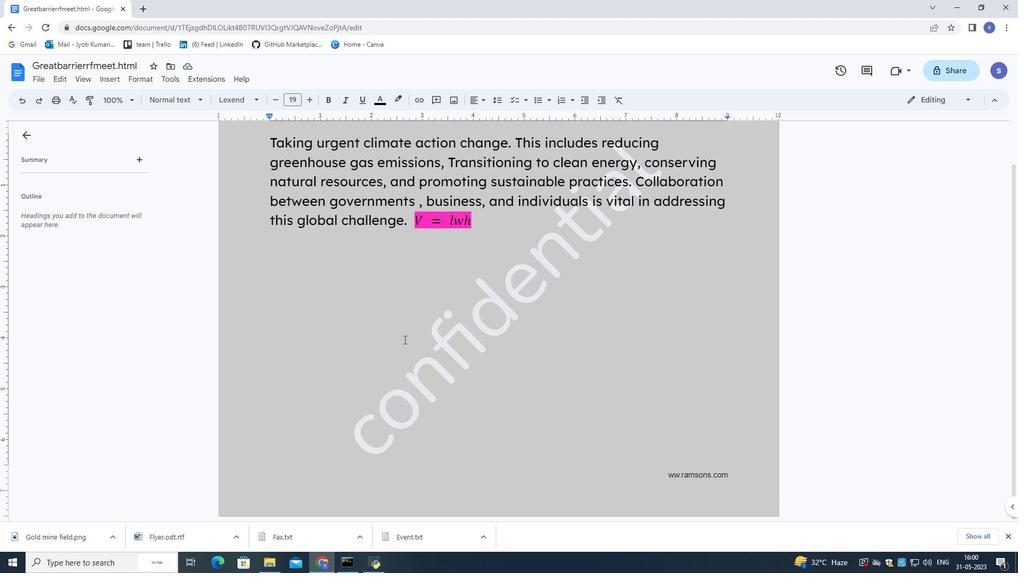 
Action: Mouse scrolled (404, 340) with delta (0, 0)
Screenshot: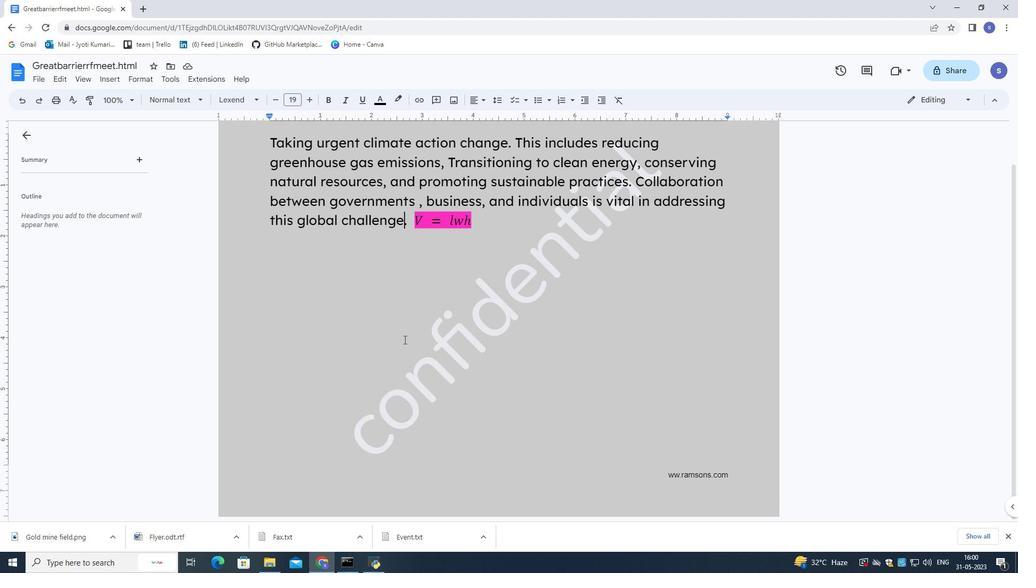 
Action: Mouse scrolled (404, 340) with delta (0, 0)
Screenshot: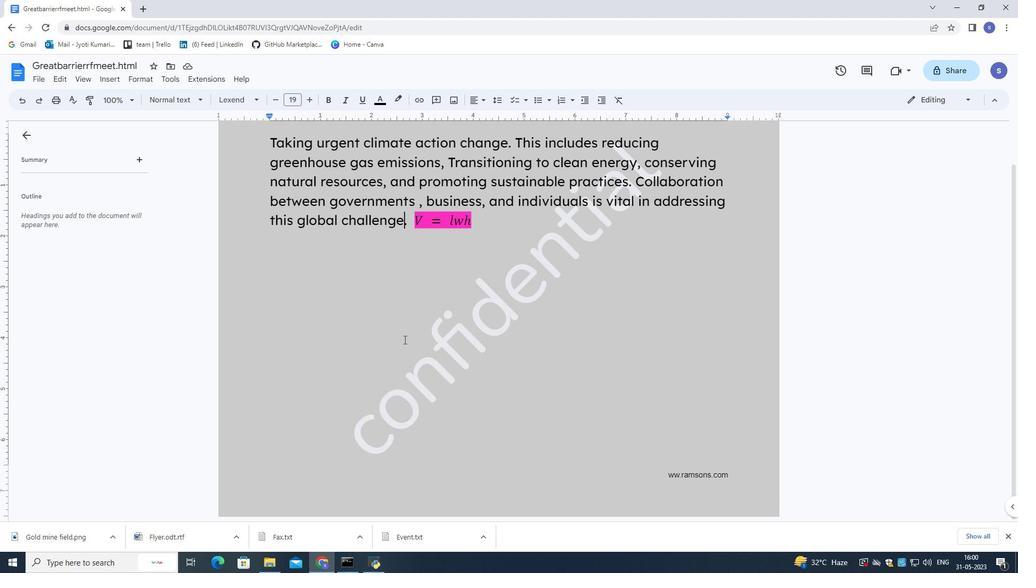 
Action: Mouse scrolled (404, 340) with delta (0, 0)
Screenshot: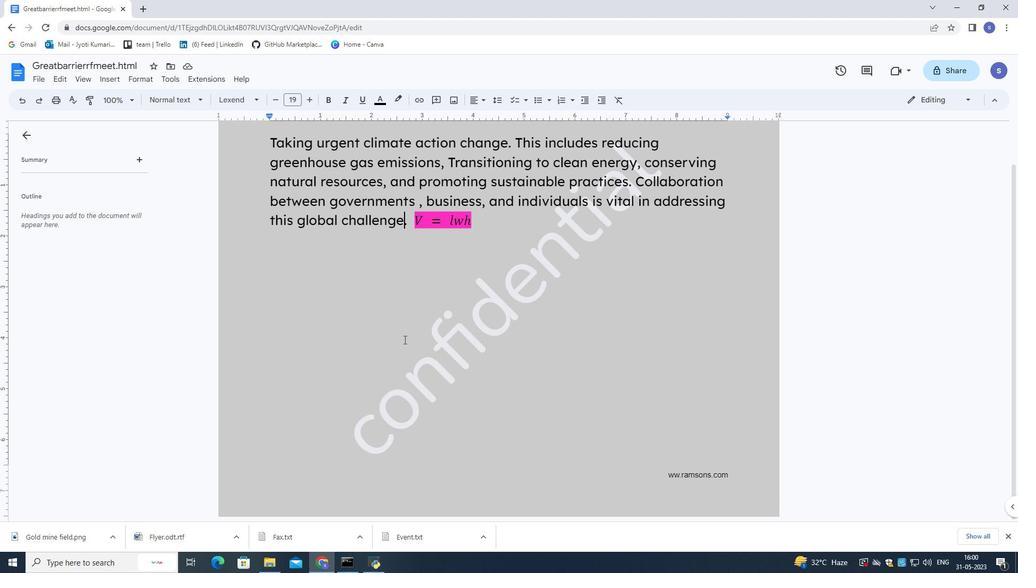 
Action: Mouse scrolled (404, 340) with delta (0, 0)
Screenshot: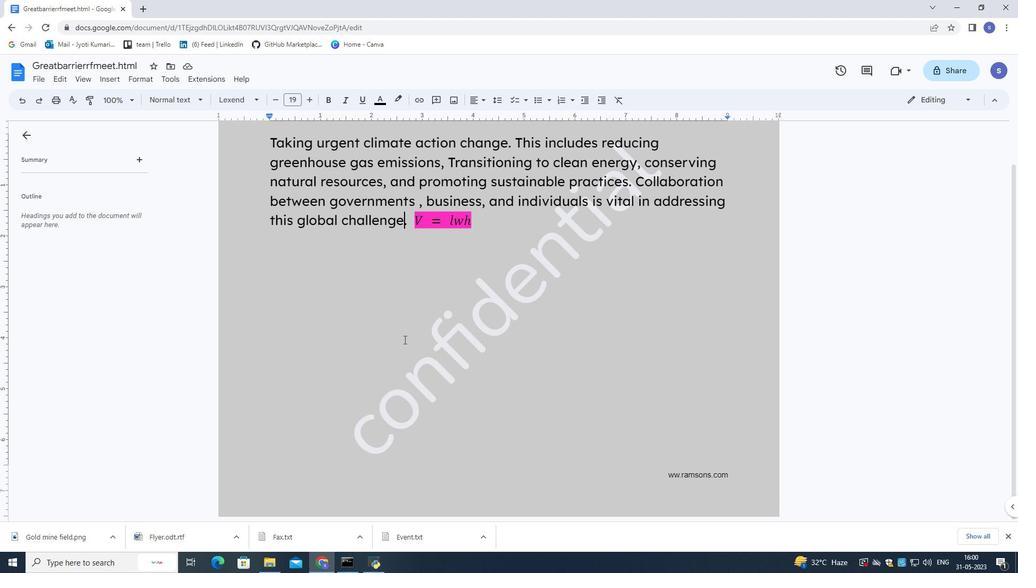 
Action: Mouse moved to (404, 339)
Screenshot: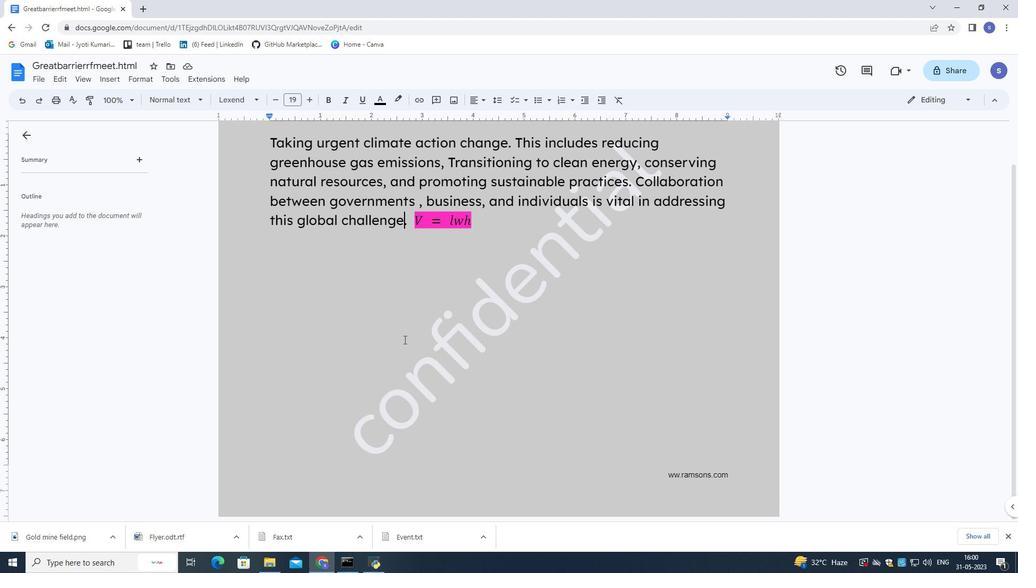 
Action: Mouse scrolled (404, 340) with delta (0, 0)
Screenshot: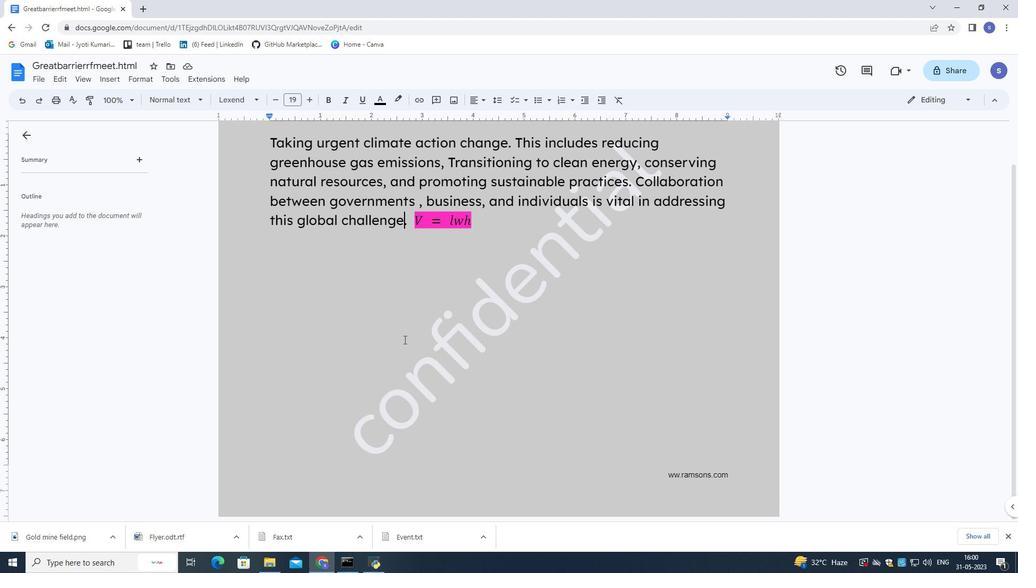 
Action: Mouse moved to (403, 335)
Screenshot: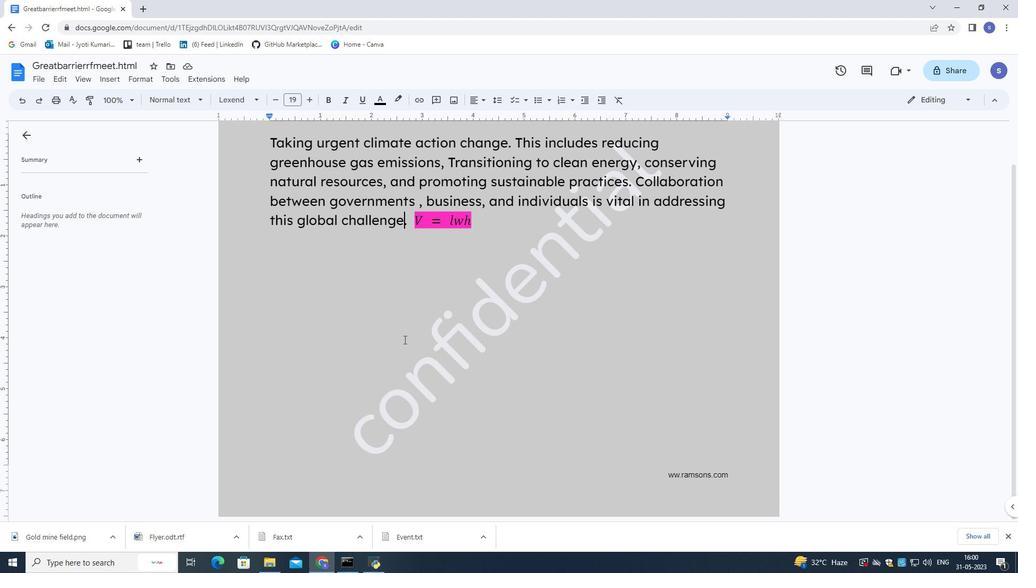 
Action: Mouse scrolled (403, 336) with delta (0, 0)
Screenshot: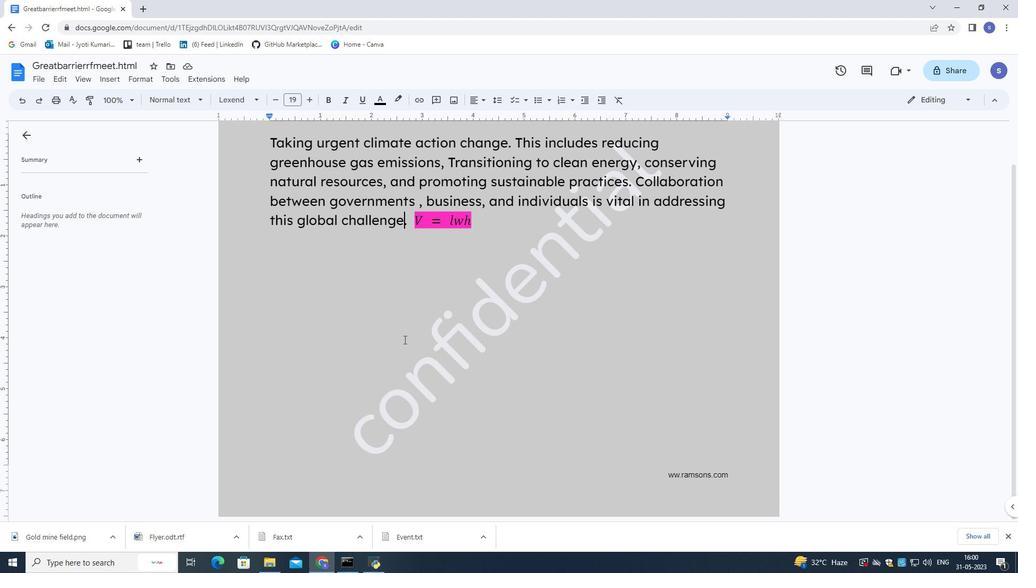 
Action: Mouse moved to (403, 335)
Screenshot: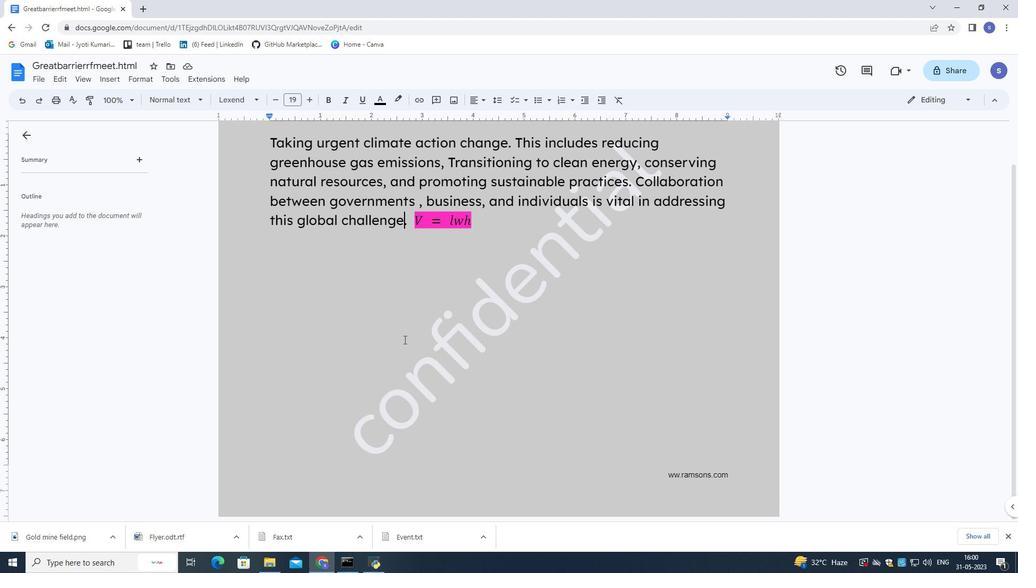 
Action: Mouse scrolled (403, 336) with delta (0, 0)
Screenshot: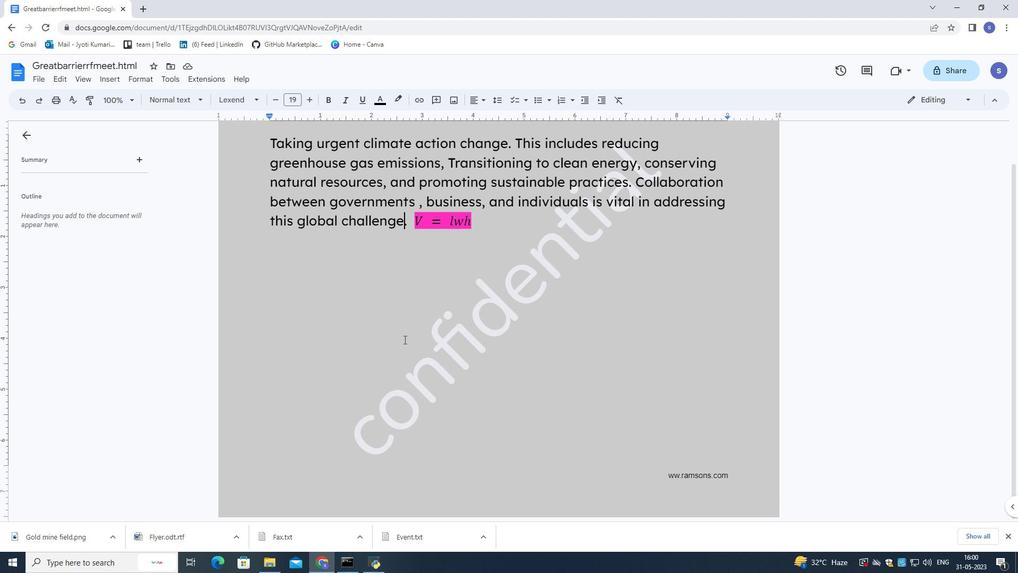 
